 Task: Find connections with filter location Ningyang with filter topic #linkedinlearningwith filter profile language German with filter current company DSP Mutual Fund with filter school Lalit Narayan Mithila University, Darbhanga with filter industry Design Services with filter service category Real Estate Appraisal with filter keywords title Founder
Action: Mouse moved to (181, 274)
Screenshot: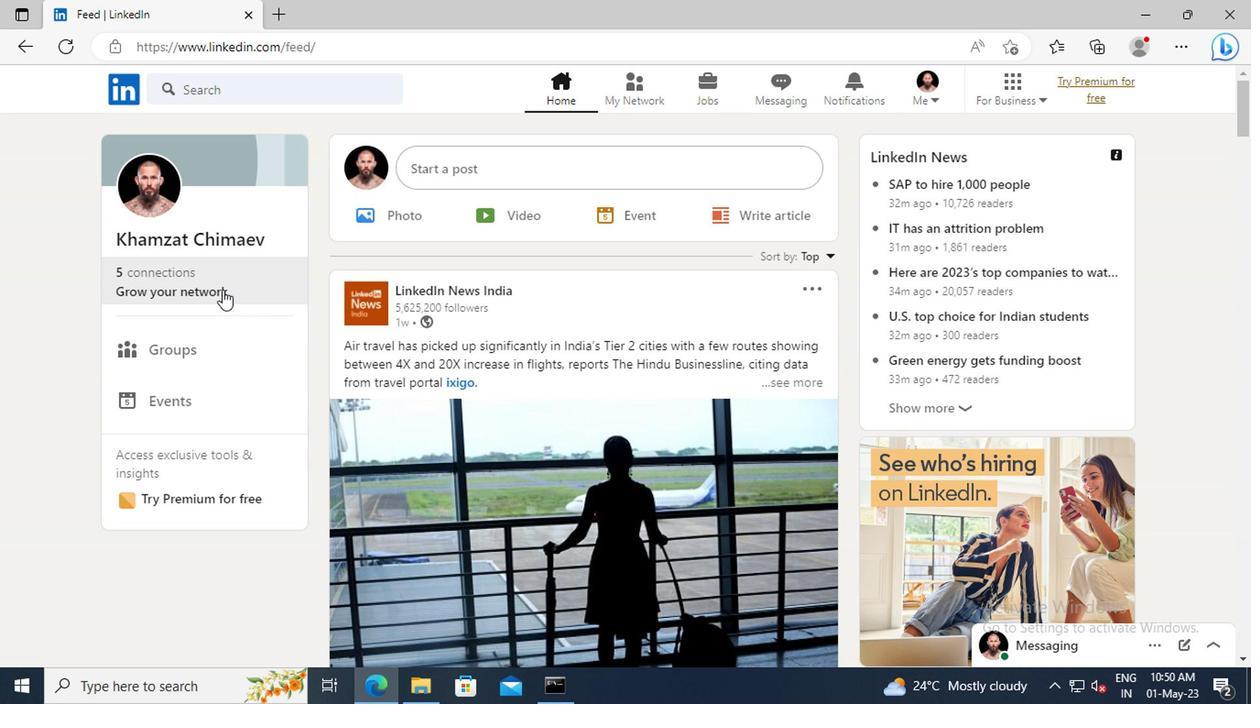 
Action: Mouse pressed left at (181, 274)
Screenshot: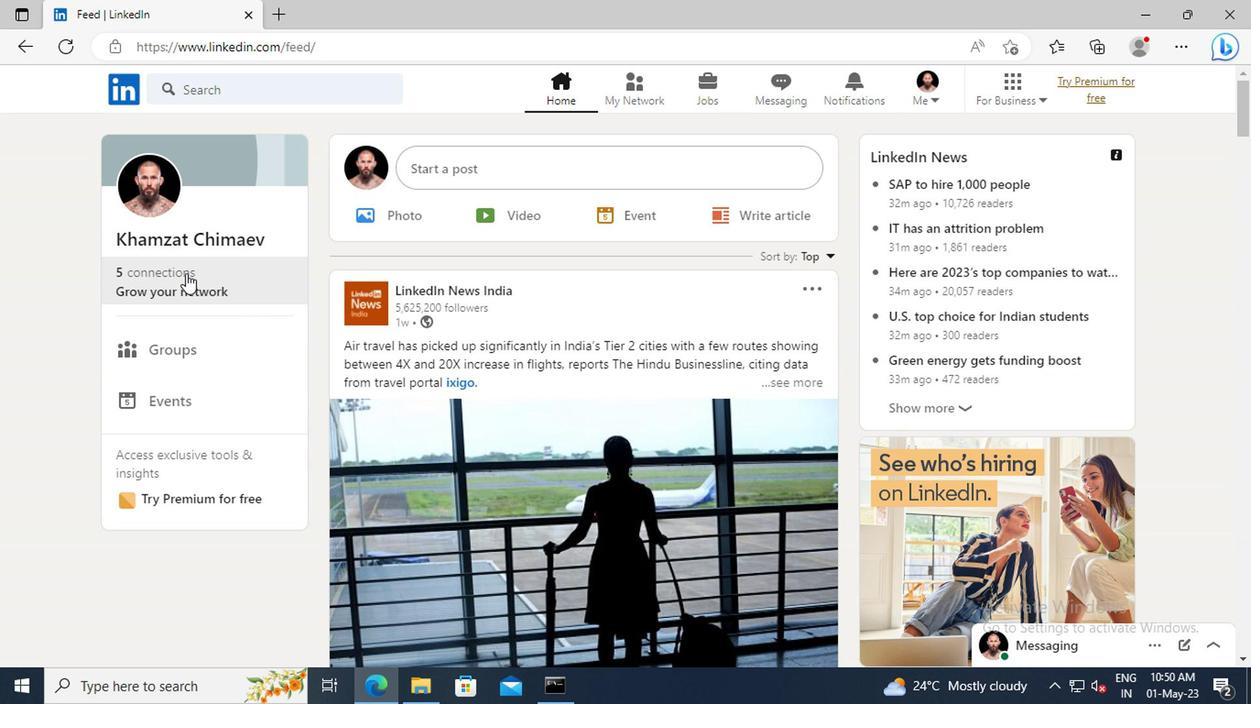 
Action: Mouse moved to (194, 195)
Screenshot: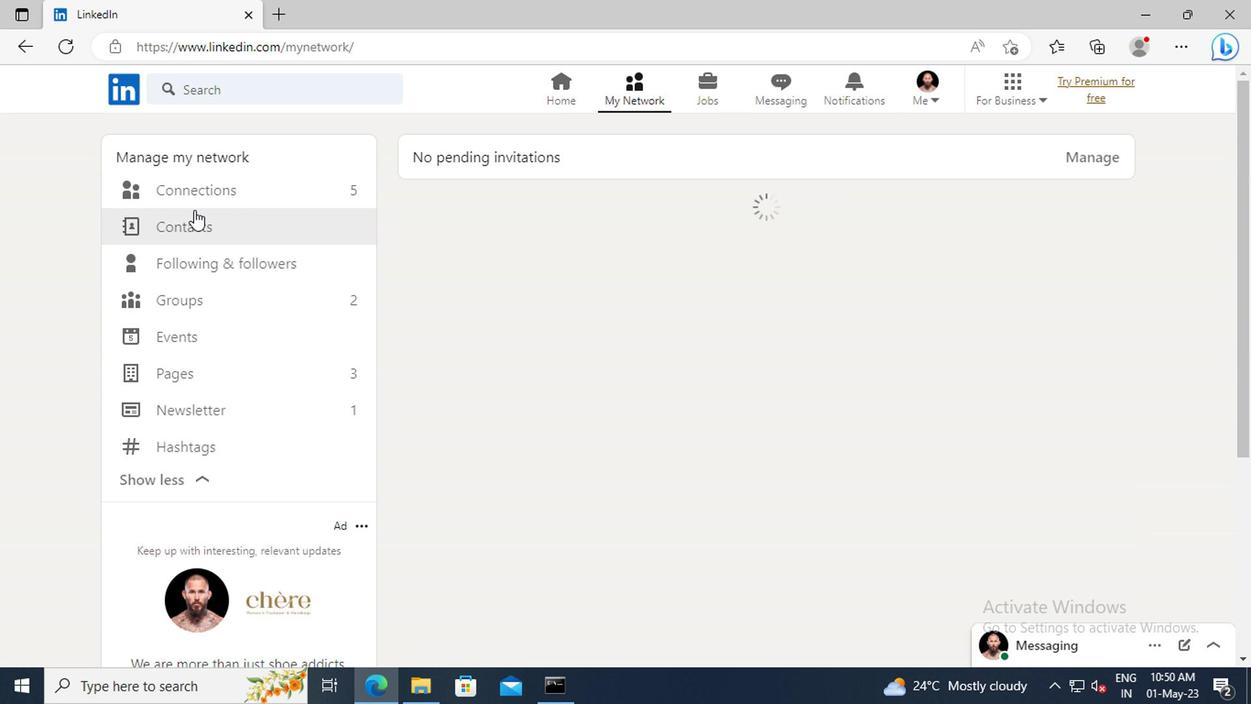 
Action: Mouse pressed left at (194, 195)
Screenshot: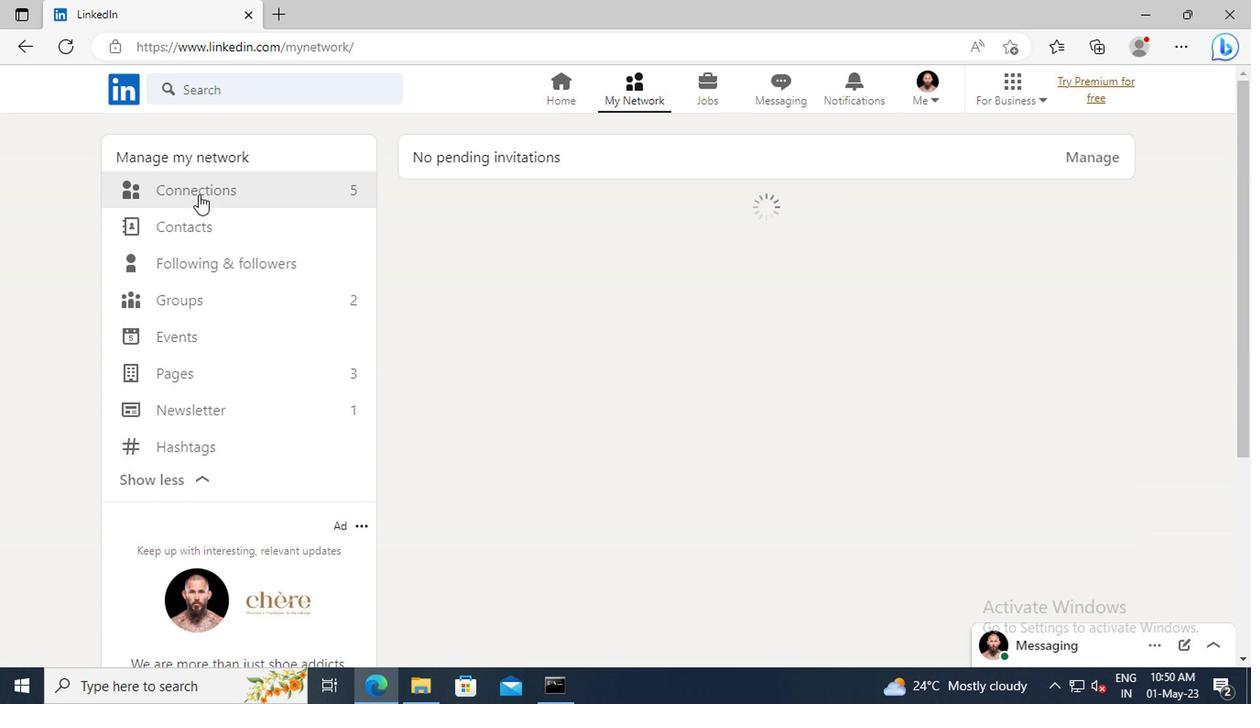 
Action: Mouse moved to (735, 198)
Screenshot: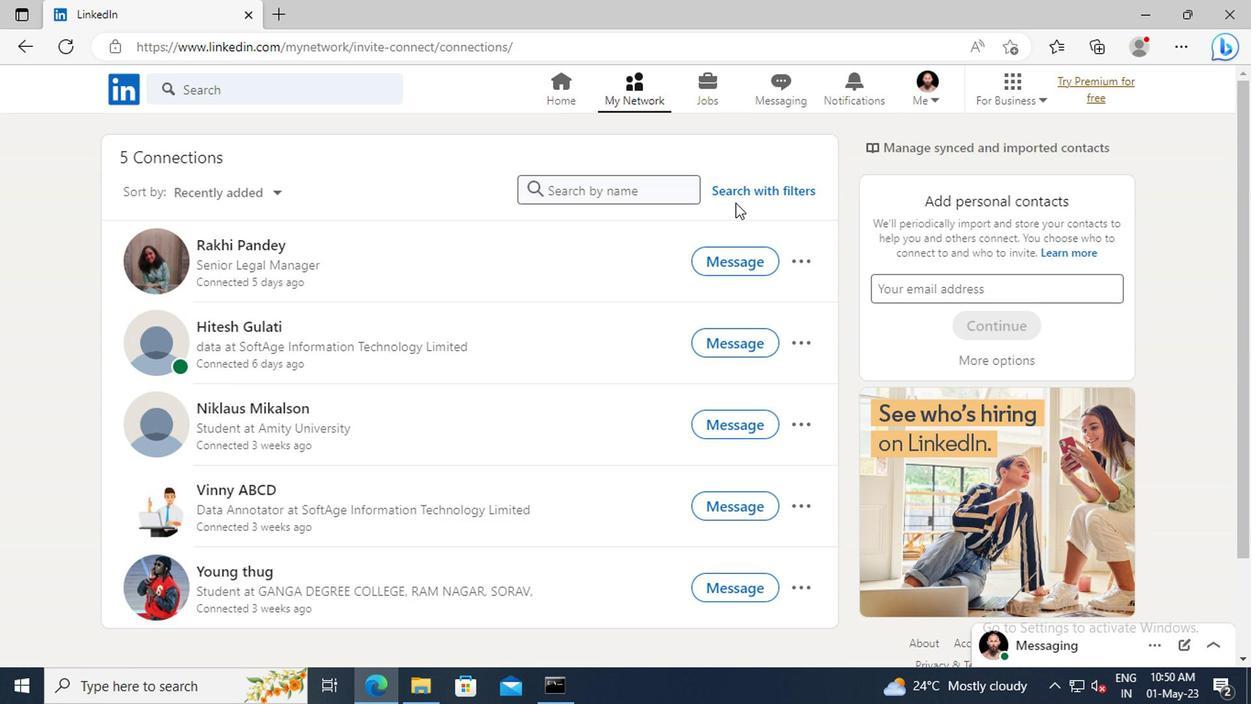 
Action: Mouse pressed left at (735, 198)
Screenshot: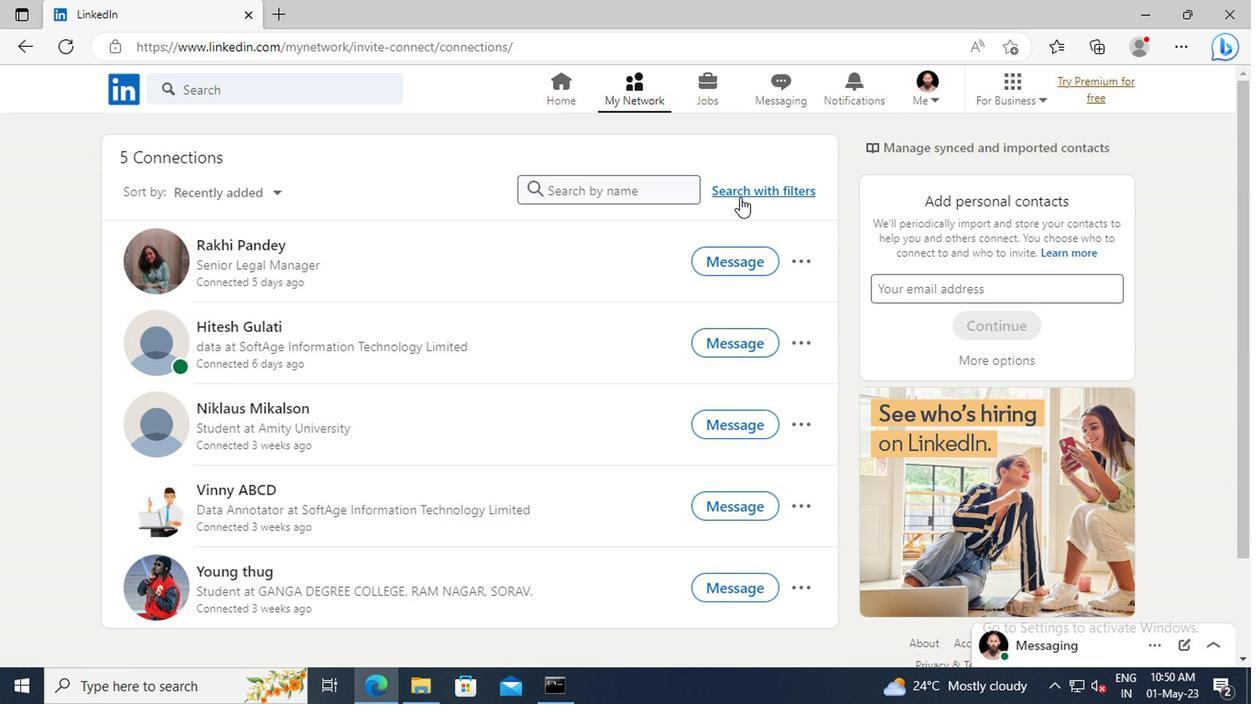 
Action: Mouse moved to (690, 144)
Screenshot: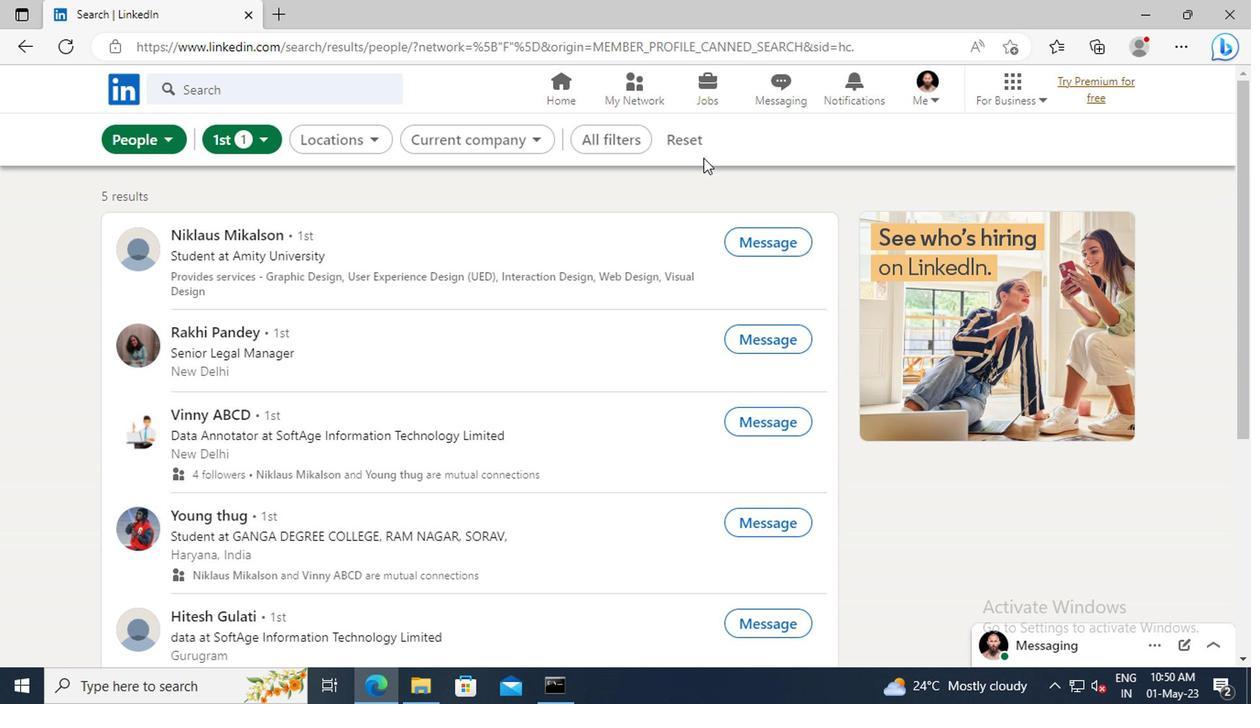 
Action: Mouse pressed left at (690, 144)
Screenshot: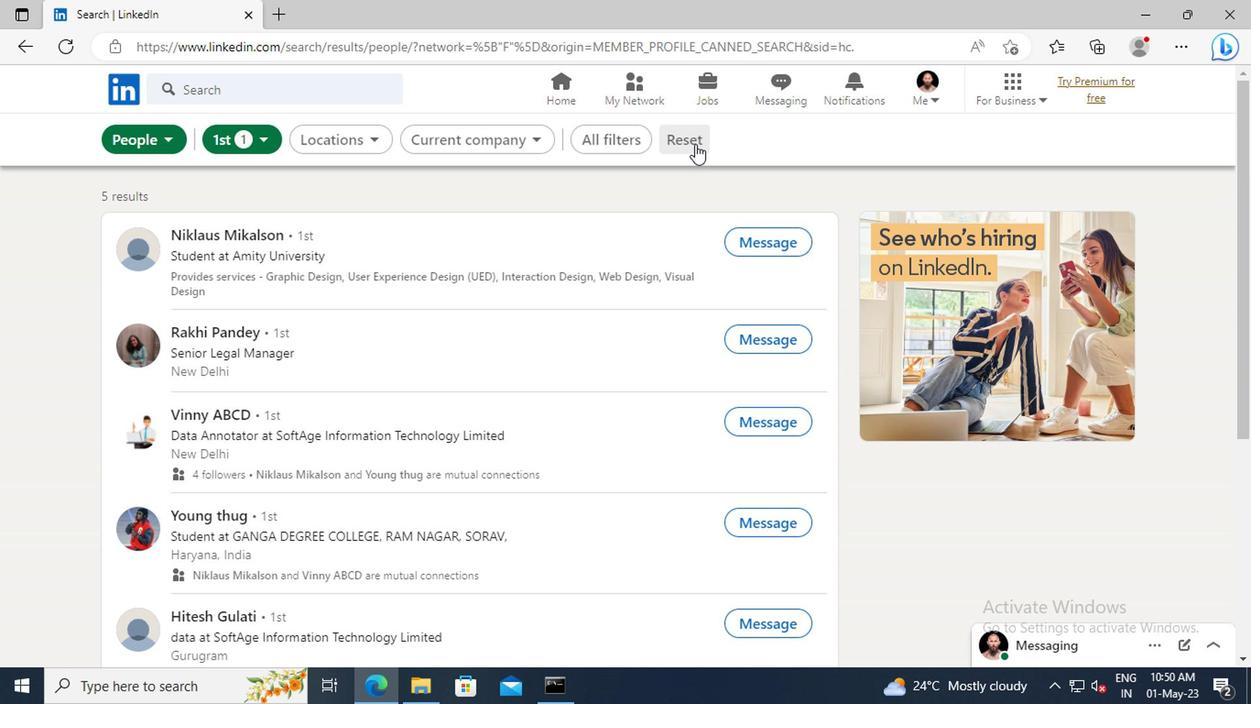 
Action: Mouse moved to (648, 144)
Screenshot: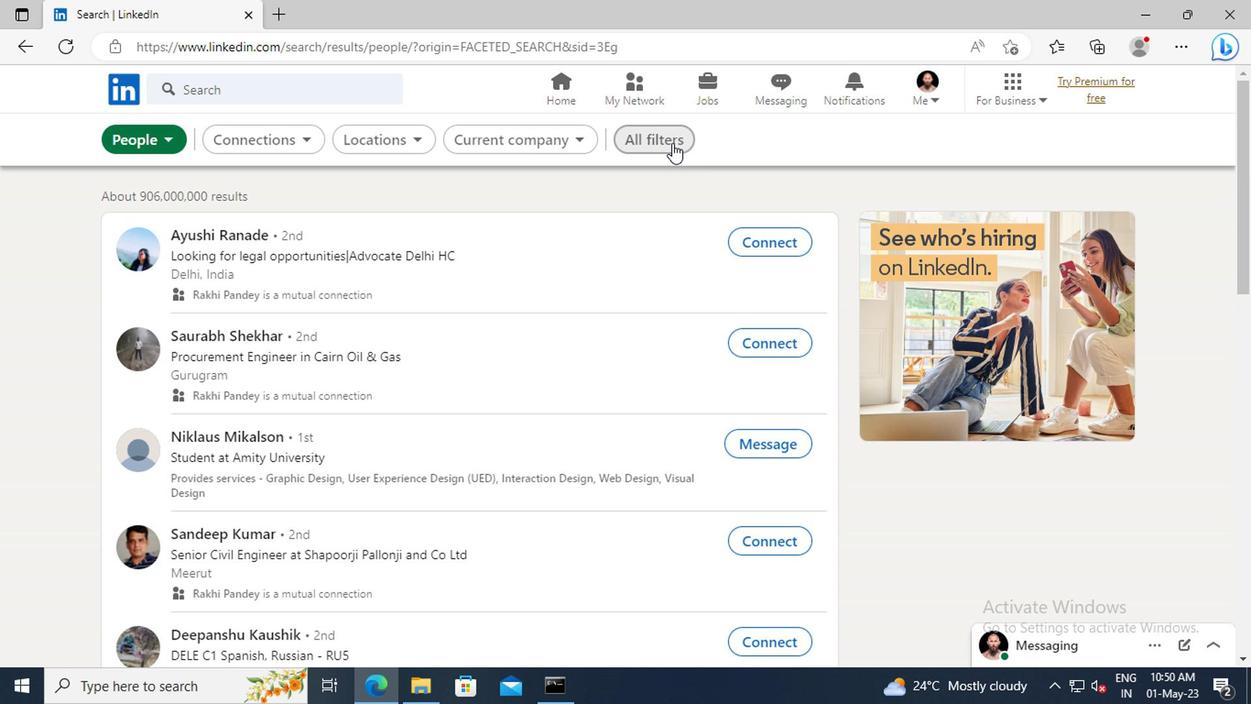 
Action: Mouse pressed left at (648, 144)
Screenshot: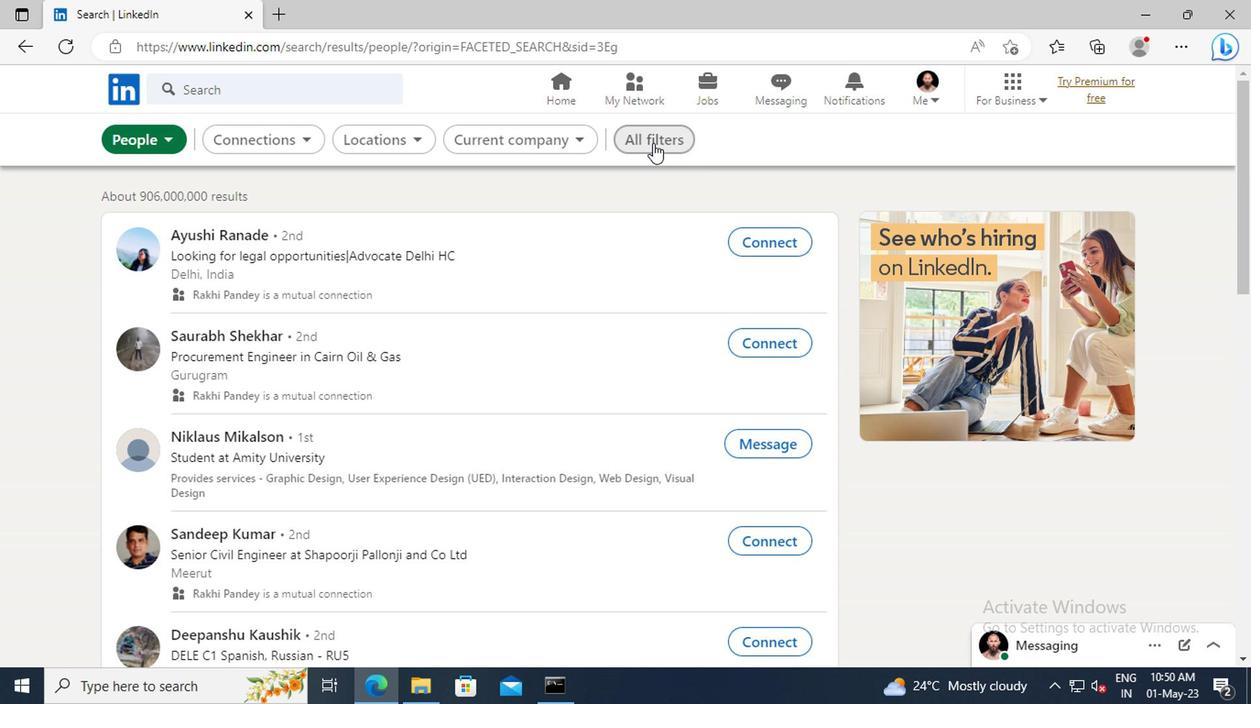 
Action: Mouse moved to (996, 295)
Screenshot: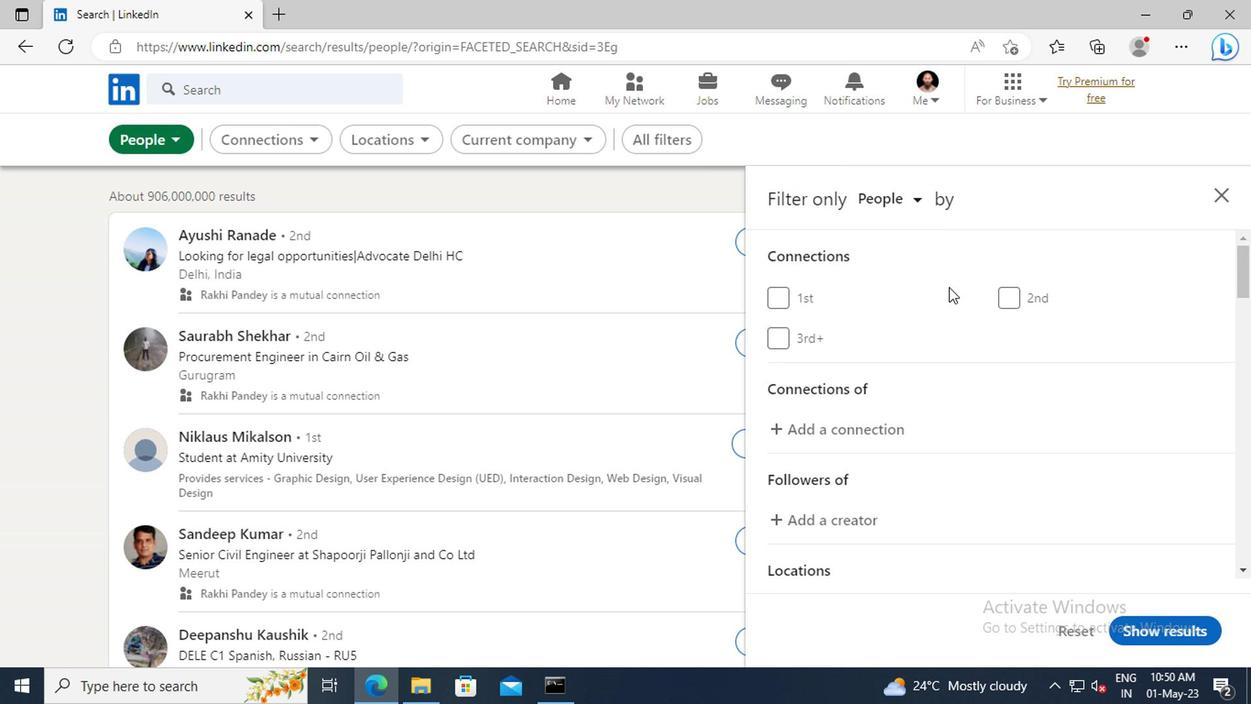
Action: Mouse scrolled (996, 295) with delta (0, 0)
Screenshot: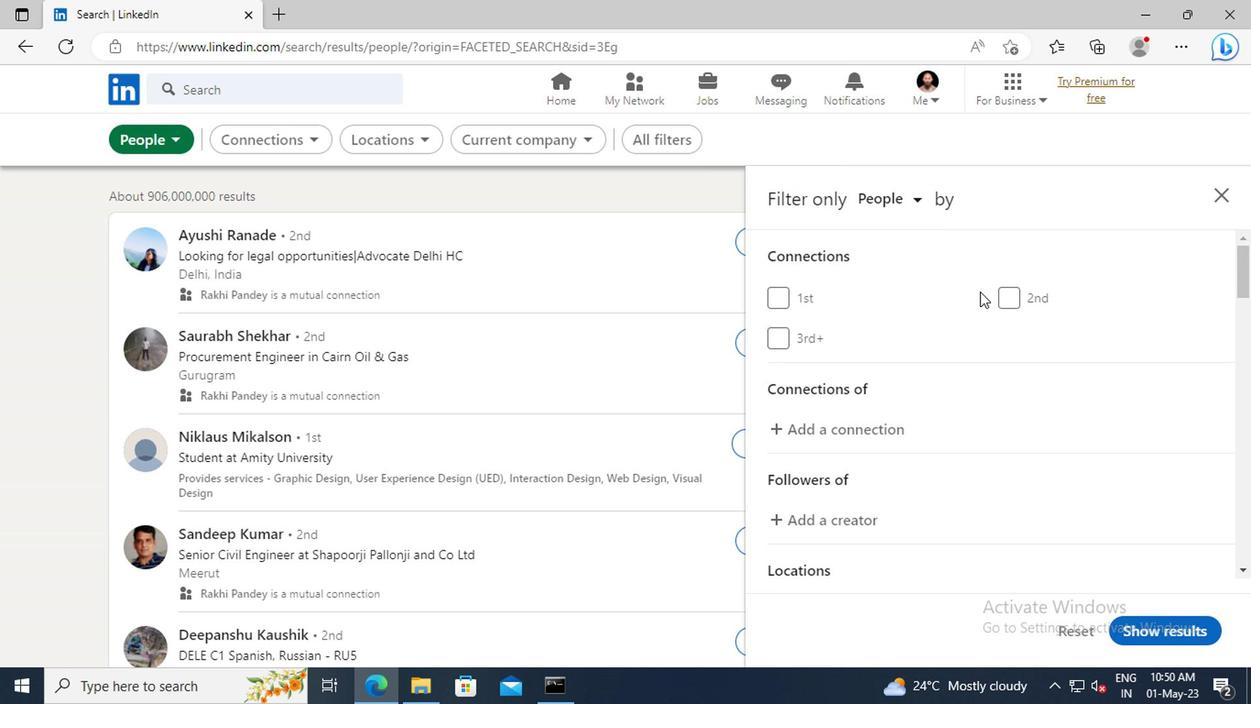 
Action: Mouse scrolled (996, 295) with delta (0, 0)
Screenshot: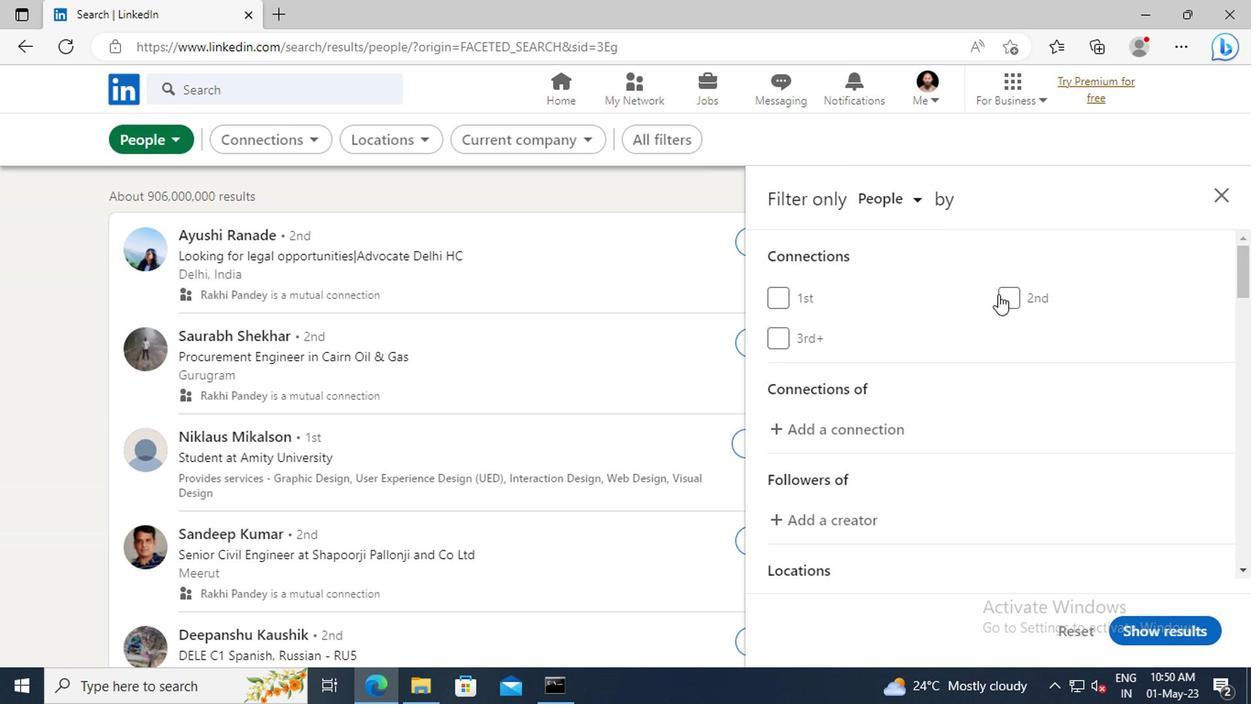 
Action: Mouse scrolled (996, 295) with delta (0, 0)
Screenshot: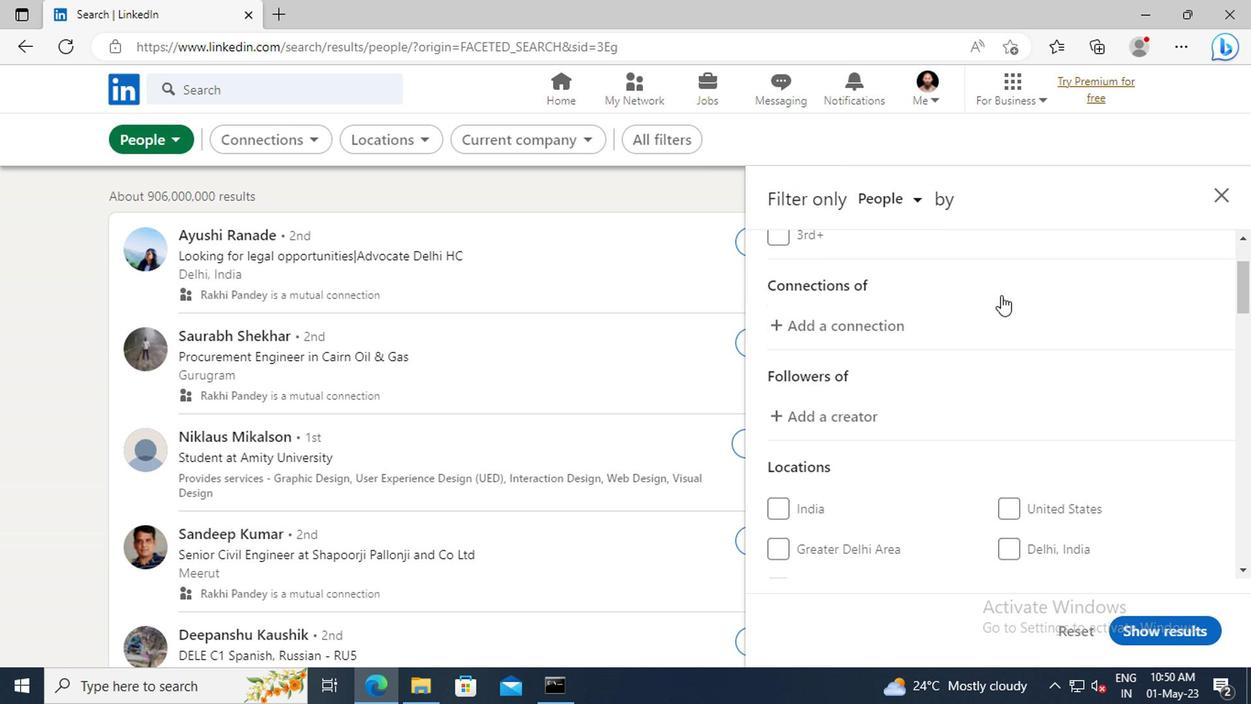 
Action: Mouse scrolled (996, 295) with delta (0, 0)
Screenshot: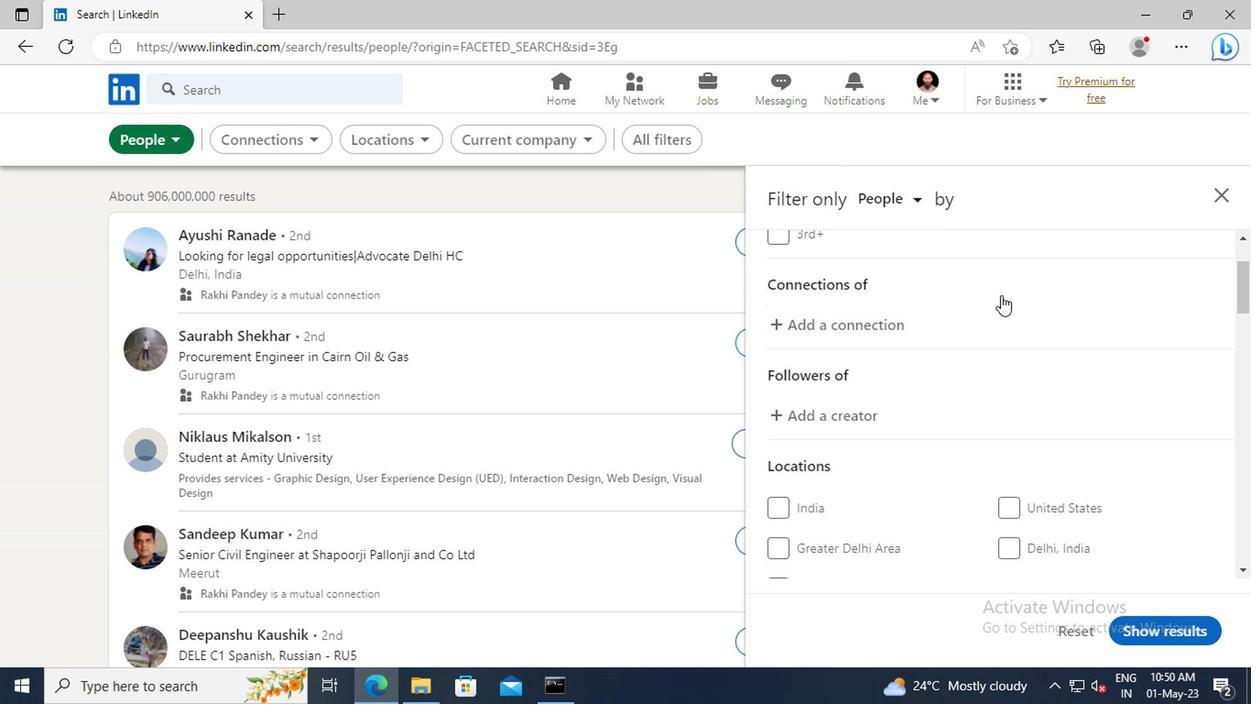 
Action: Mouse scrolled (996, 295) with delta (0, 0)
Screenshot: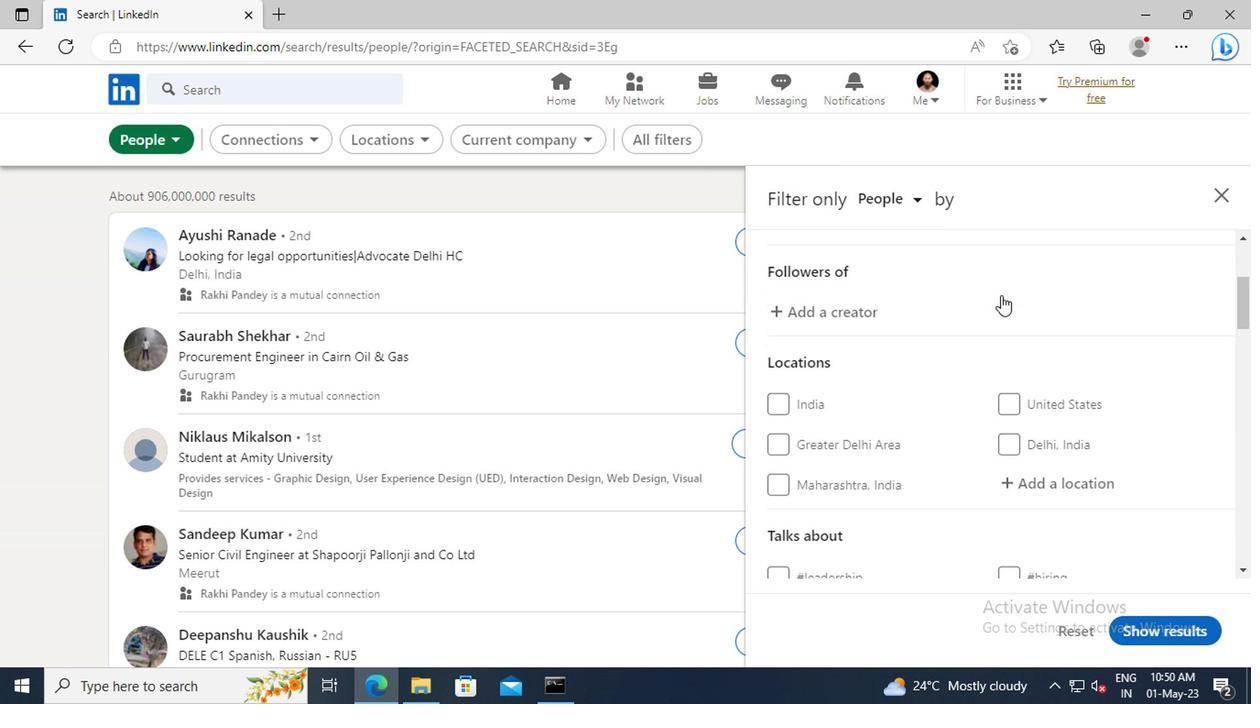 
Action: Mouse scrolled (996, 295) with delta (0, 0)
Screenshot: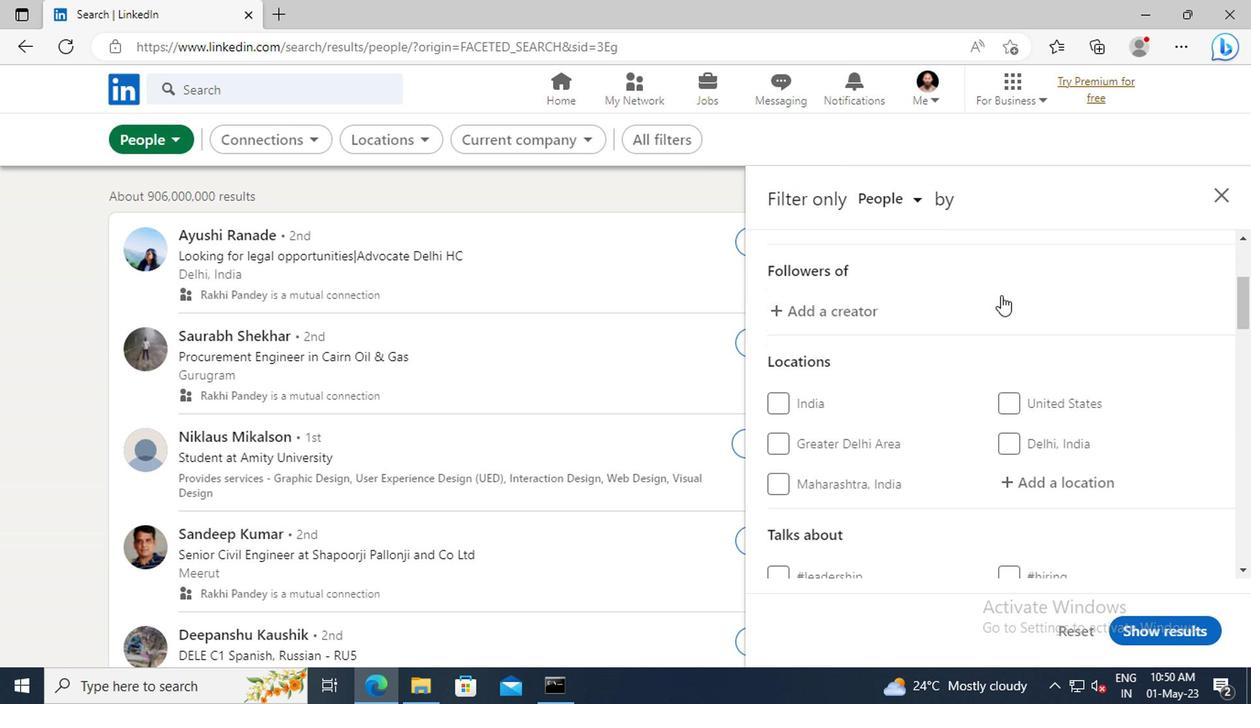 
Action: Mouse moved to (1009, 374)
Screenshot: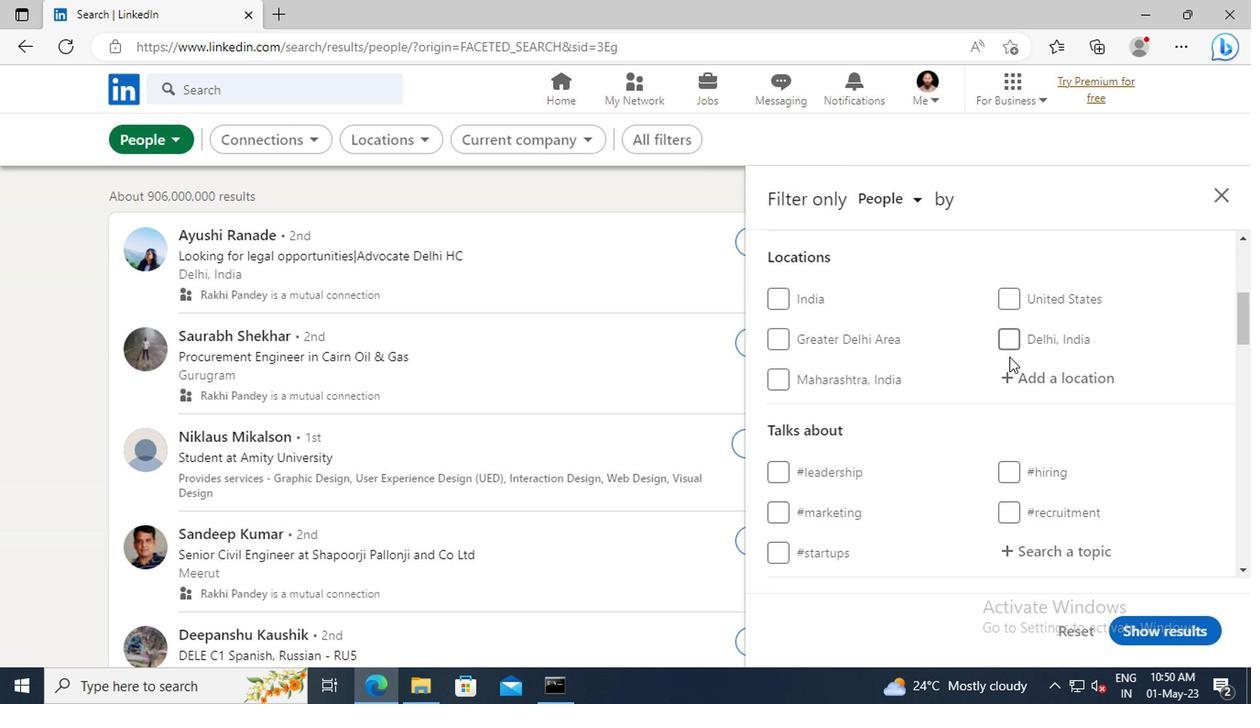 
Action: Mouse pressed left at (1009, 374)
Screenshot: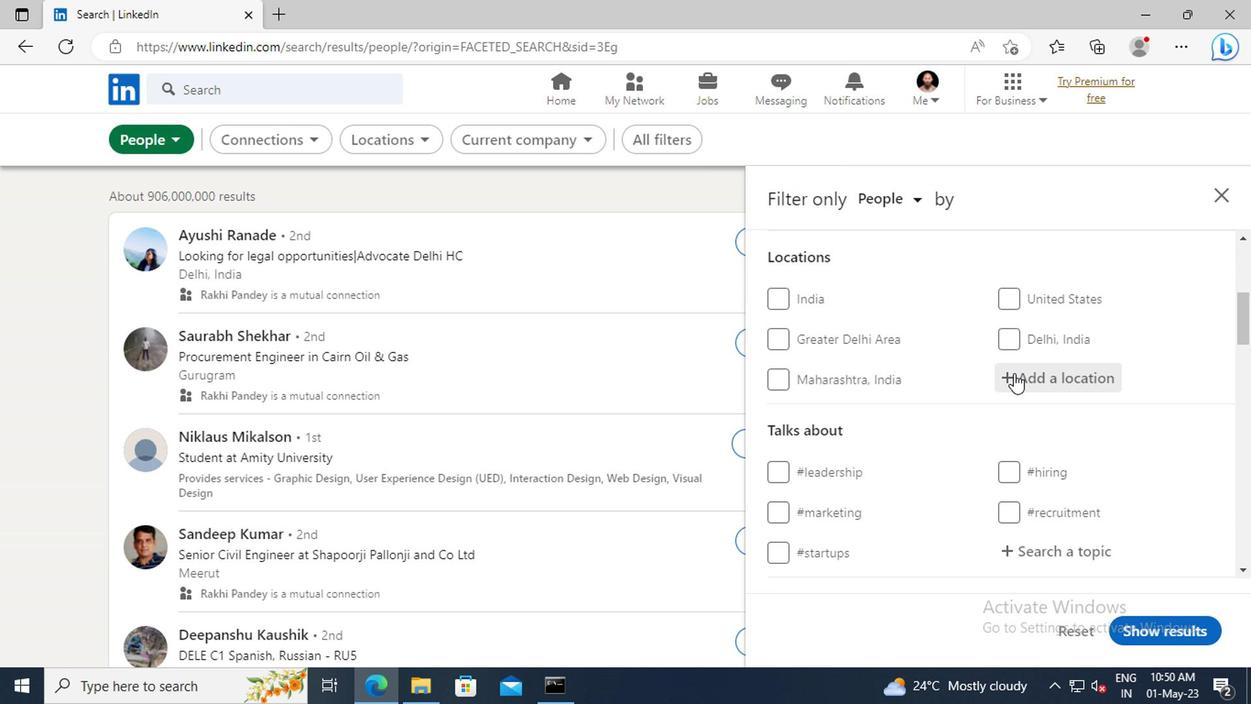 
Action: Key pressed <Key.shift>NINGYANG<Key.enter>
Screenshot: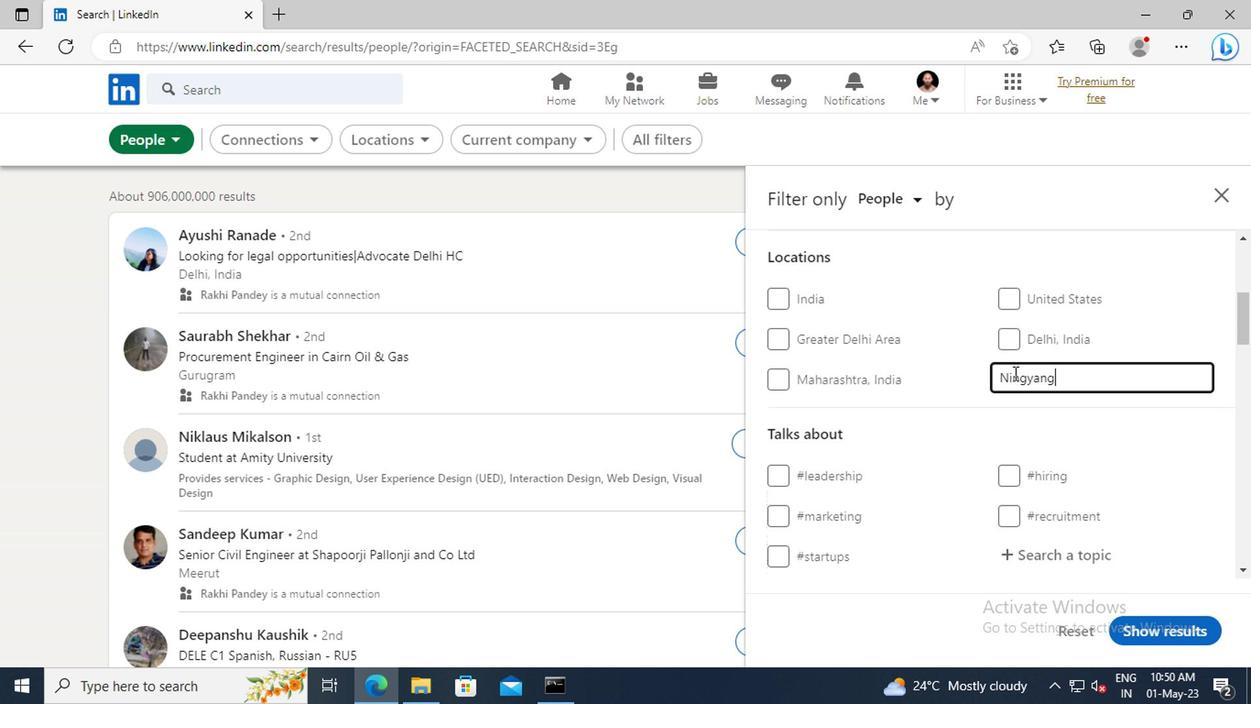 
Action: Mouse scrolled (1009, 373) with delta (0, 0)
Screenshot: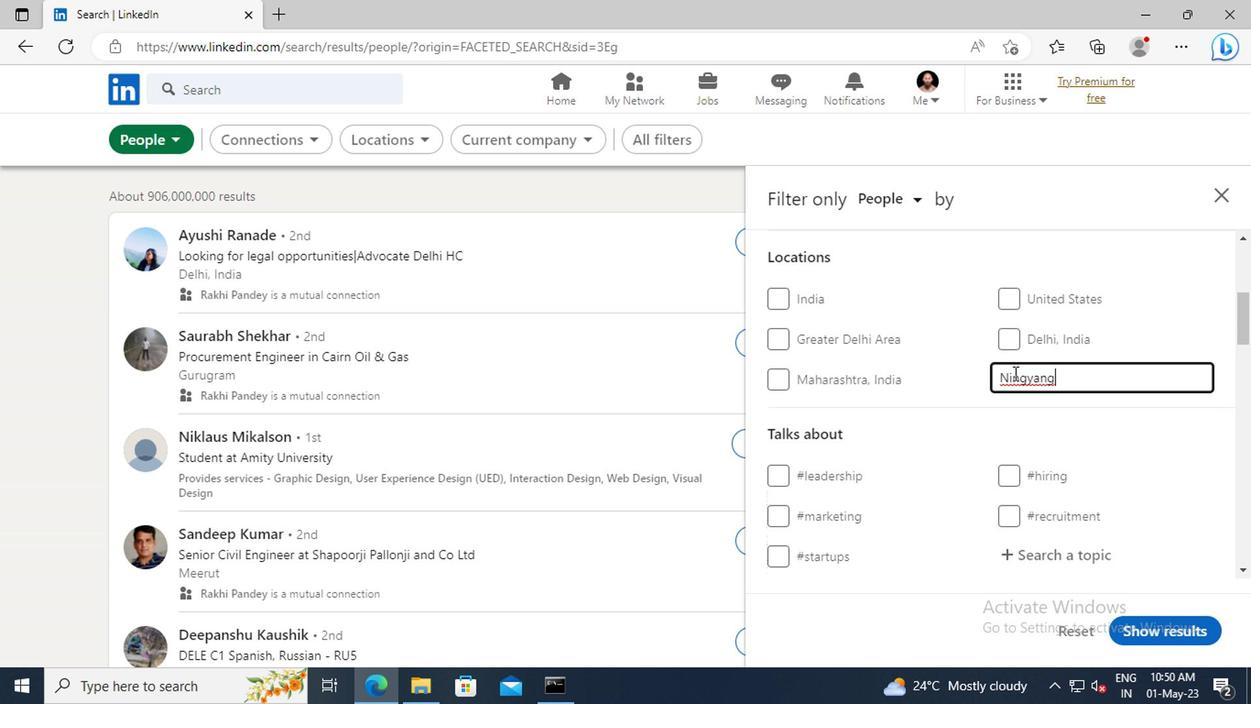 
Action: Mouse scrolled (1009, 373) with delta (0, 0)
Screenshot: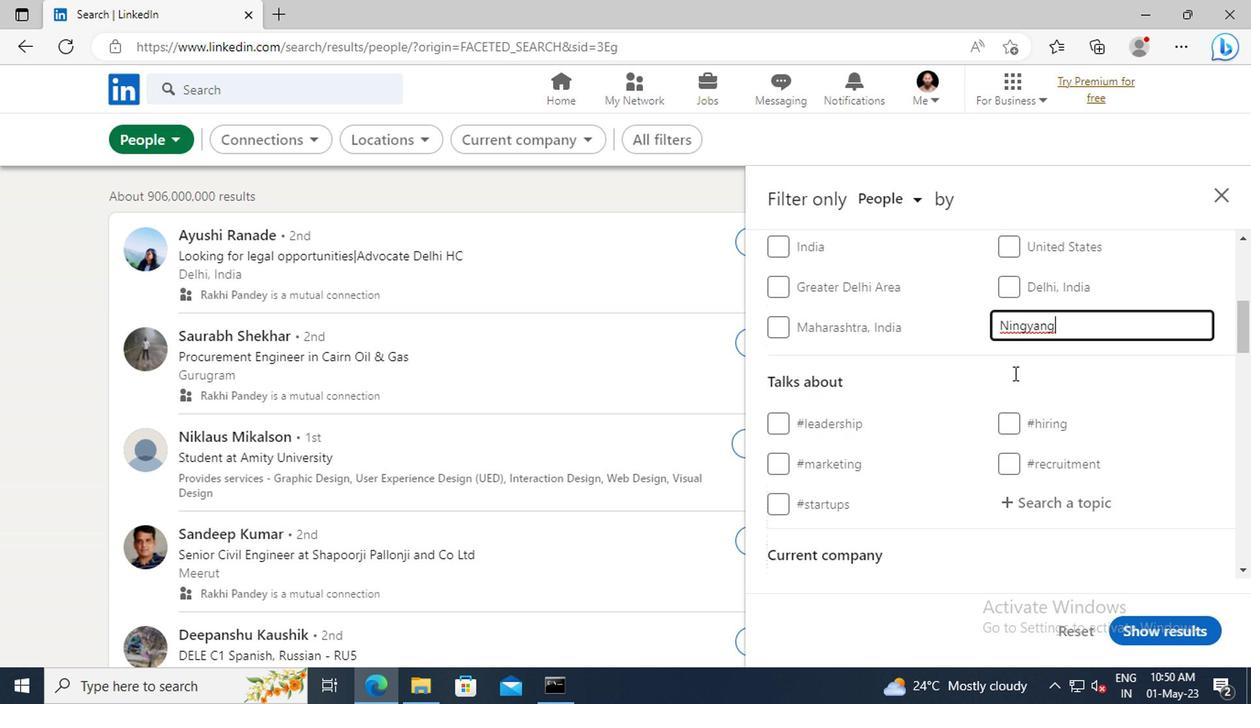 
Action: Mouse moved to (1022, 457)
Screenshot: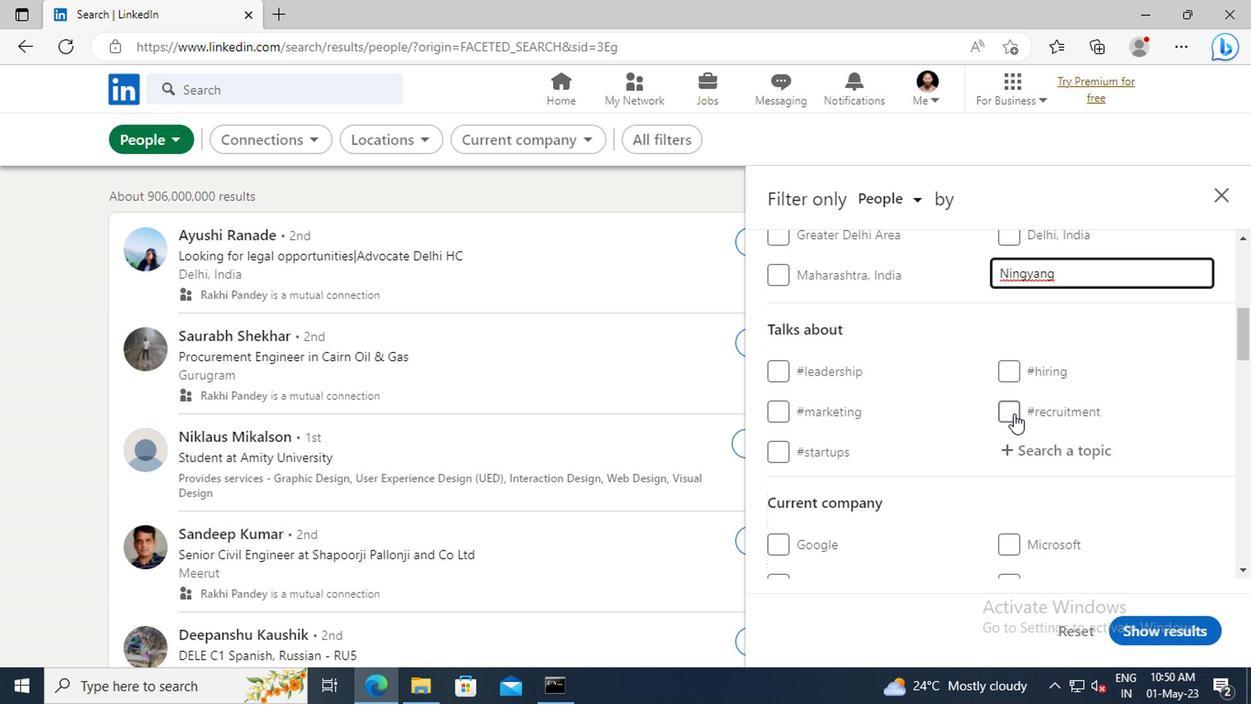 
Action: Mouse pressed left at (1022, 457)
Screenshot: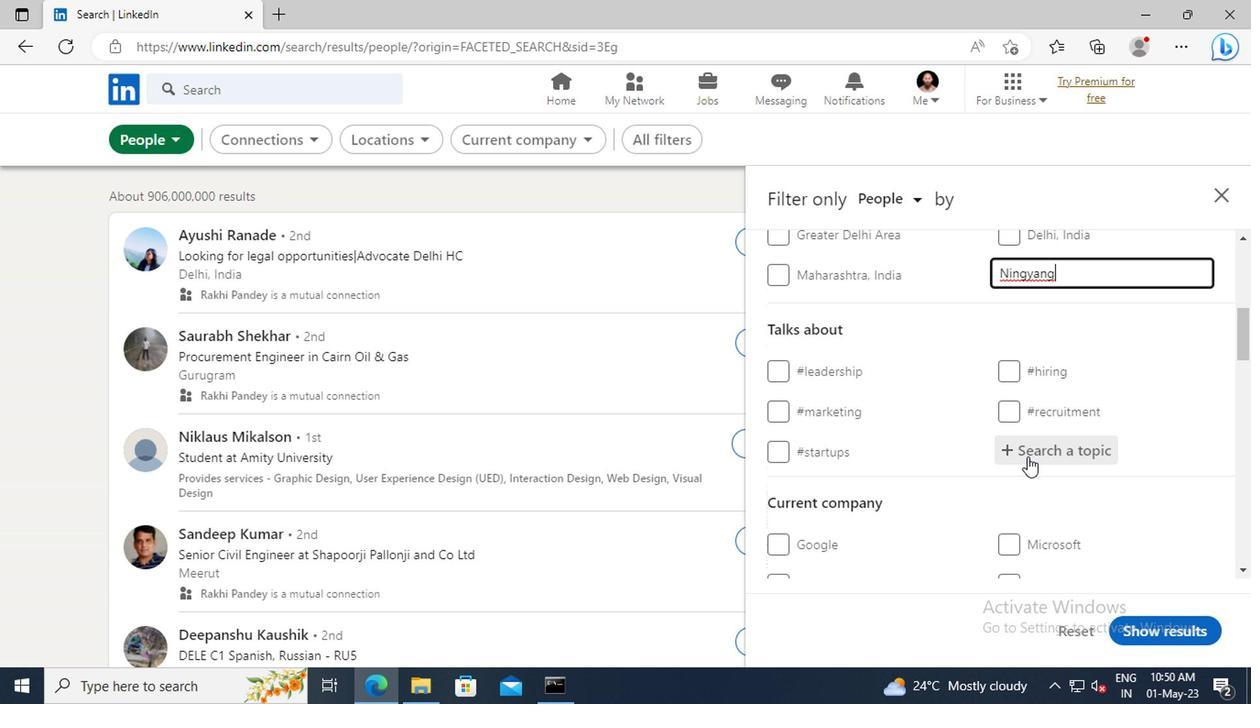 
Action: Mouse moved to (1022, 458)
Screenshot: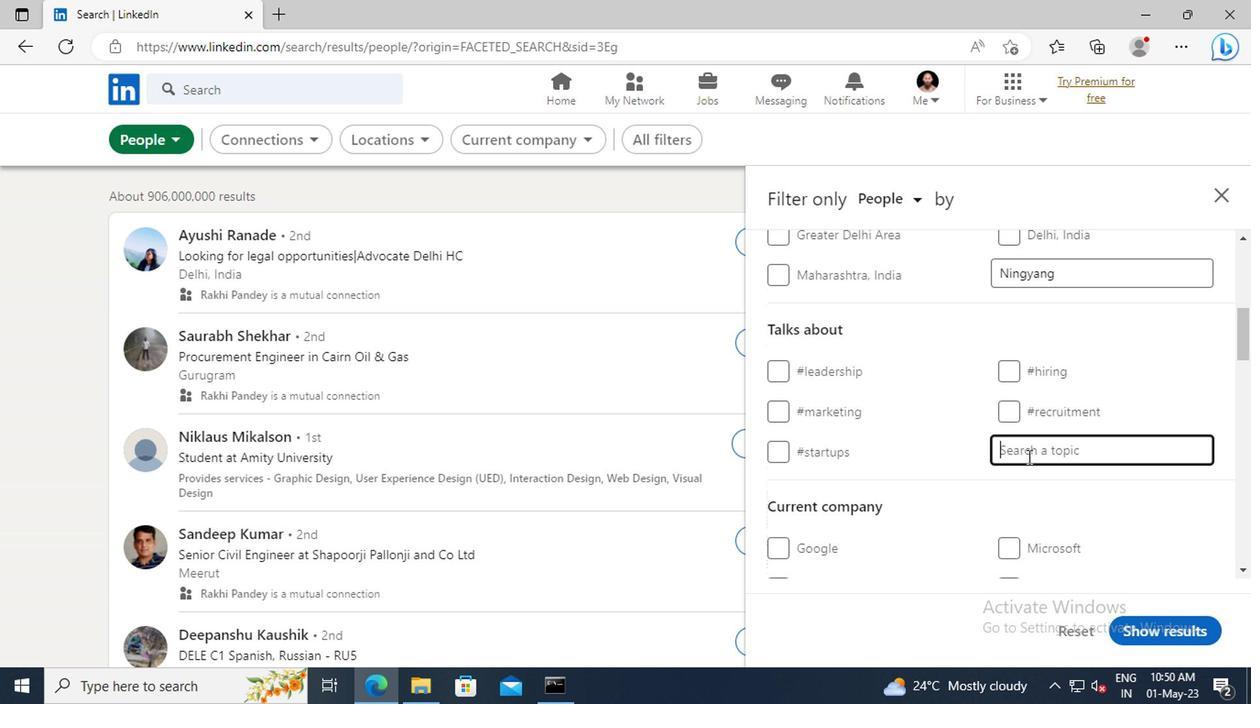 
Action: Key pressed LINKEDINLEAR
Screenshot: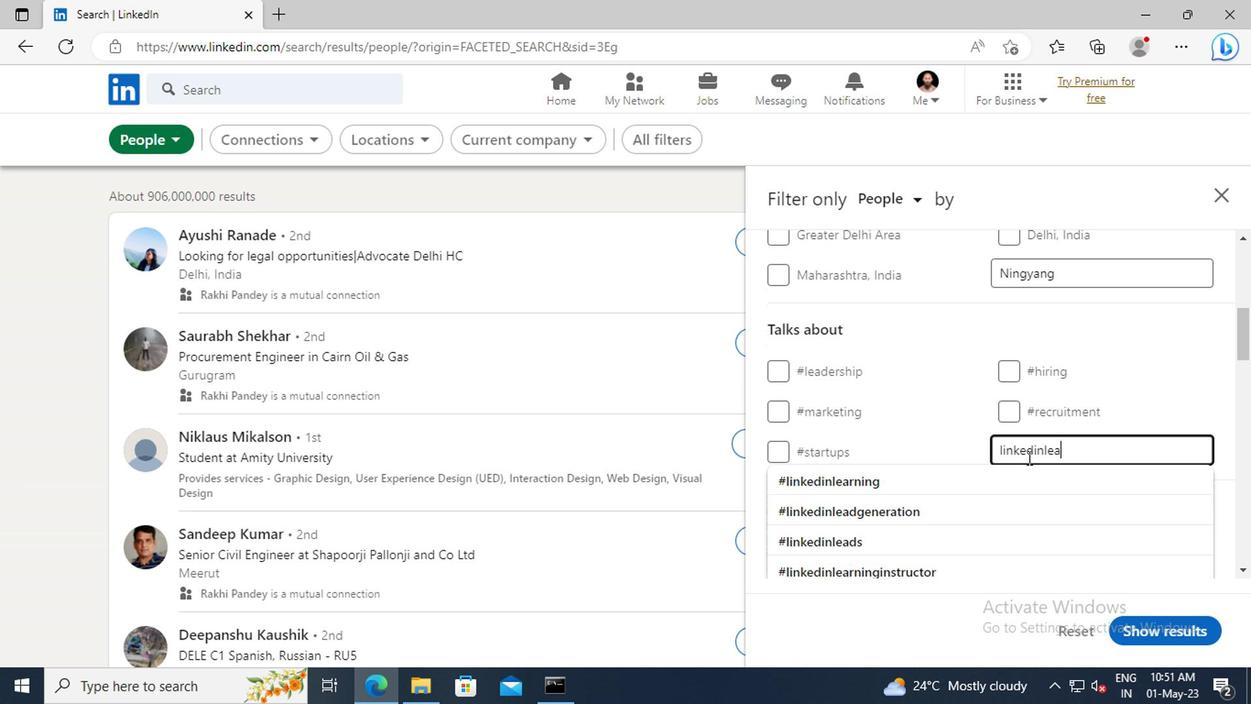 
Action: Mouse moved to (1017, 480)
Screenshot: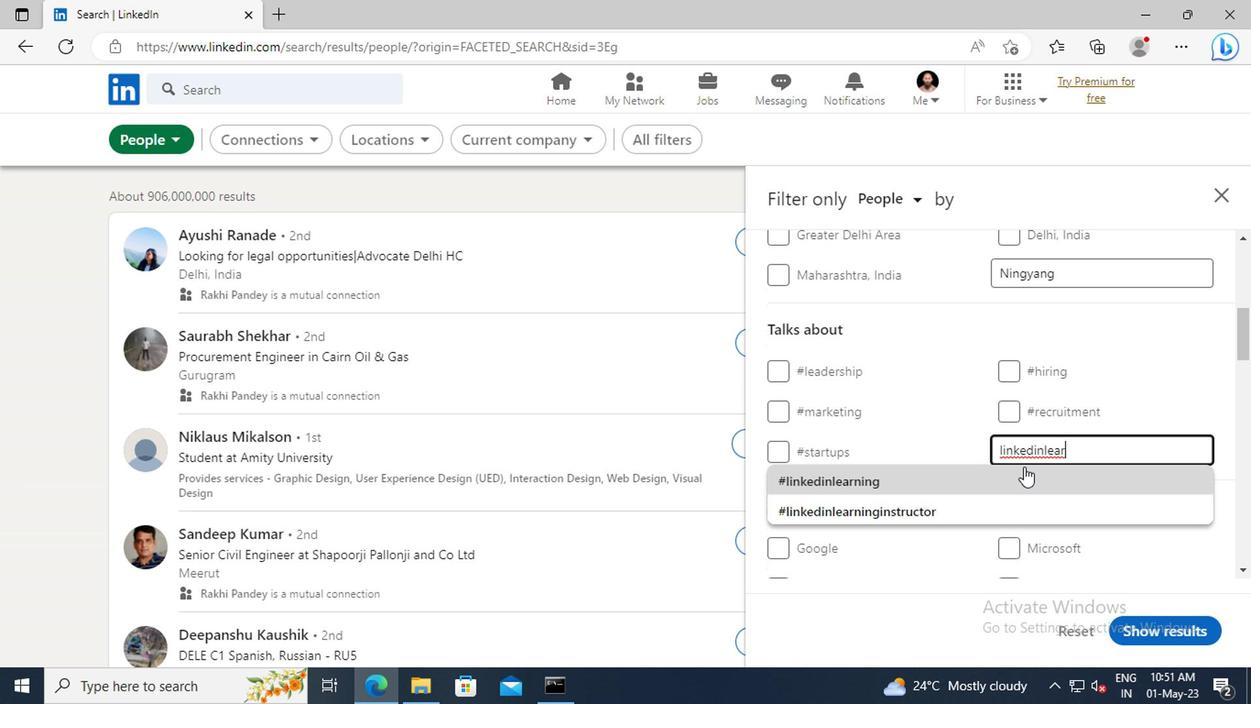 
Action: Mouse pressed left at (1017, 480)
Screenshot: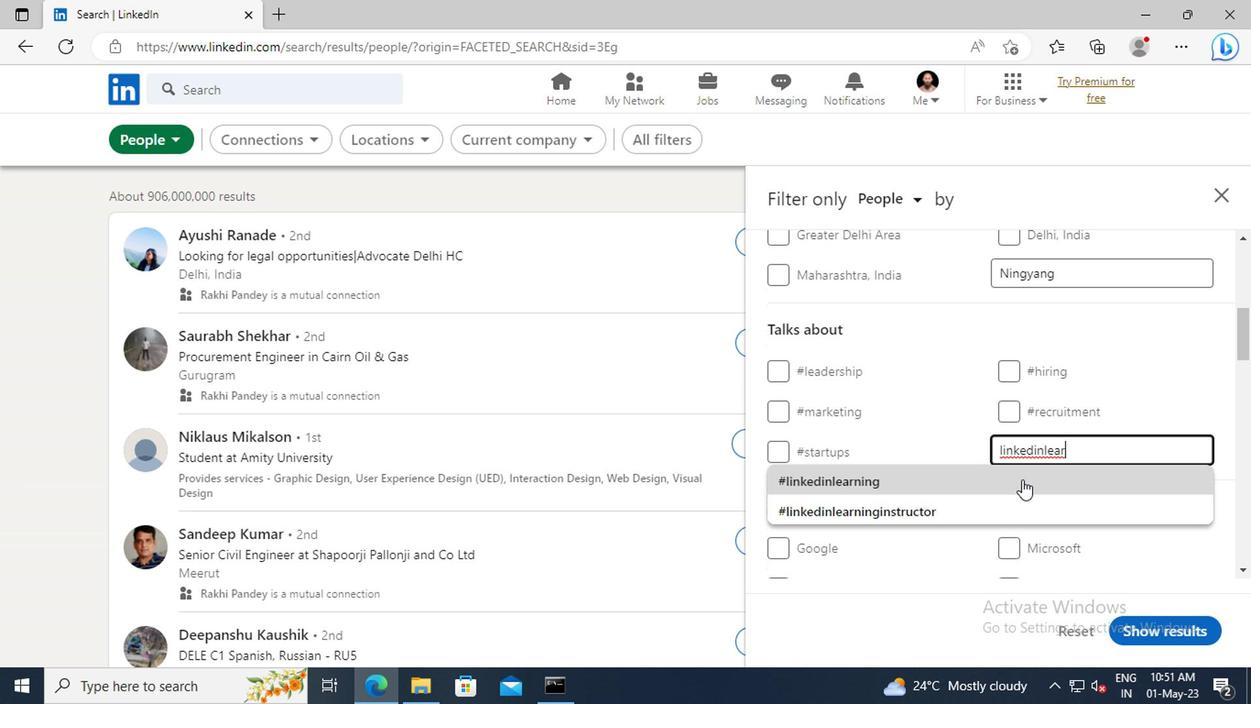 
Action: Mouse scrolled (1017, 479) with delta (0, 0)
Screenshot: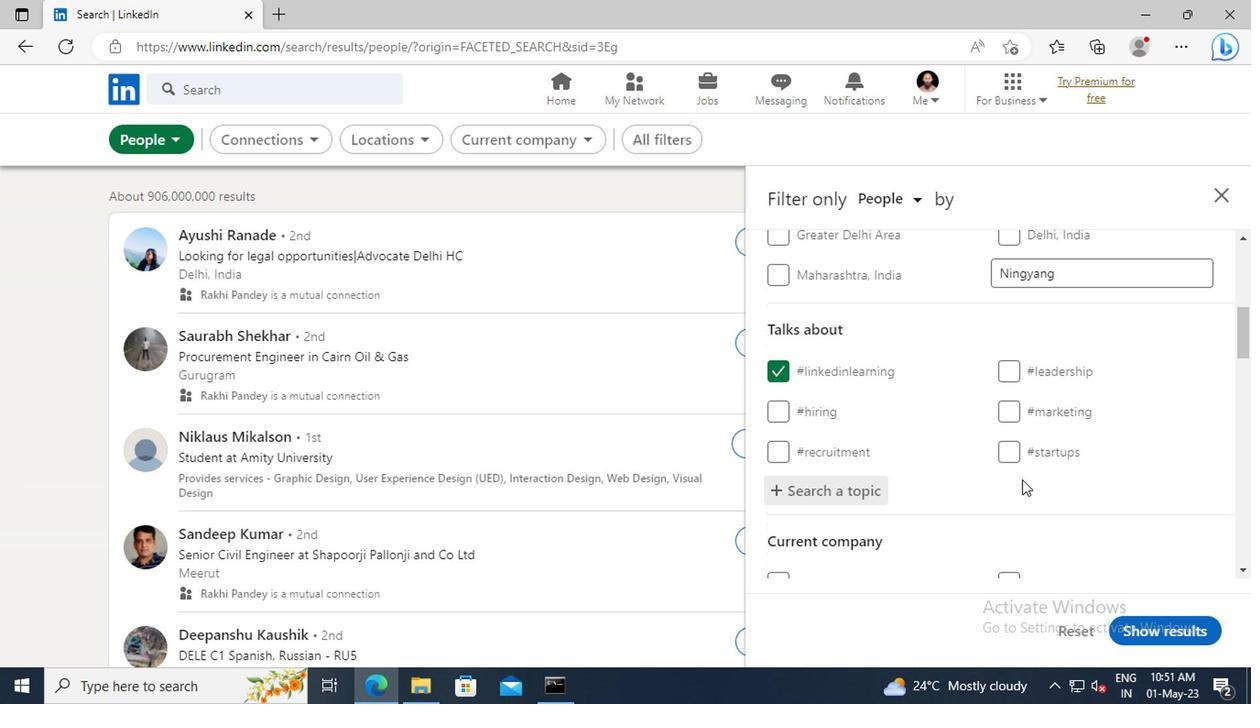 
Action: Mouse scrolled (1017, 479) with delta (0, 0)
Screenshot: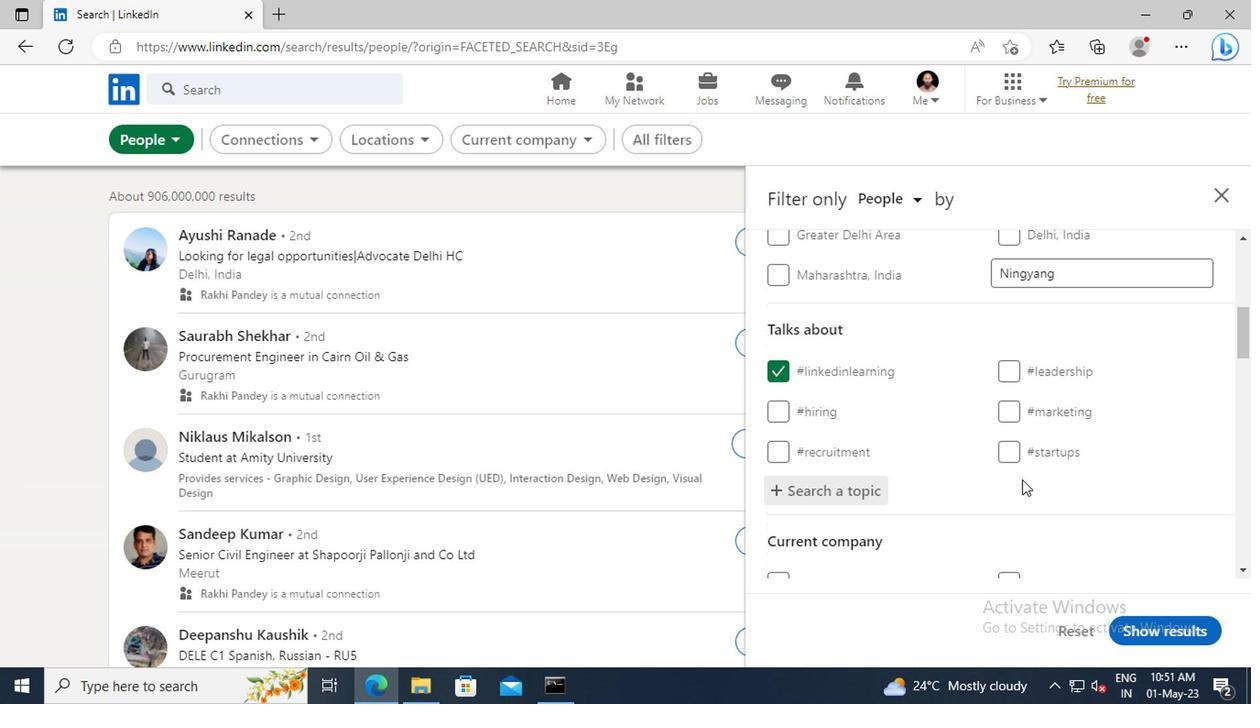 
Action: Mouse scrolled (1017, 479) with delta (0, 0)
Screenshot: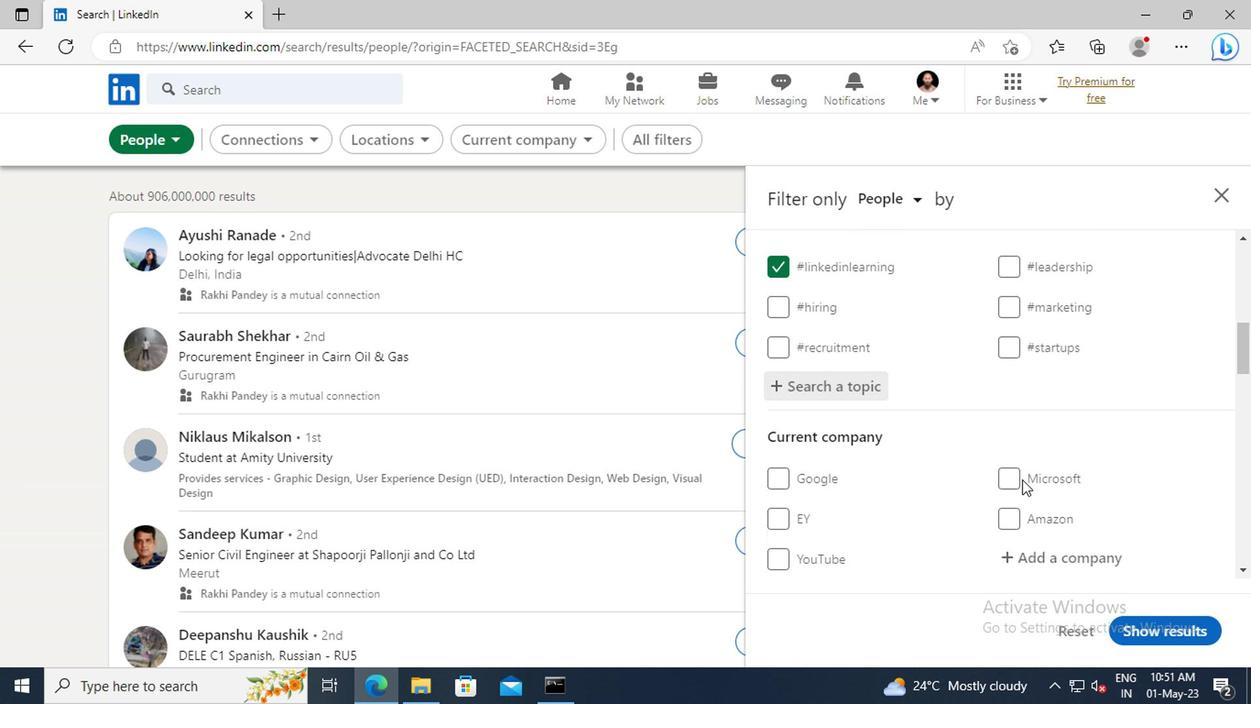 
Action: Mouse scrolled (1017, 479) with delta (0, 0)
Screenshot: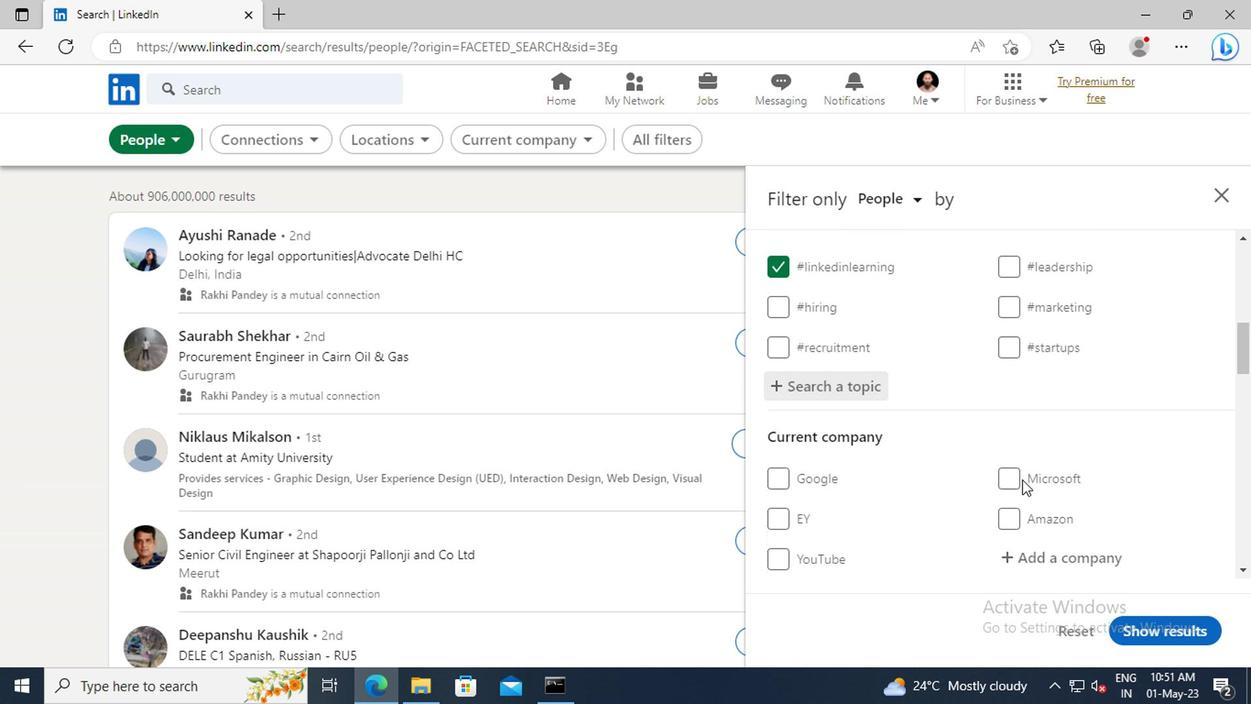 
Action: Mouse scrolled (1017, 479) with delta (0, 0)
Screenshot: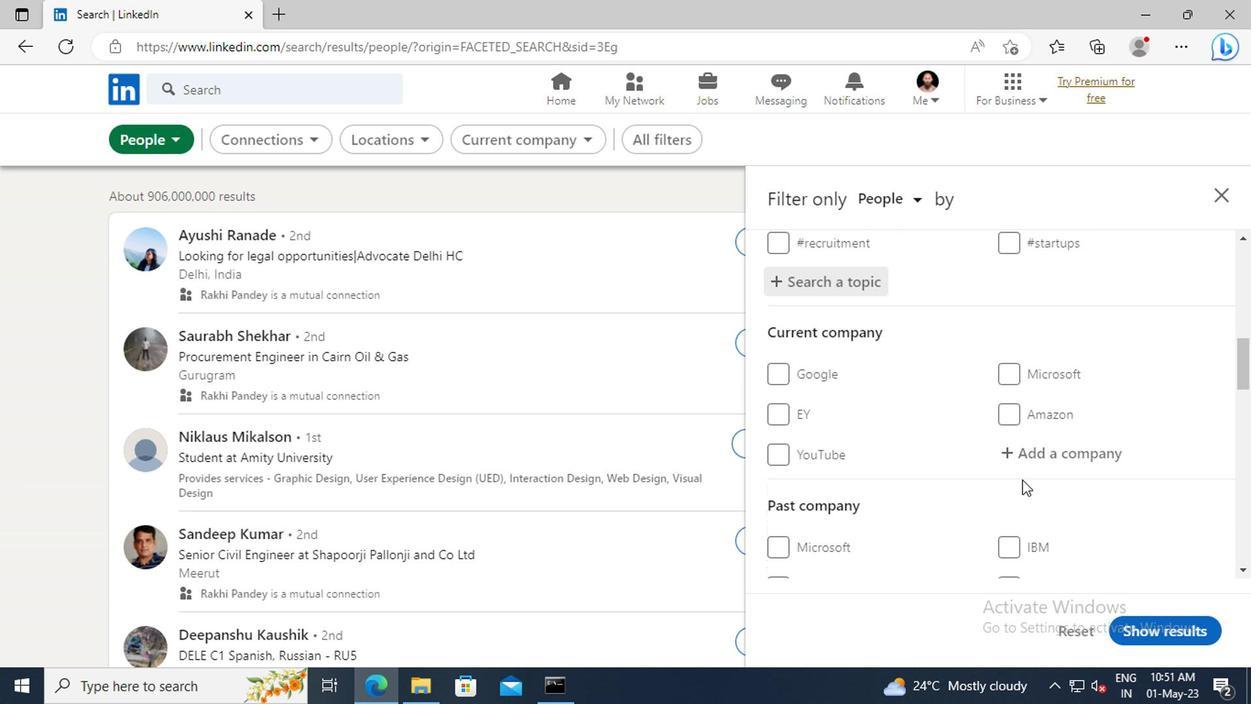 
Action: Mouse scrolled (1017, 479) with delta (0, 0)
Screenshot: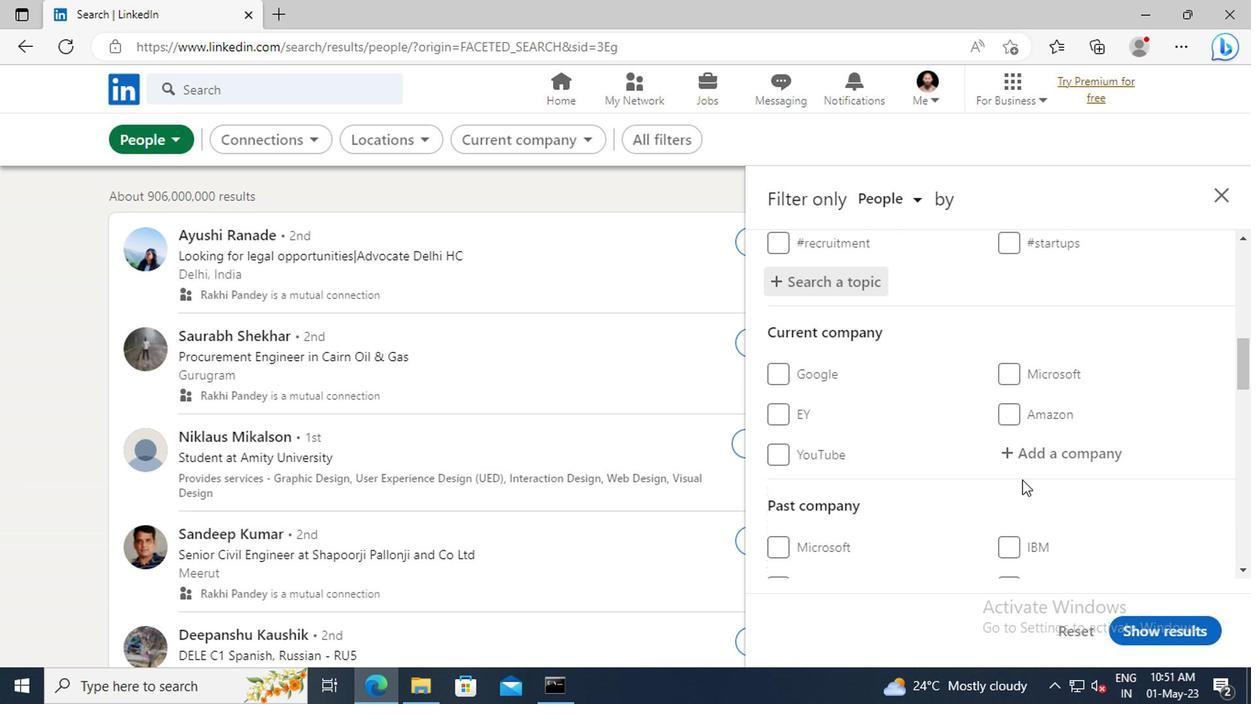 
Action: Mouse scrolled (1017, 479) with delta (0, 0)
Screenshot: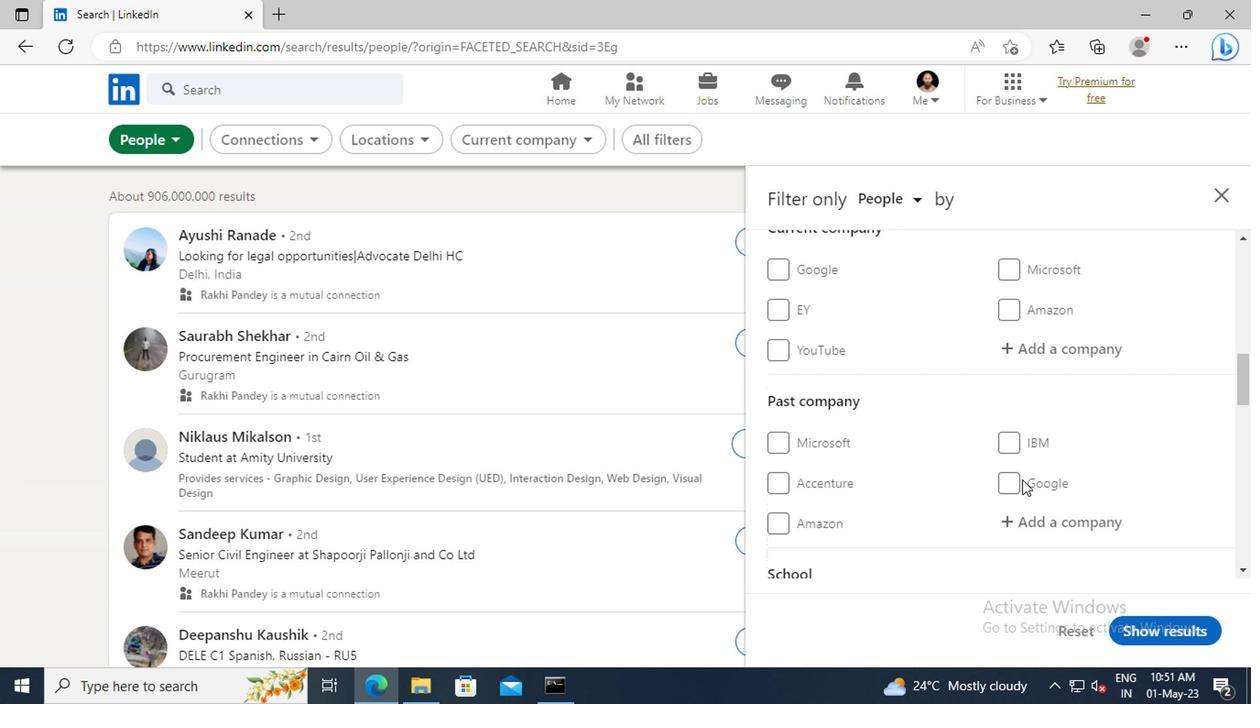 
Action: Mouse scrolled (1017, 479) with delta (0, 0)
Screenshot: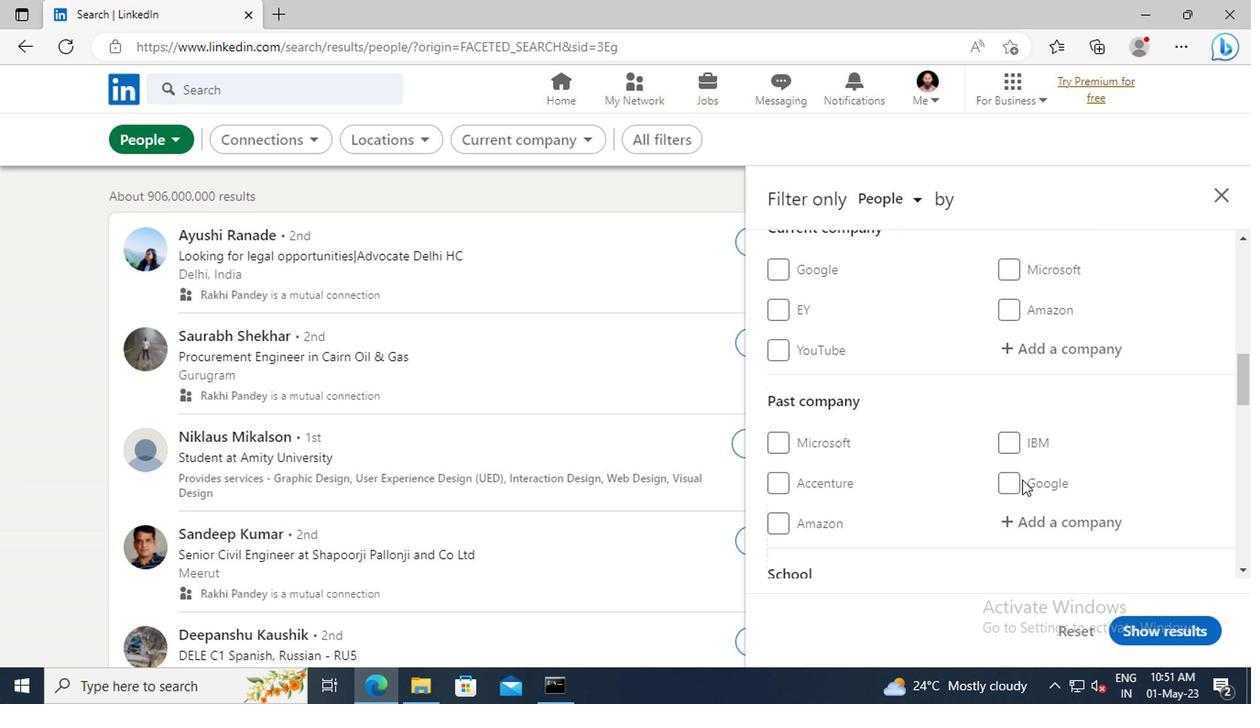 
Action: Mouse scrolled (1017, 479) with delta (0, 0)
Screenshot: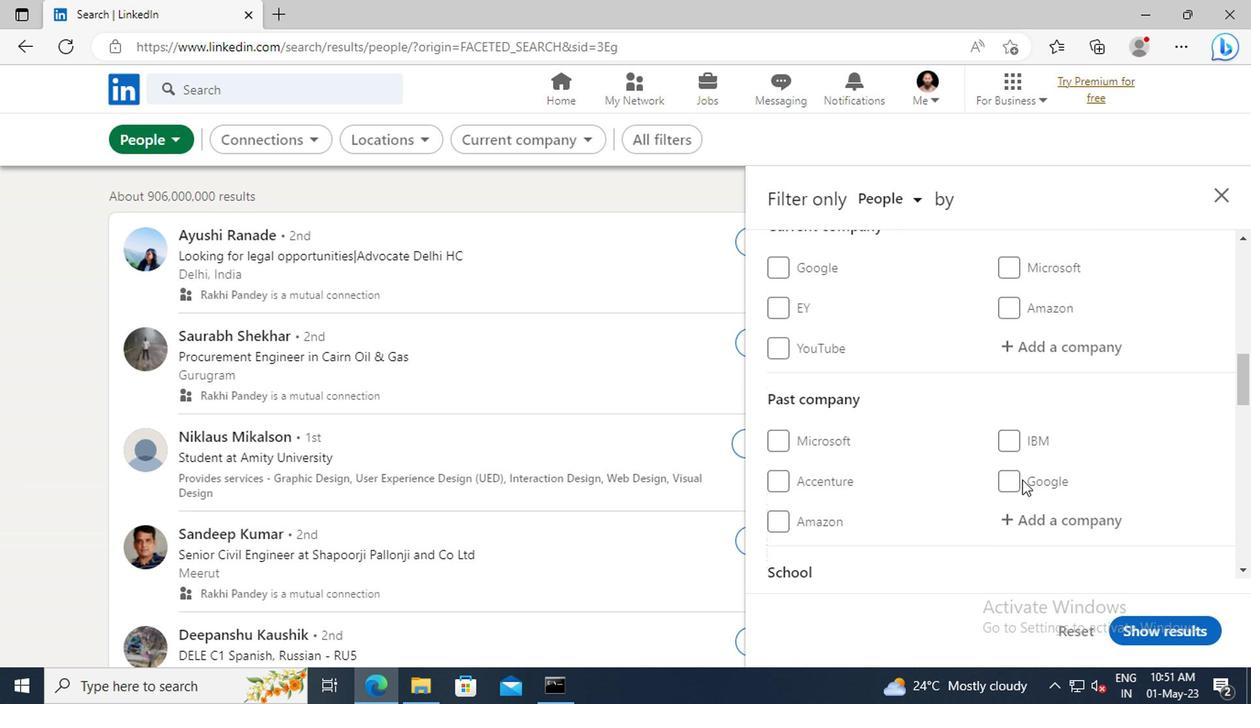 
Action: Mouse scrolled (1017, 479) with delta (0, 0)
Screenshot: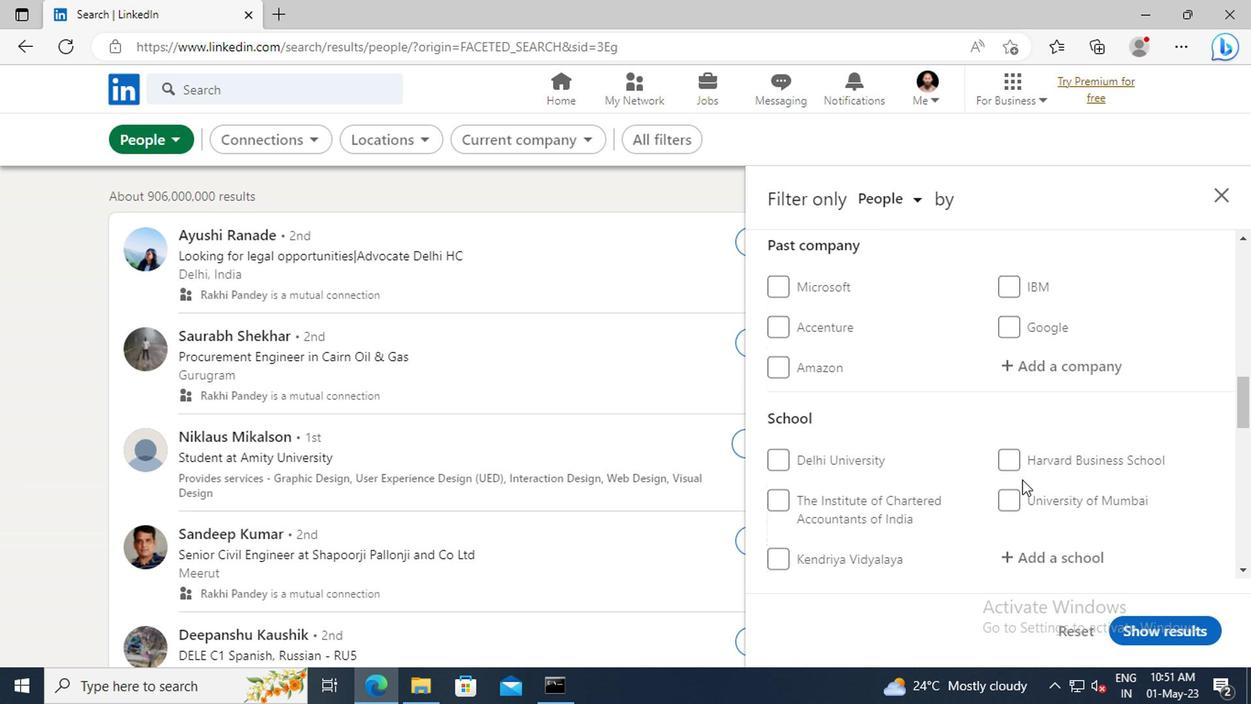 
Action: Mouse scrolled (1017, 479) with delta (0, 0)
Screenshot: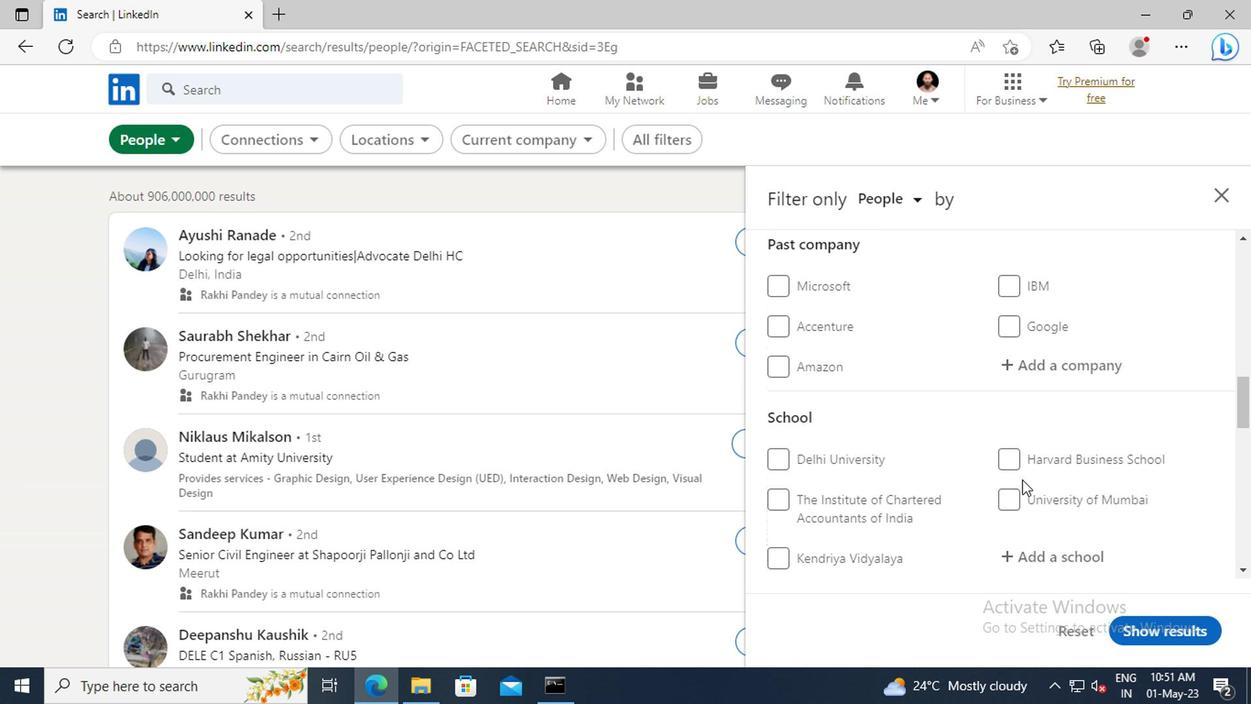 
Action: Mouse scrolled (1017, 479) with delta (0, 0)
Screenshot: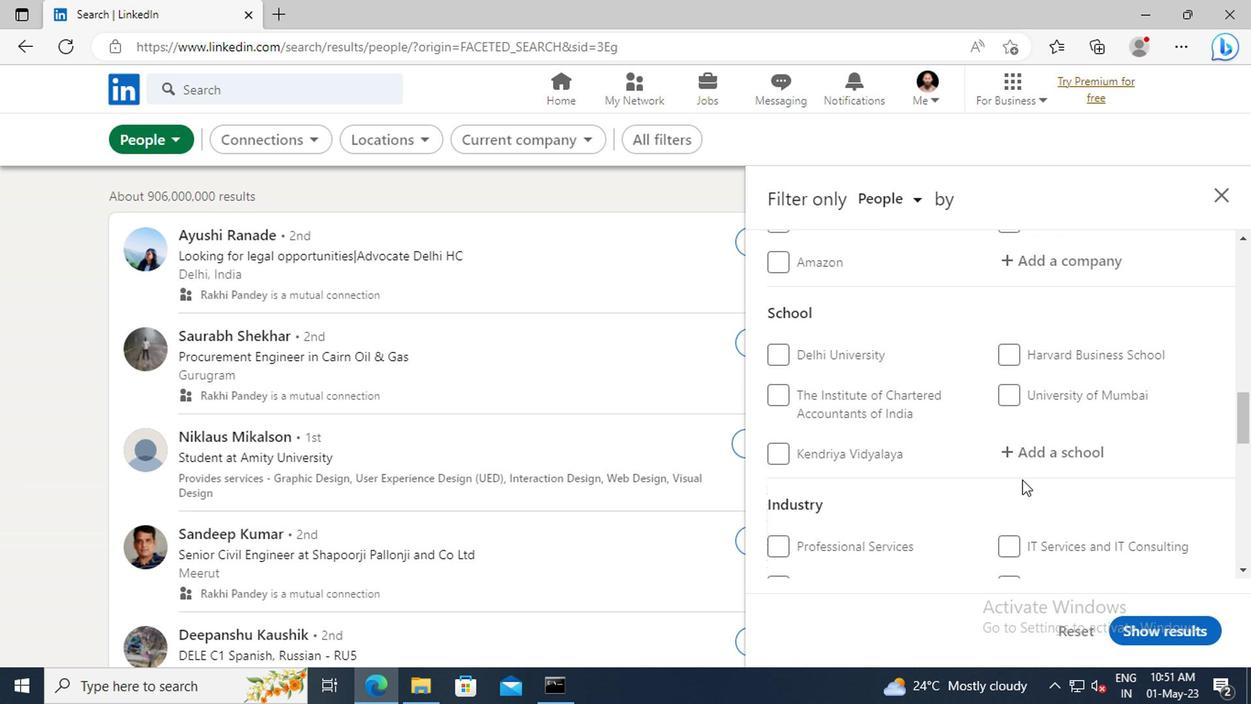 
Action: Mouse scrolled (1017, 479) with delta (0, 0)
Screenshot: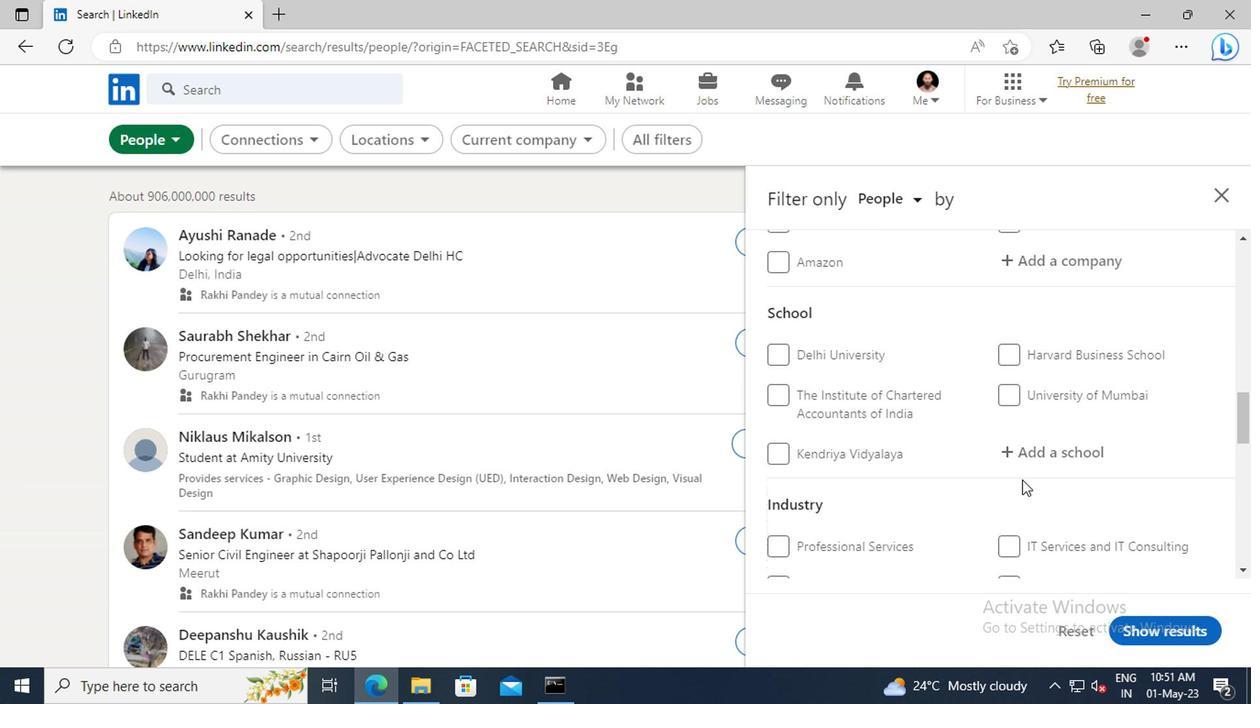 
Action: Mouse scrolled (1017, 479) with delta (0, 0)
Screenshot: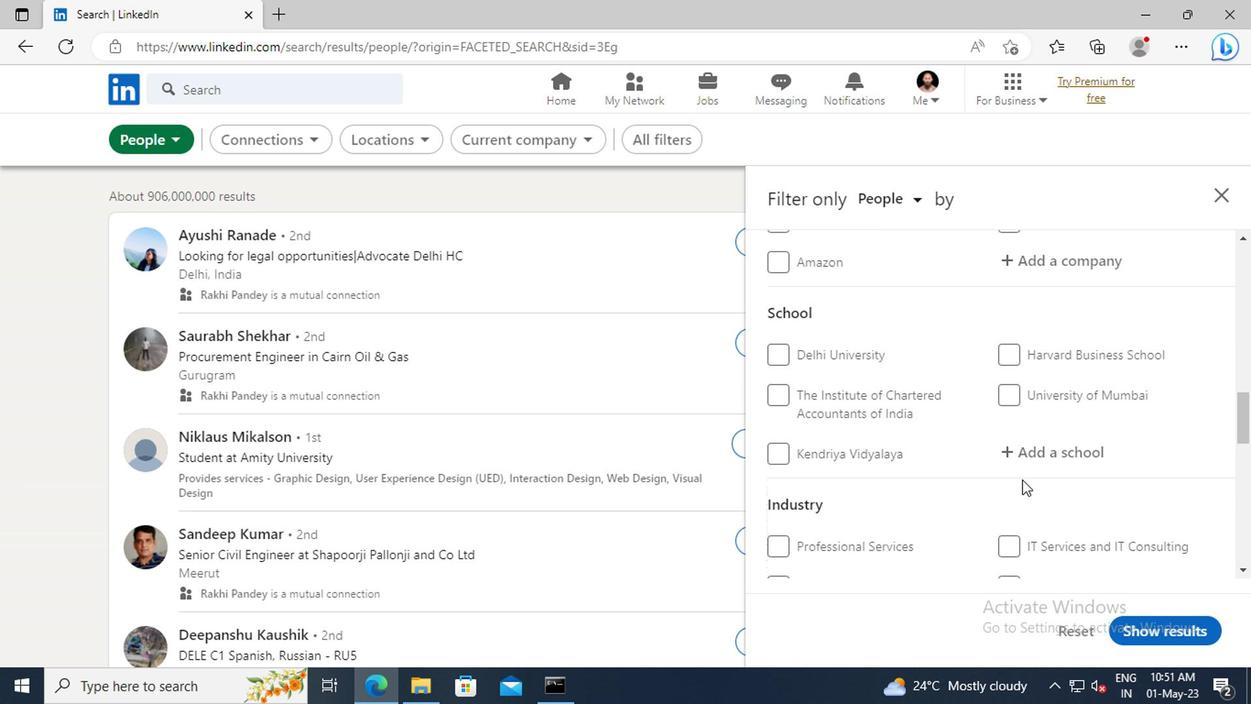 
Action: Mouse scrolled (1017, 479) with delta (0, 0)
Screenshot: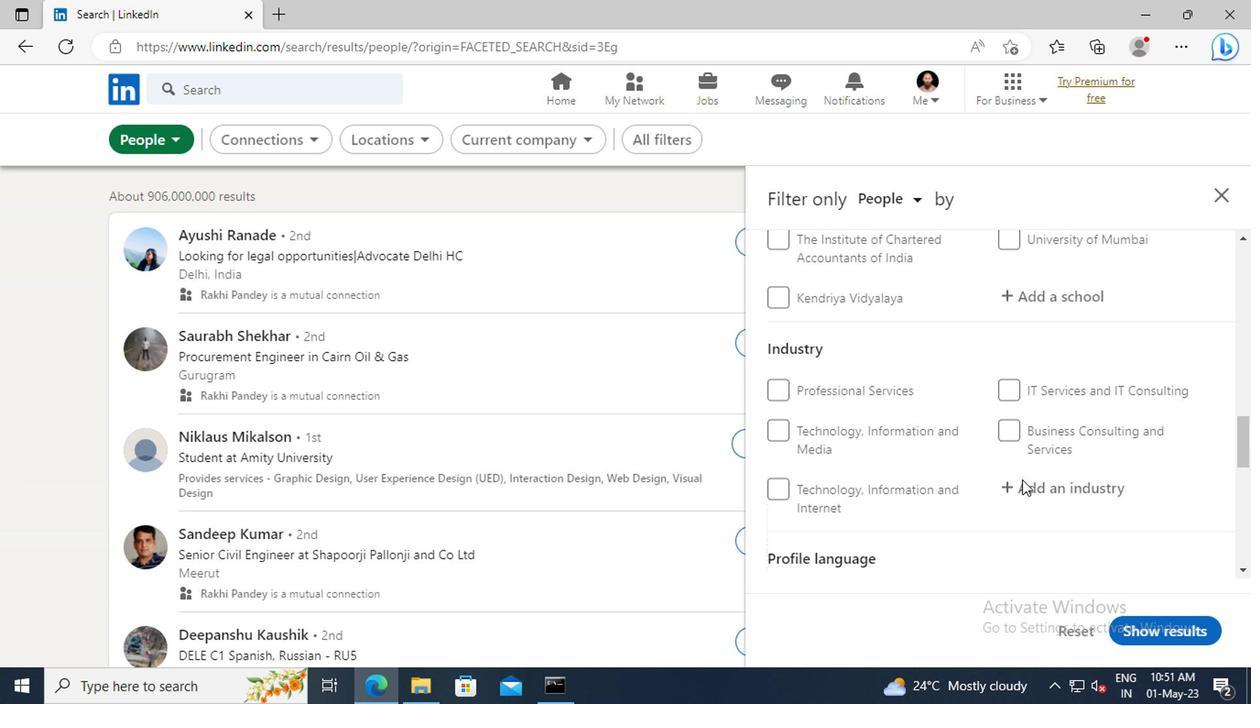 
Action: Mouse scrolled (1017, 479) with delta (0, 0)
Screenshot: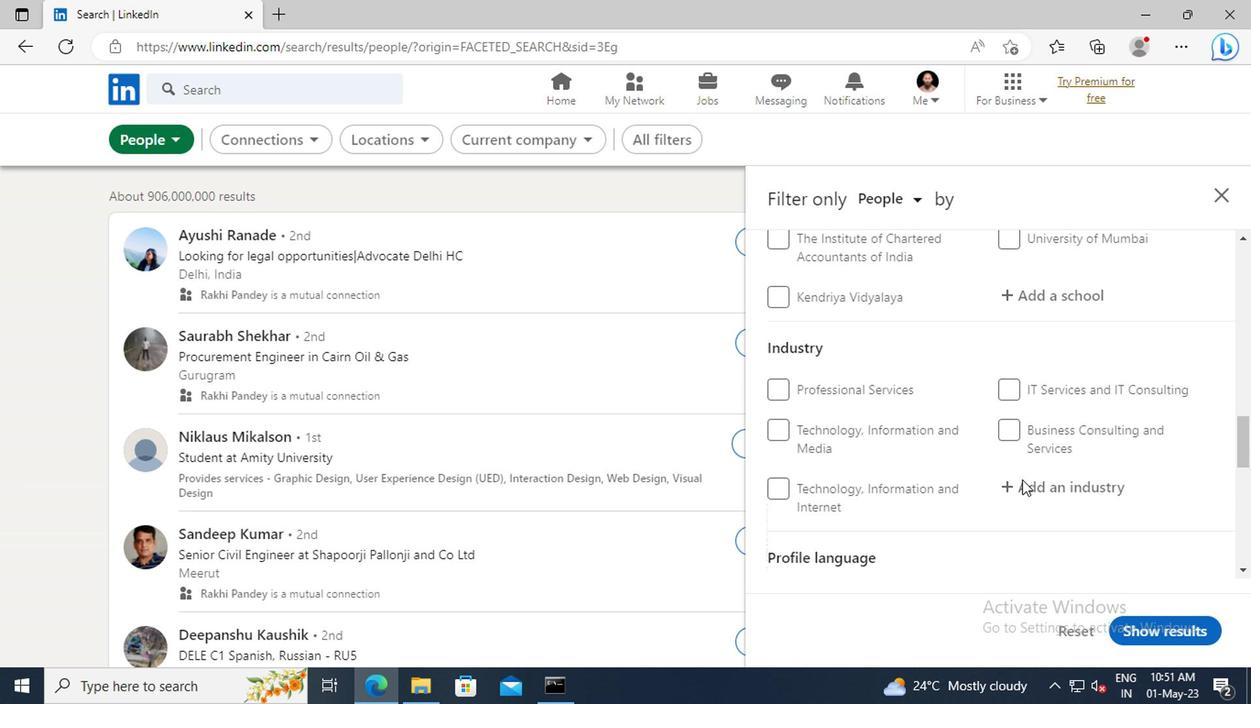 
Action: Mouse scrolled (1017, 479) with delta (0, 0)
Screenshot: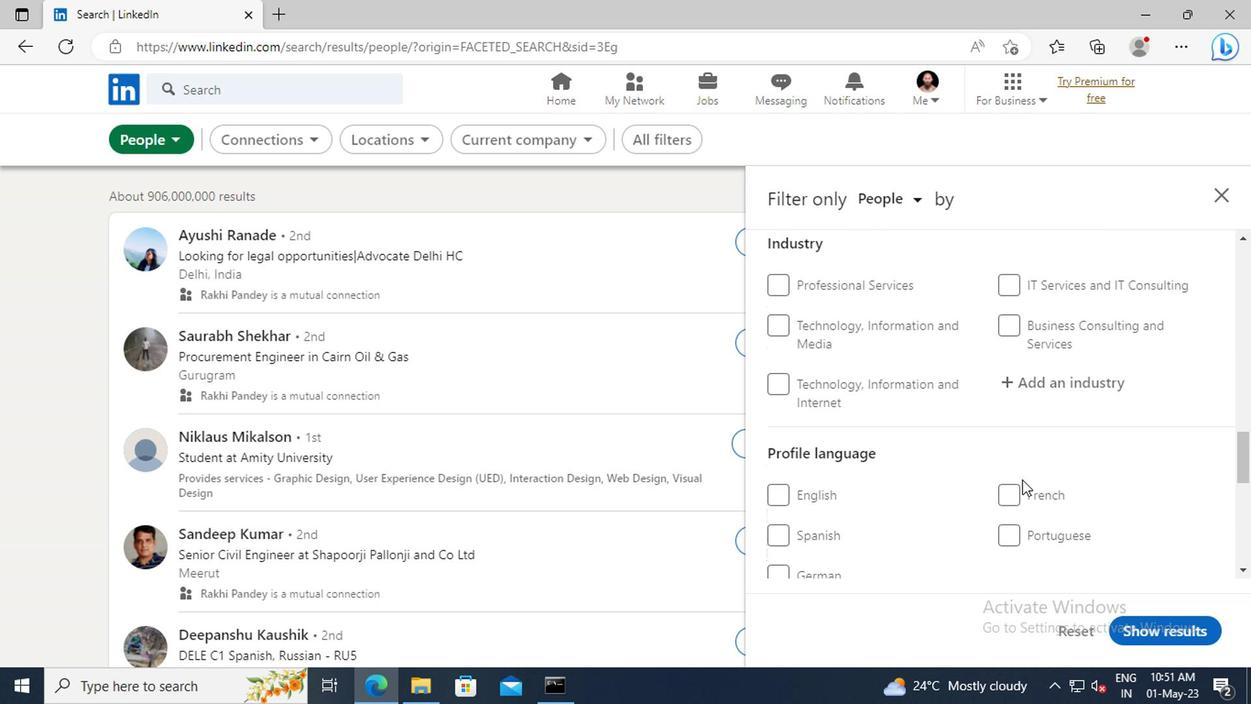 
Action: Mouse moved to (775, 529)
Screenshot: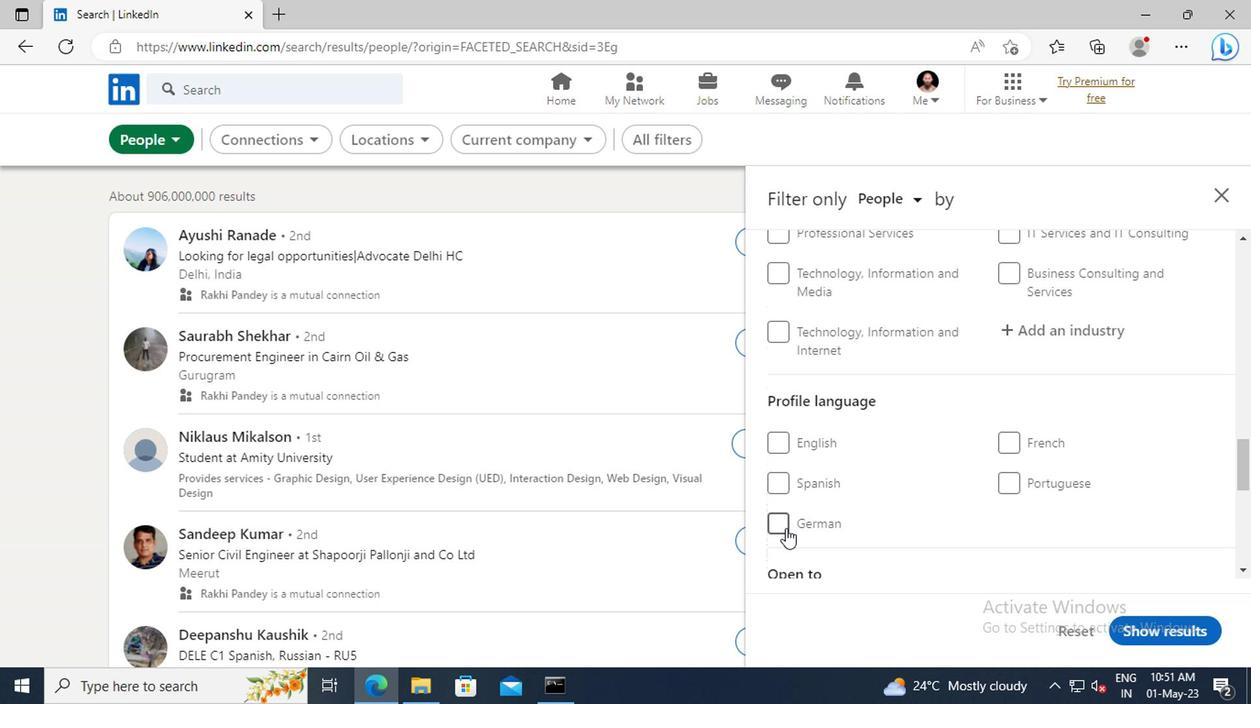 
Action: Mouse pressed left at (775, 529)
Screenshot: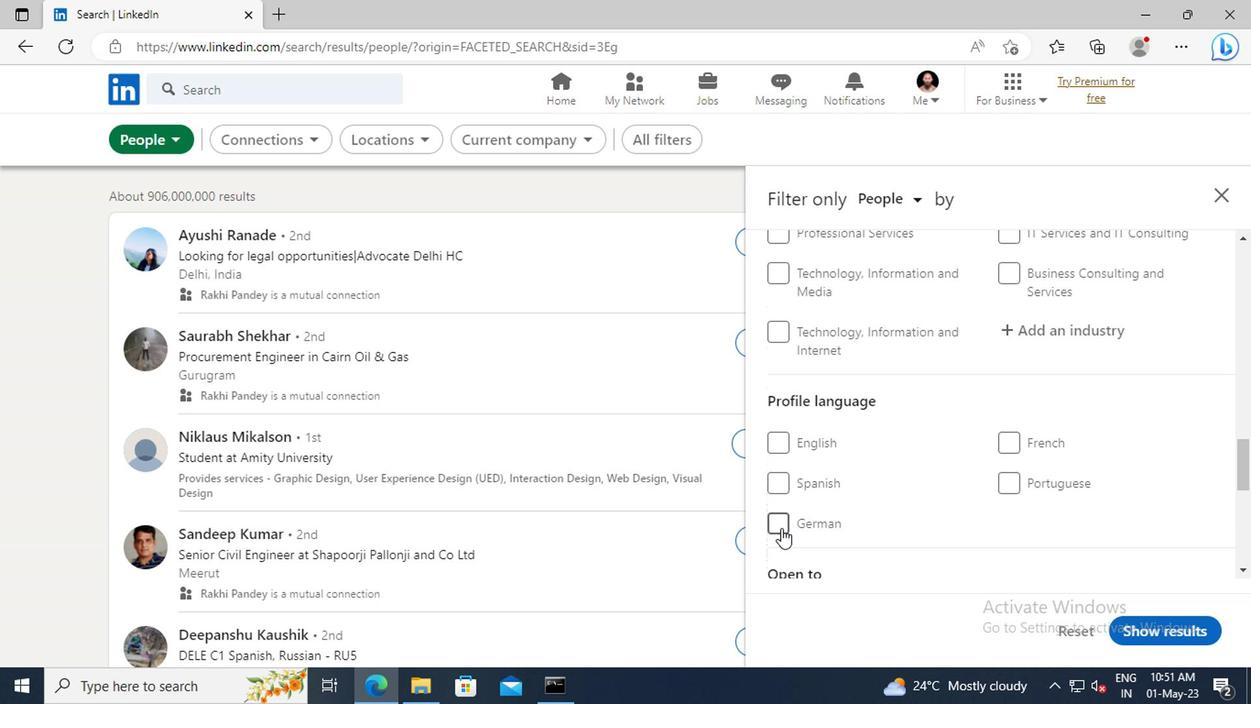 
Action: Mouse moved to (979, 493)
Screenshot: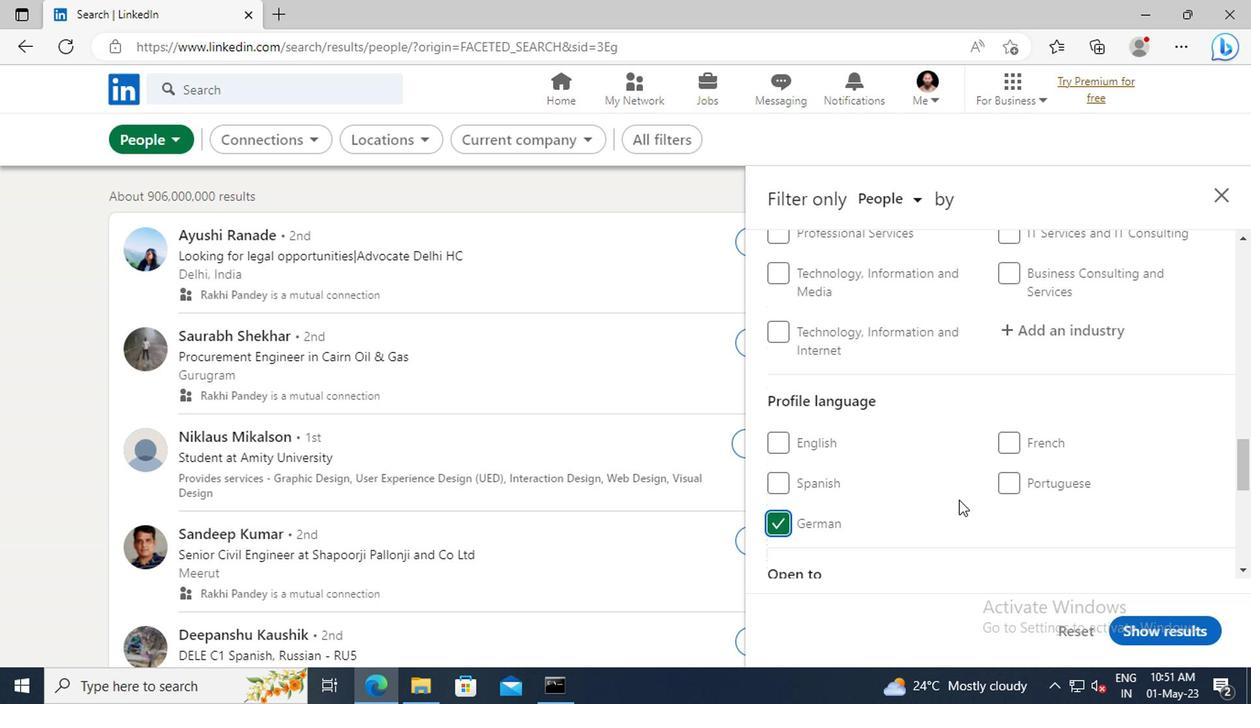 
Action: Mouse scrolled (979, 494) with delta (0, 0)
Screenshot: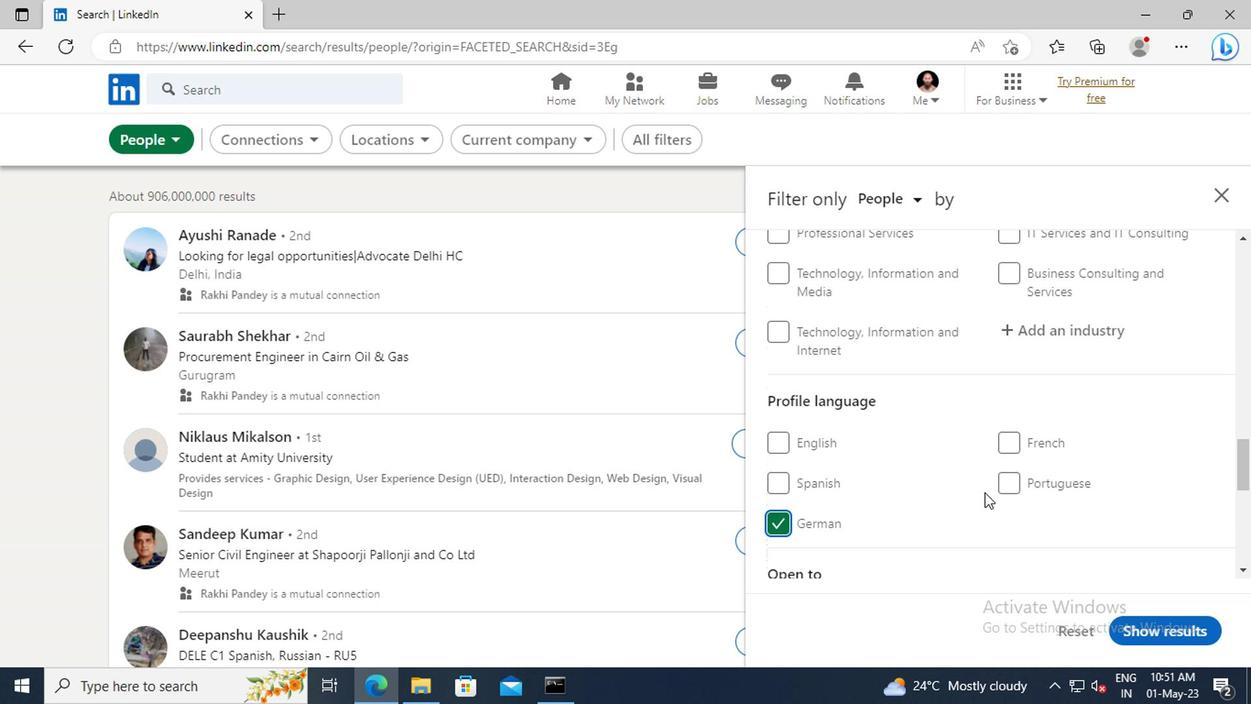 
Action: Mouse scrolled (979, 494) with delta (0, 0)
Screenshot: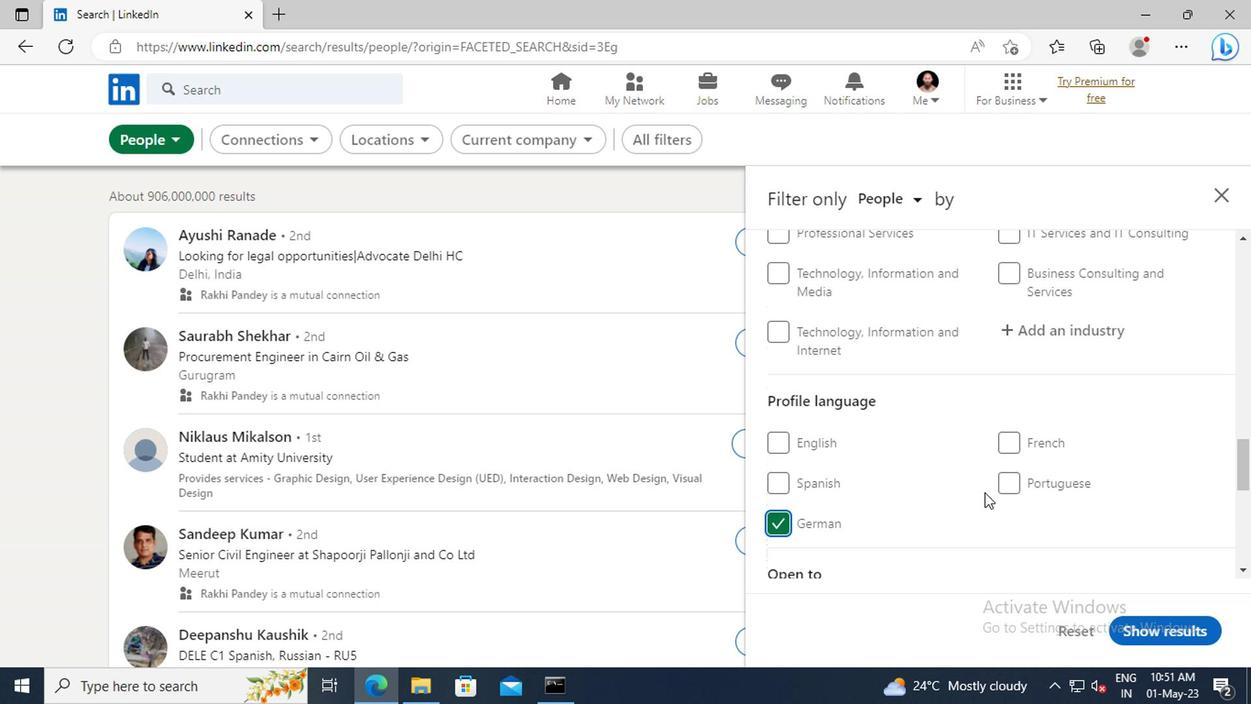 
Action: Mouse scrolled (979, 494) with delta (0, 0)
Screenshot: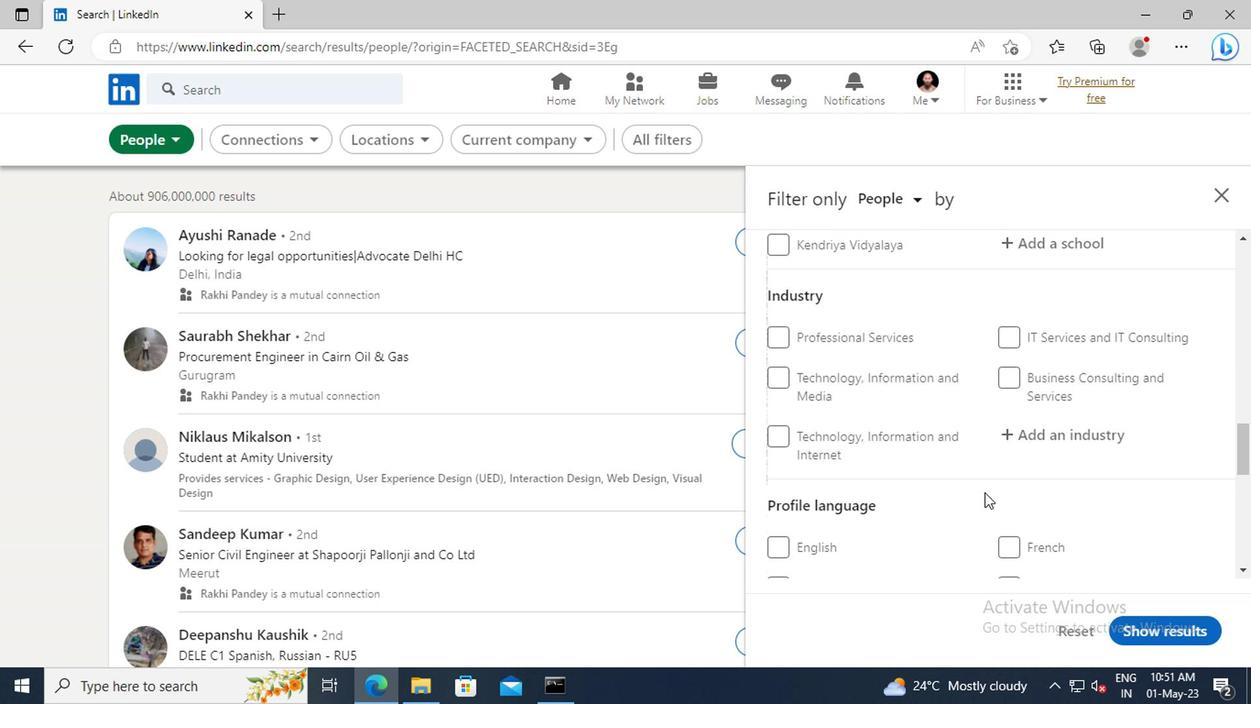 
Action: Mouse scrolled (979, 494) with delta (0, 0)
Screenshot: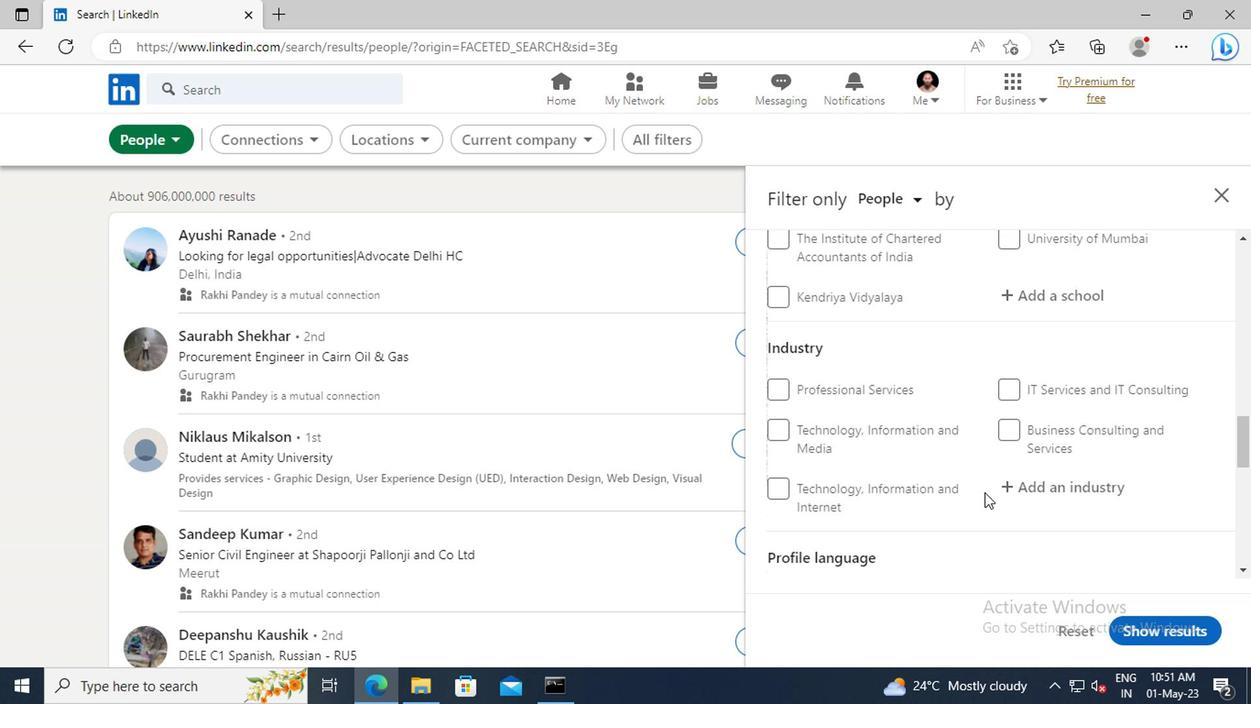 
Action: Mouse scrolled (979, 494) with delta (0, 0)
Screenshot: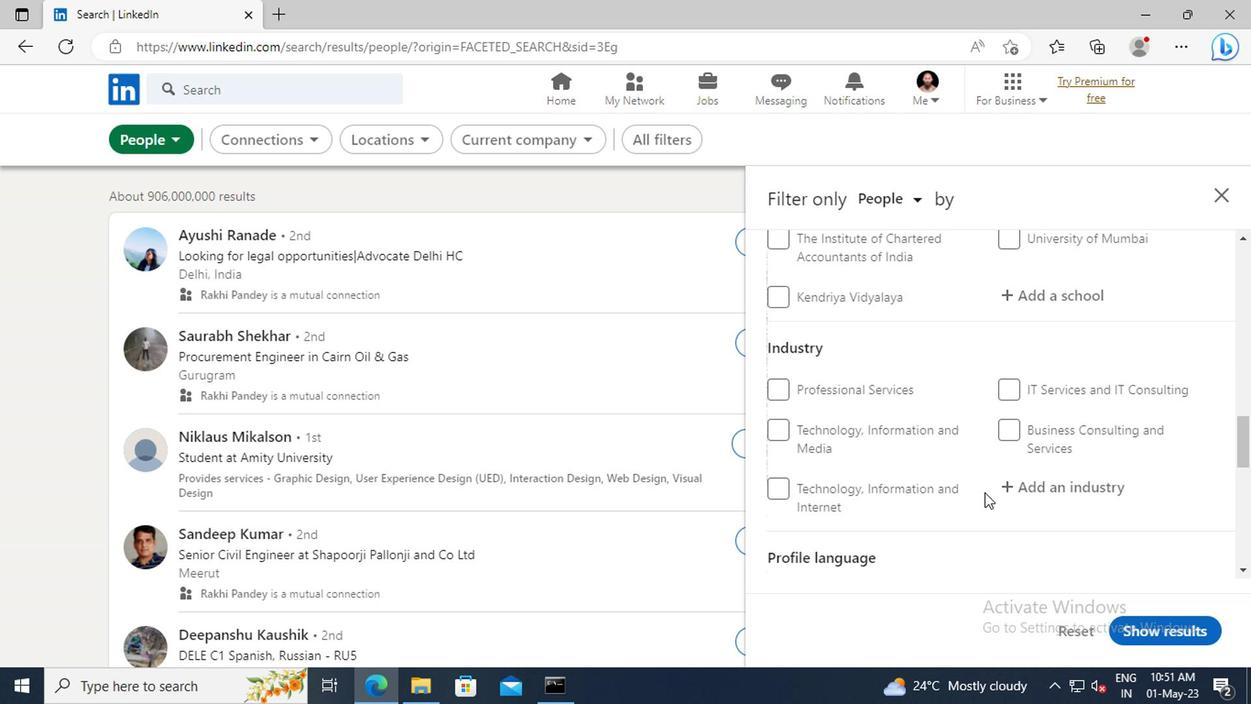 
Action: Mouse scrolled (979, 494) with delta (0, 0)
Screenshot: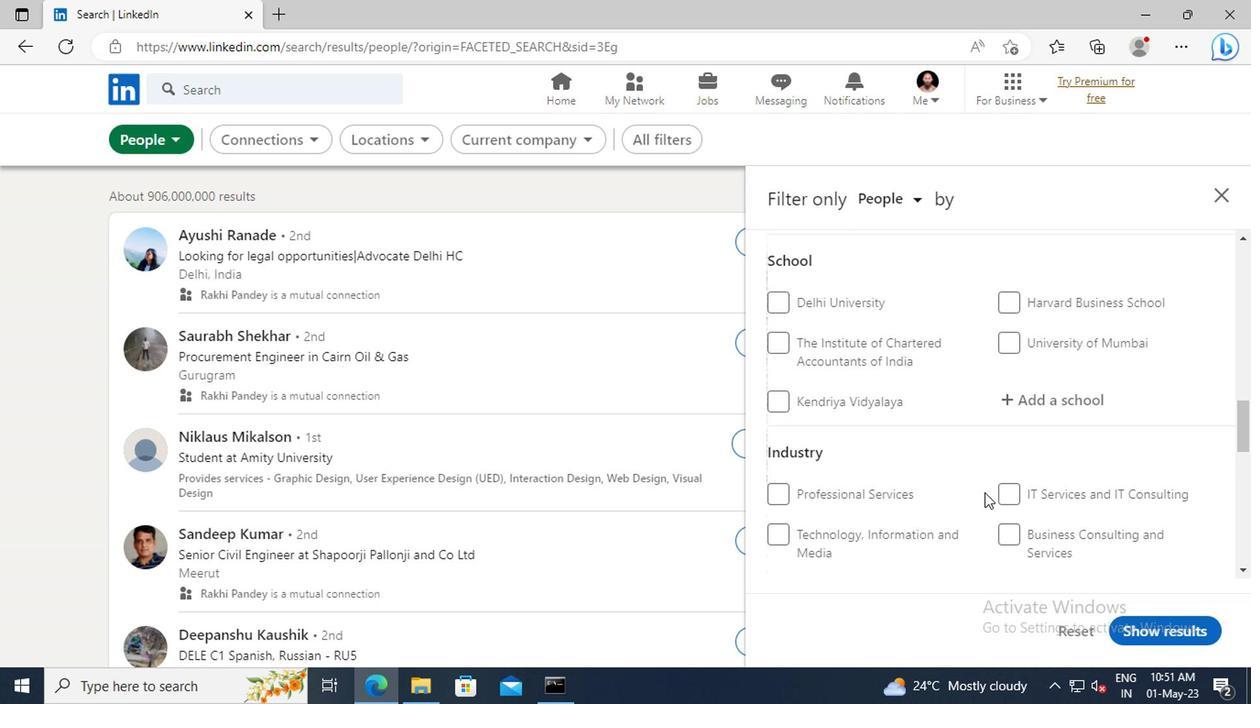 
Action: Mouse scrolled (979, 494) with delta (0, 0)
Screenshot: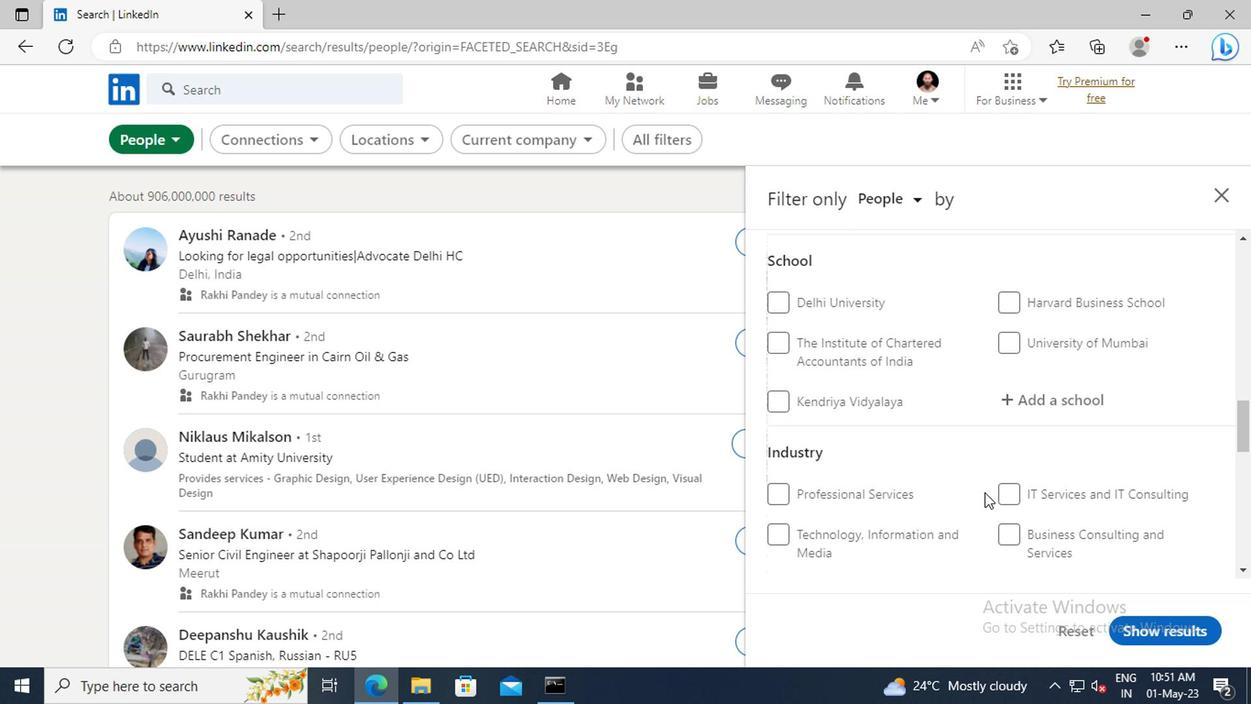 
Action: Mouse scrolled (979, 494) with delta (0, 0)
Screenshot: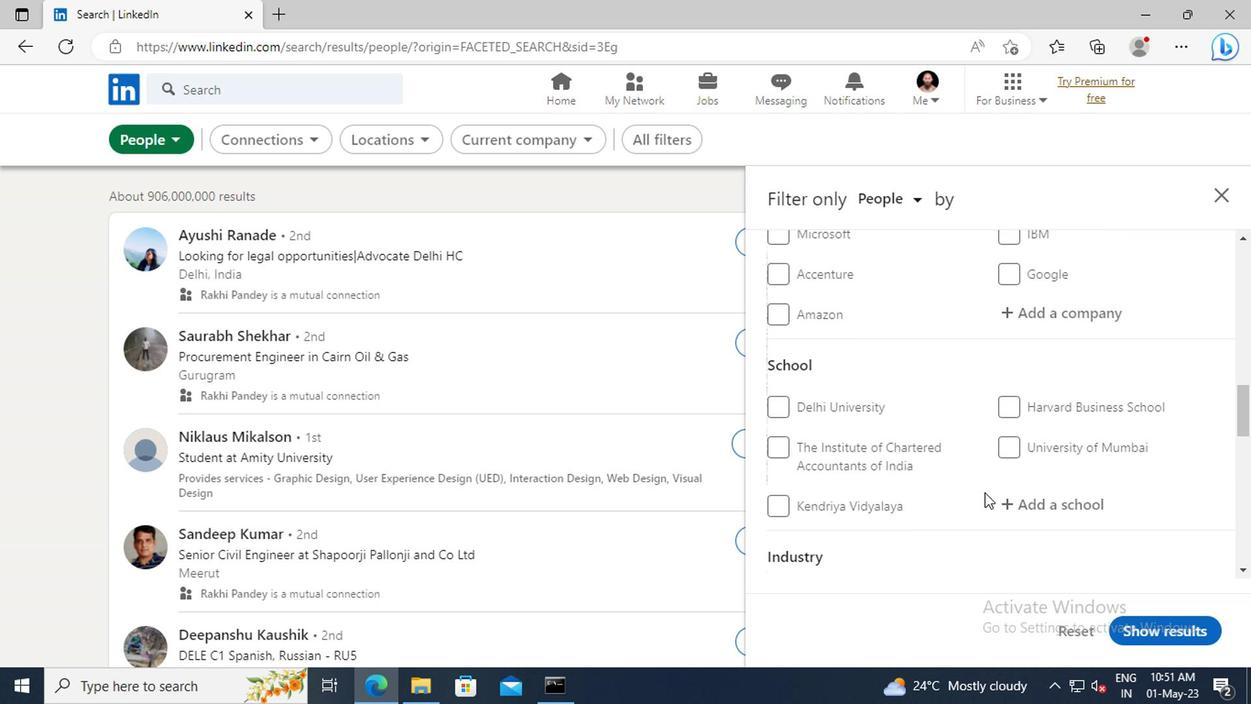 
Action: Mouse scrolled (979, 494) with delta (0, 0)
Screenshot: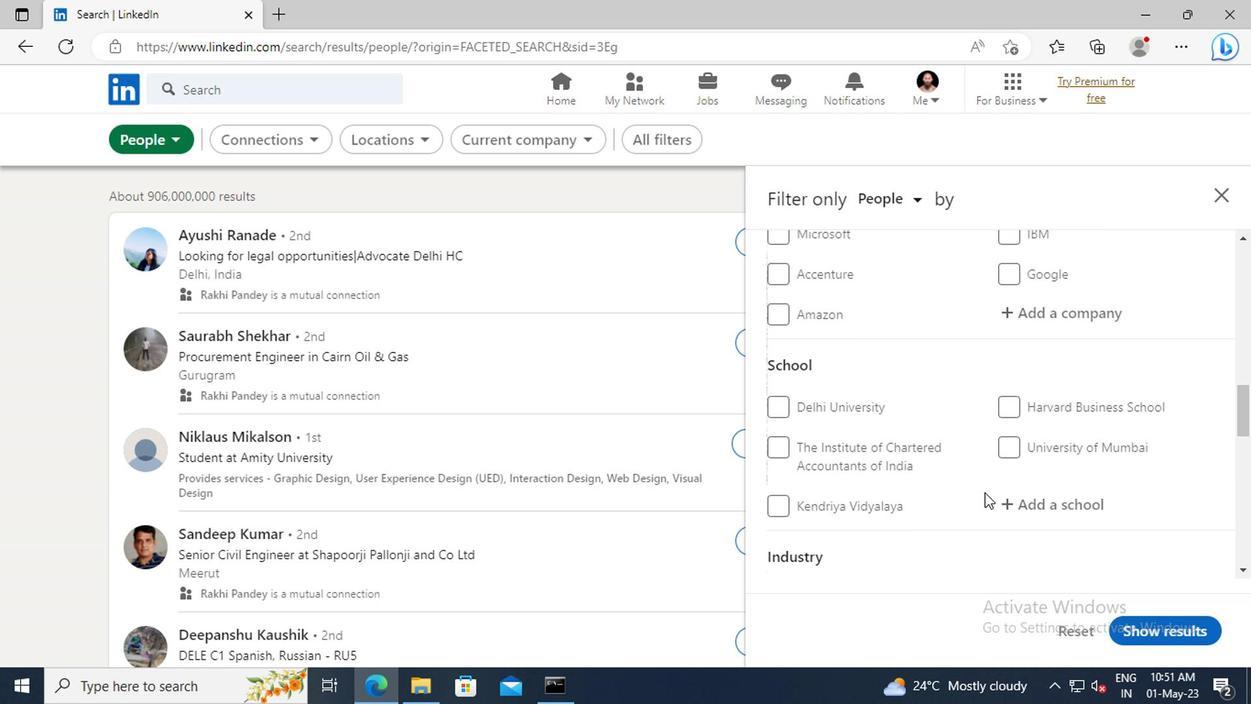 
Action: Mouse scrolled (979, 494) with delta (0, 0)
Screenshot: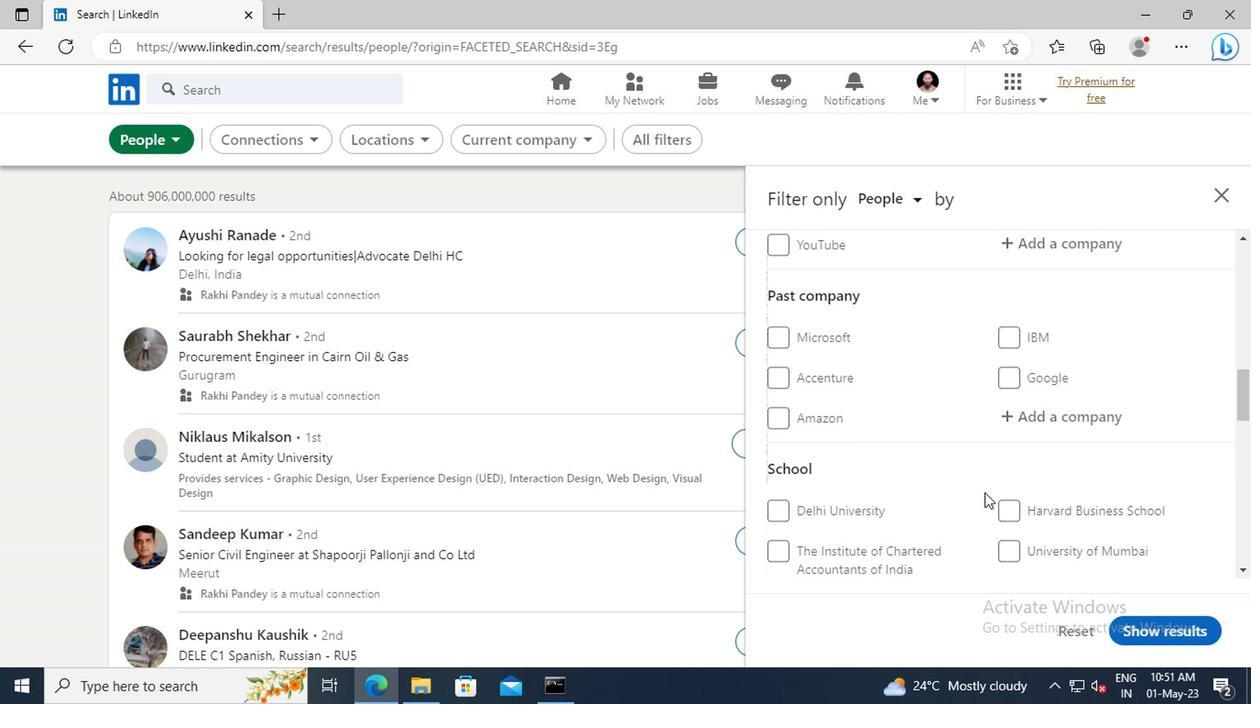 
Action: Mouse scrolled (979, 494) with delta (0, 0)
Screenshot: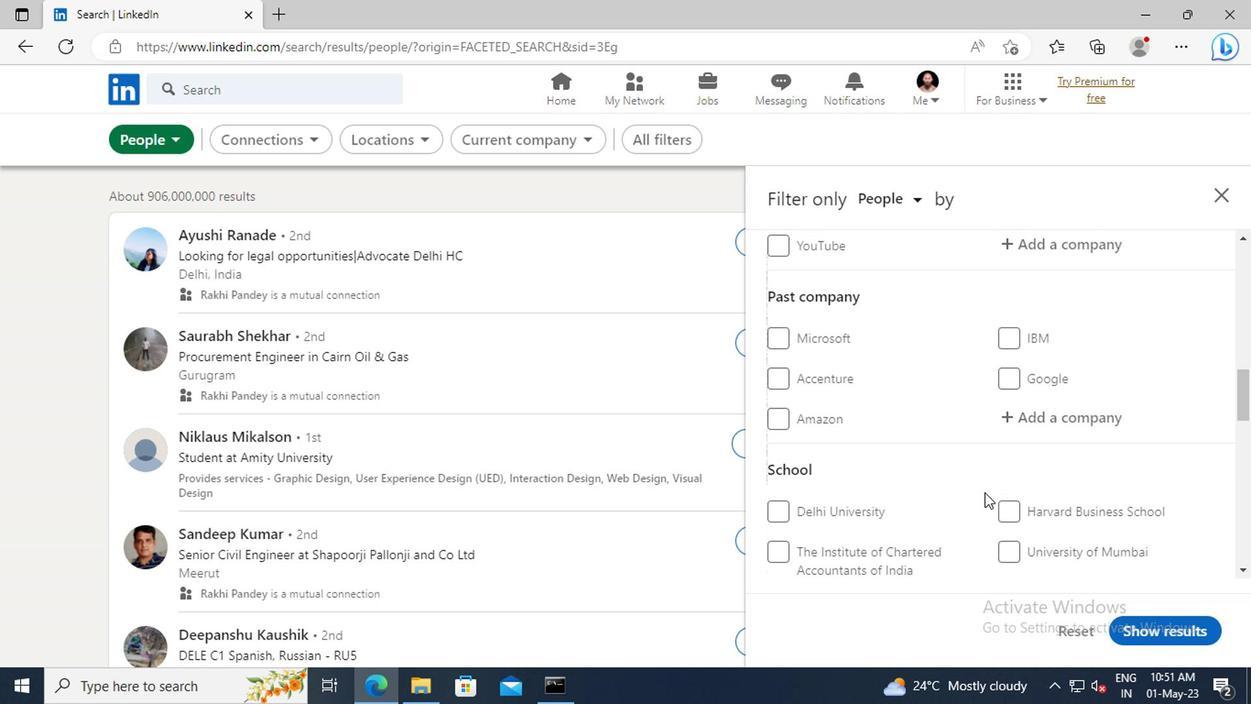 
Action: Mouse scrolled (979, 494) with delta (0, 0)
Screenshot: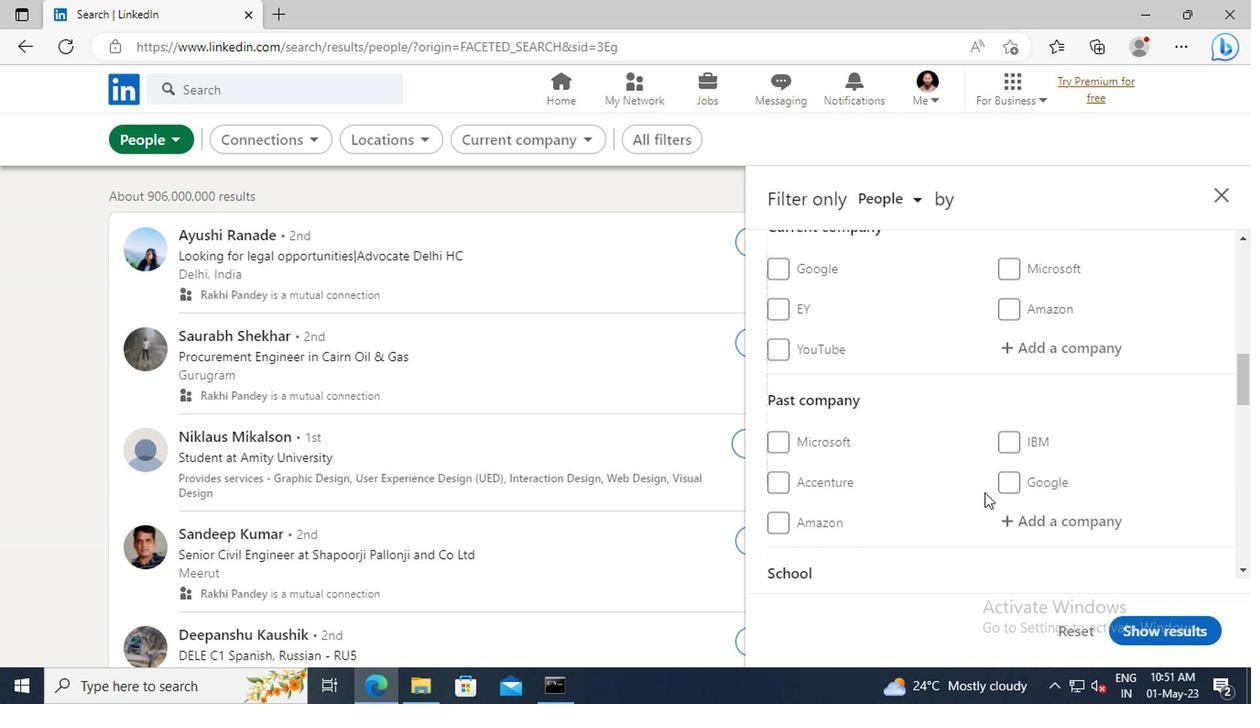 
Action: Mouse scrolled (979, 494) with delta (0, 0)
Screenshot: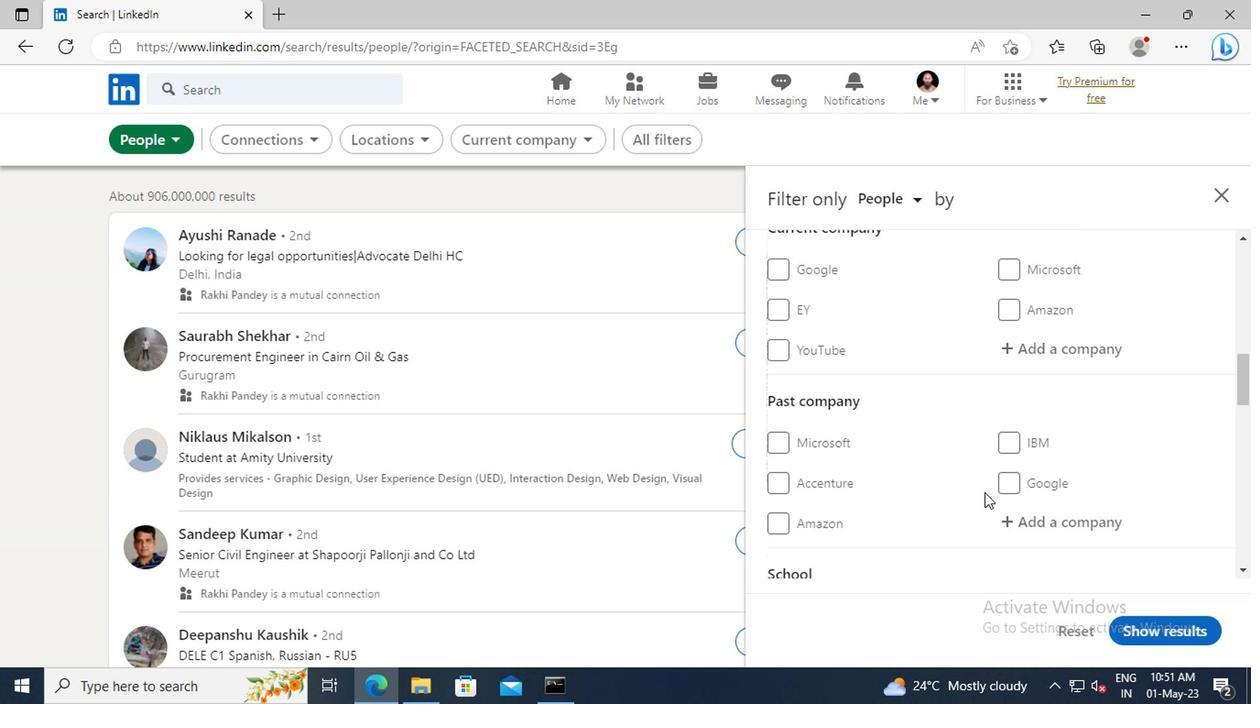 
Action: Mouse moved to (1003, 459)
Screenshot: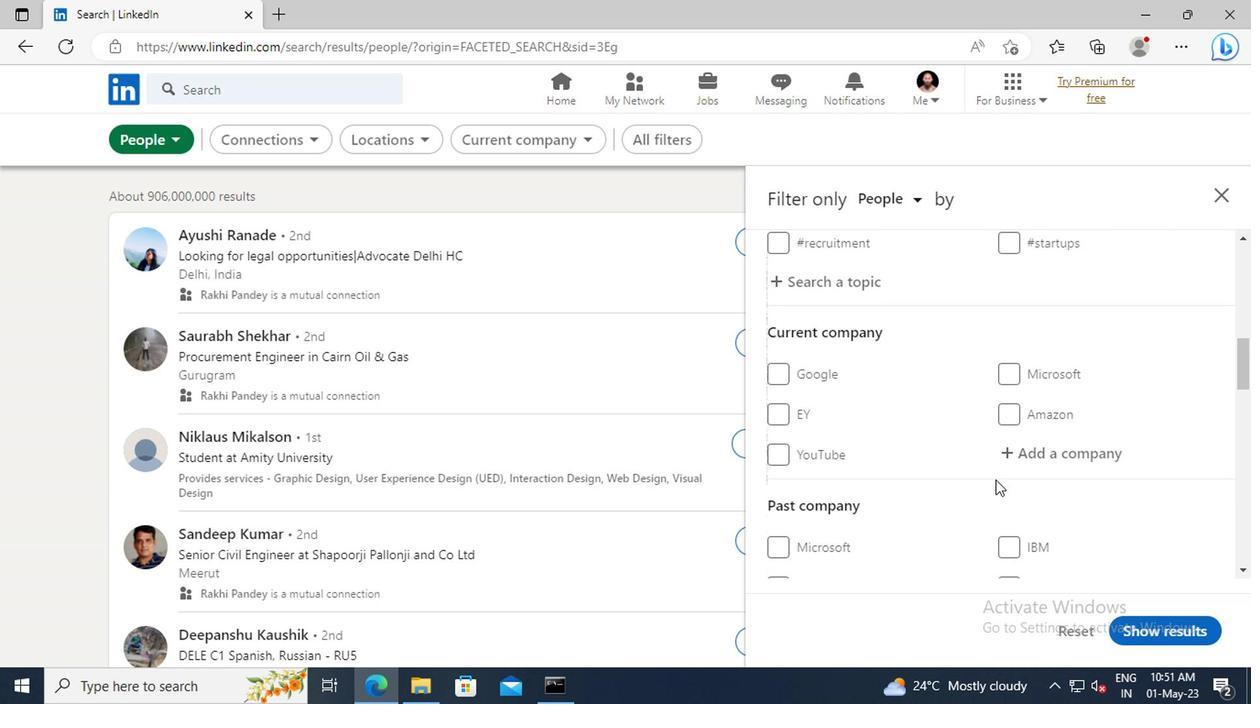 
Action: Mouse pressed left at (1003, 459)
Screenshot: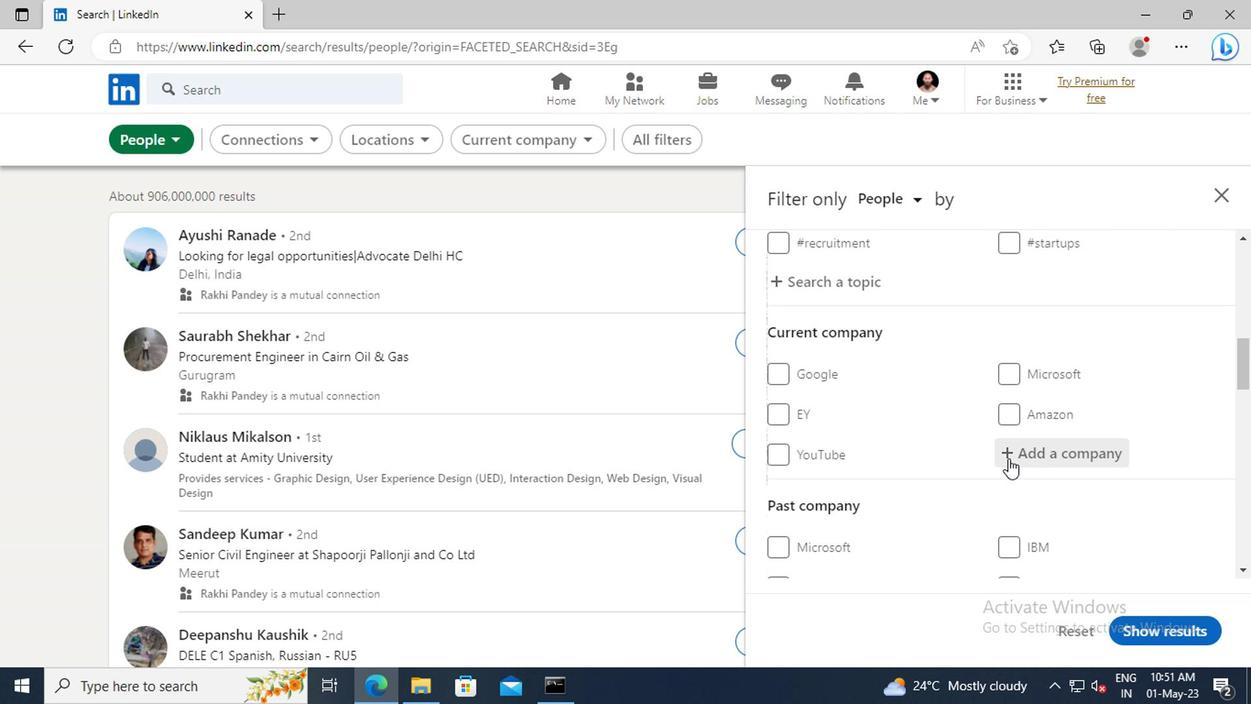 
Action: Key pressed <Key.shift>DSP<Key.space><Key.shift>MUTUA
Screenshot: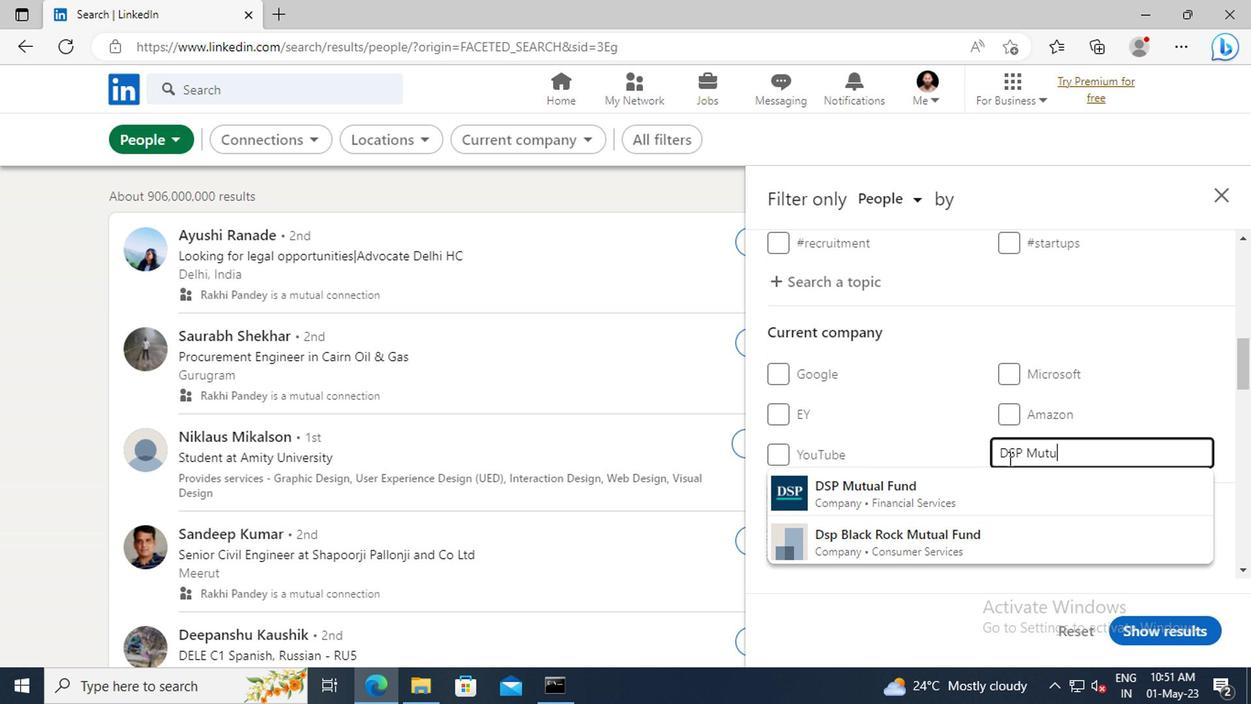 
Action: Mouse moved to (1000, 482)
Screenshot: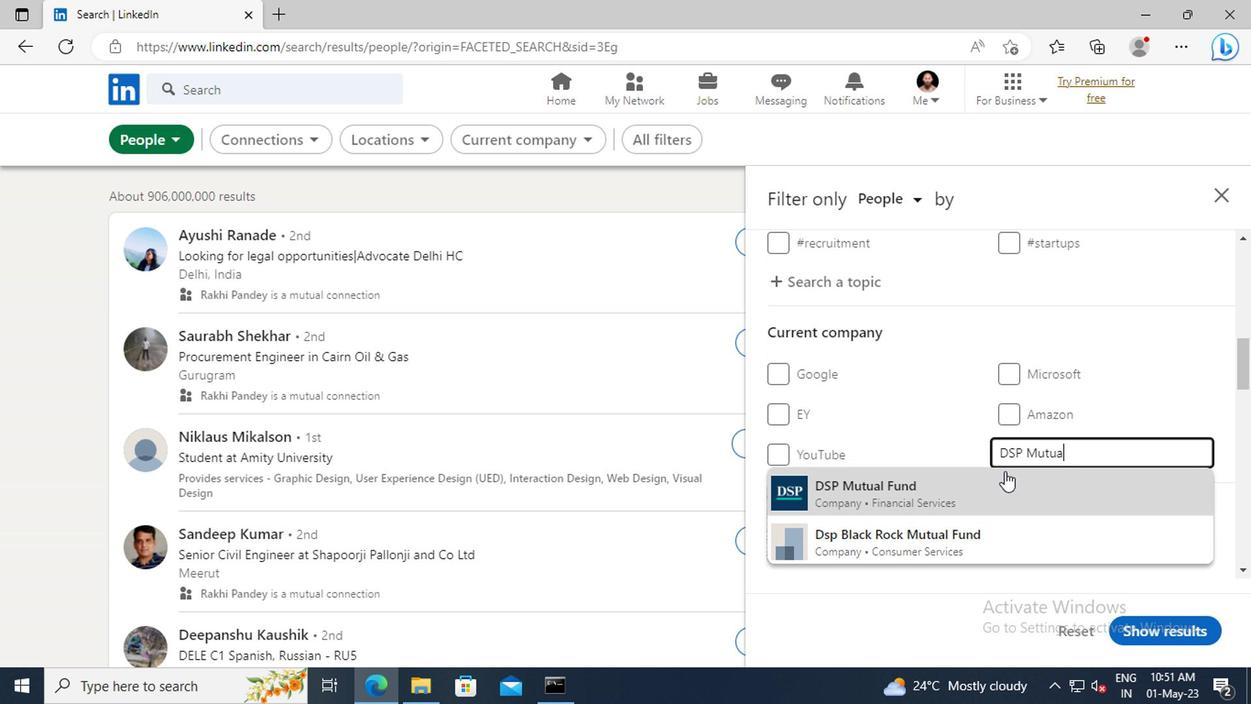 
Action: Mouse pressed left at (1000, 482)
Screenshot: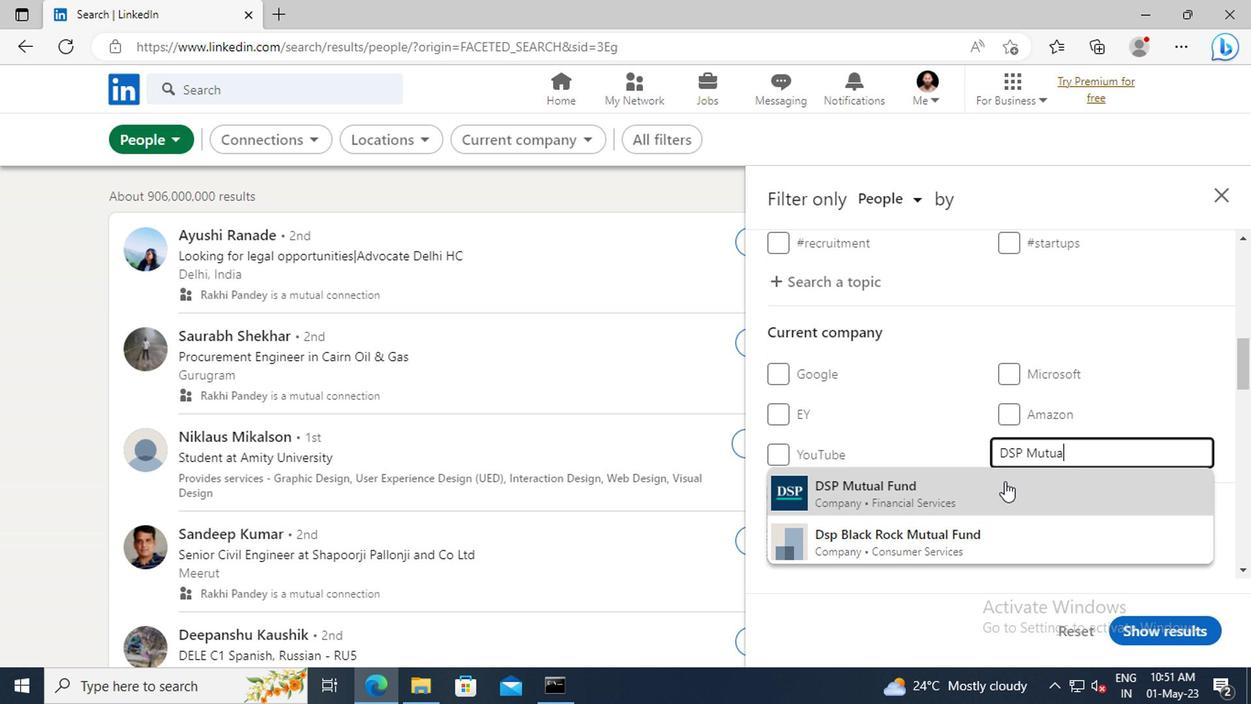 
Action: Mouse scrolled (1000, 481) with delta (0, 0)
Screenshot: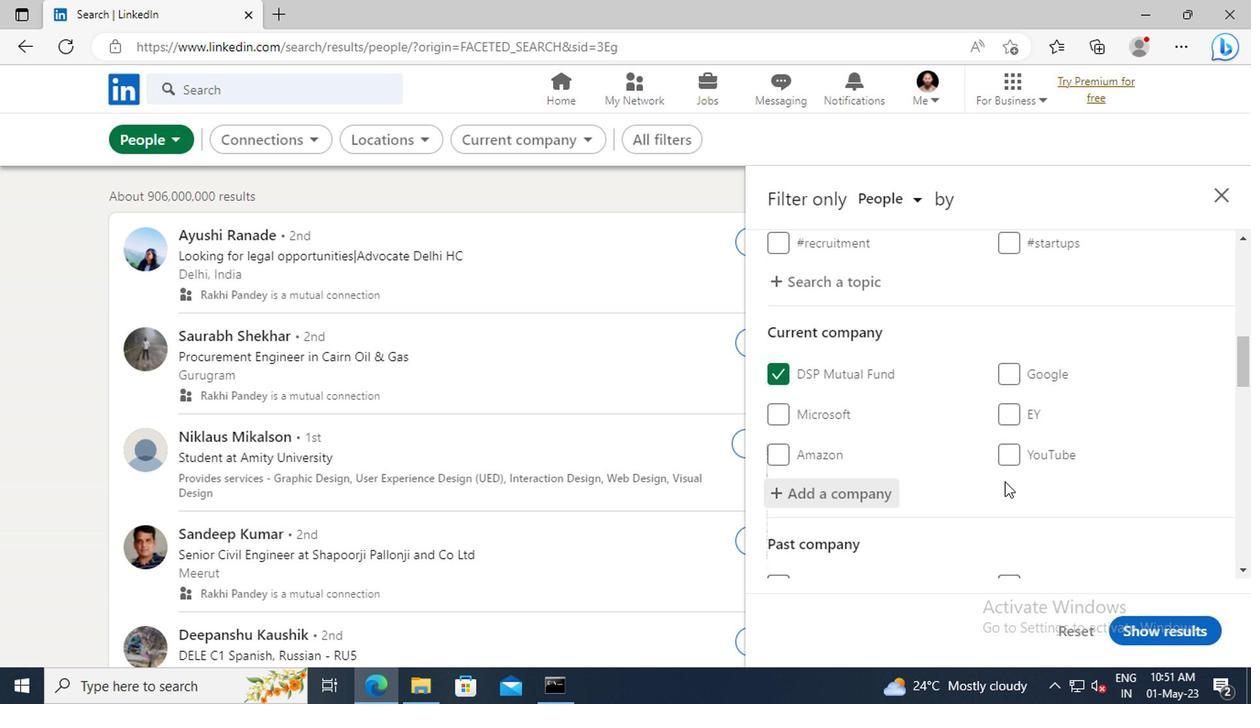
Action: Mouse scrolled (1000, 481) with delta (0, 0)
Screenshot: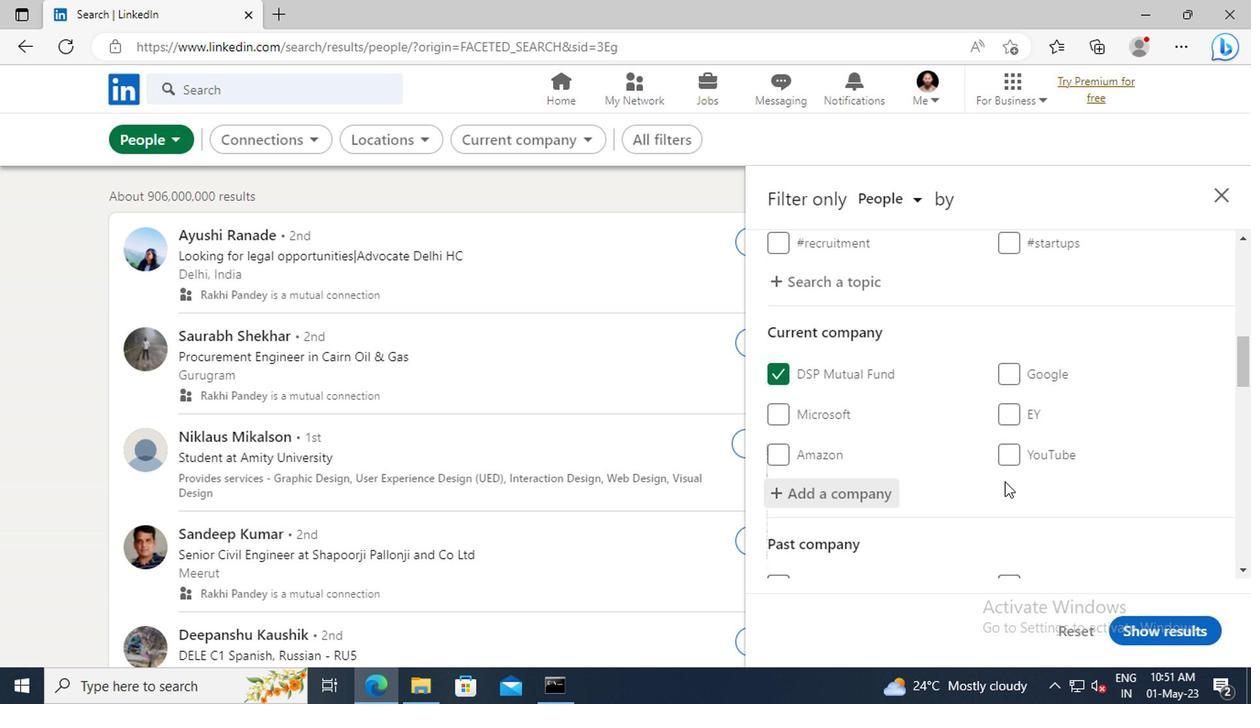 
Action: Mouse scrolled (1000, 481) with delta (0, 0)
Screenshot: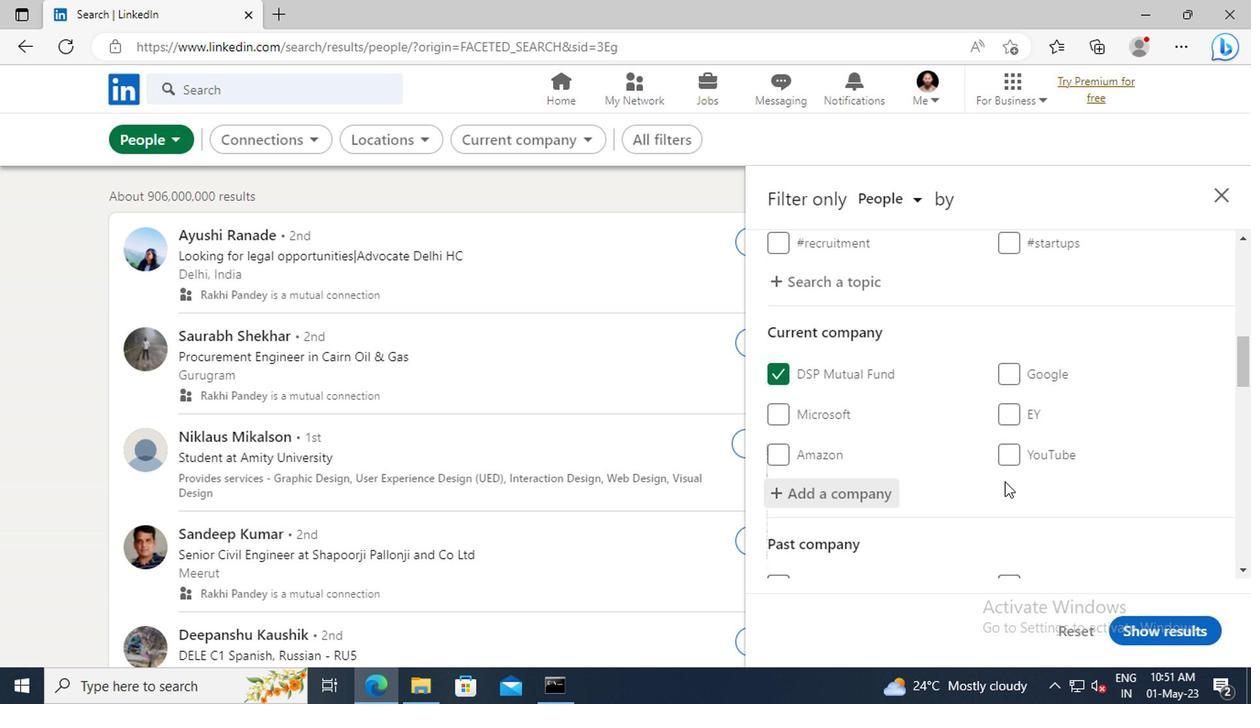 
Action: Mouse scrolled (1000, 481) with delta (0, 0)
Screenshot: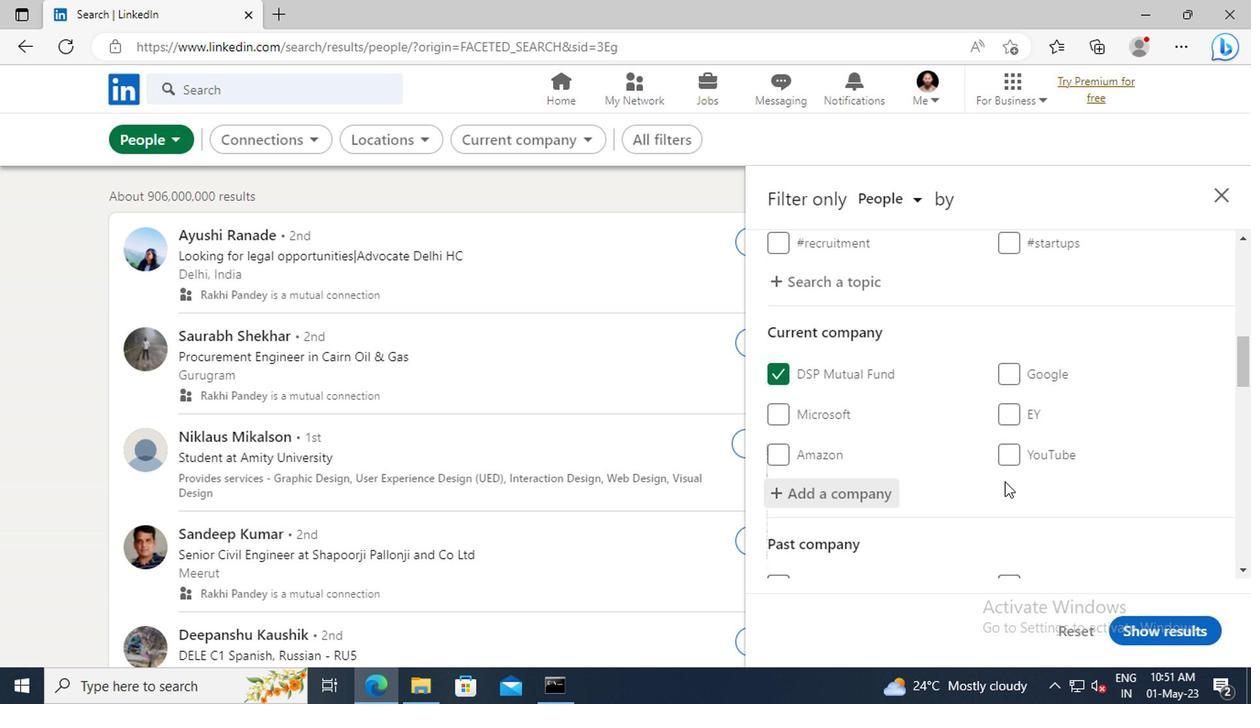 
Action: Mouse scrolled (1000, 481) with delta (0, 0)
Screenshot: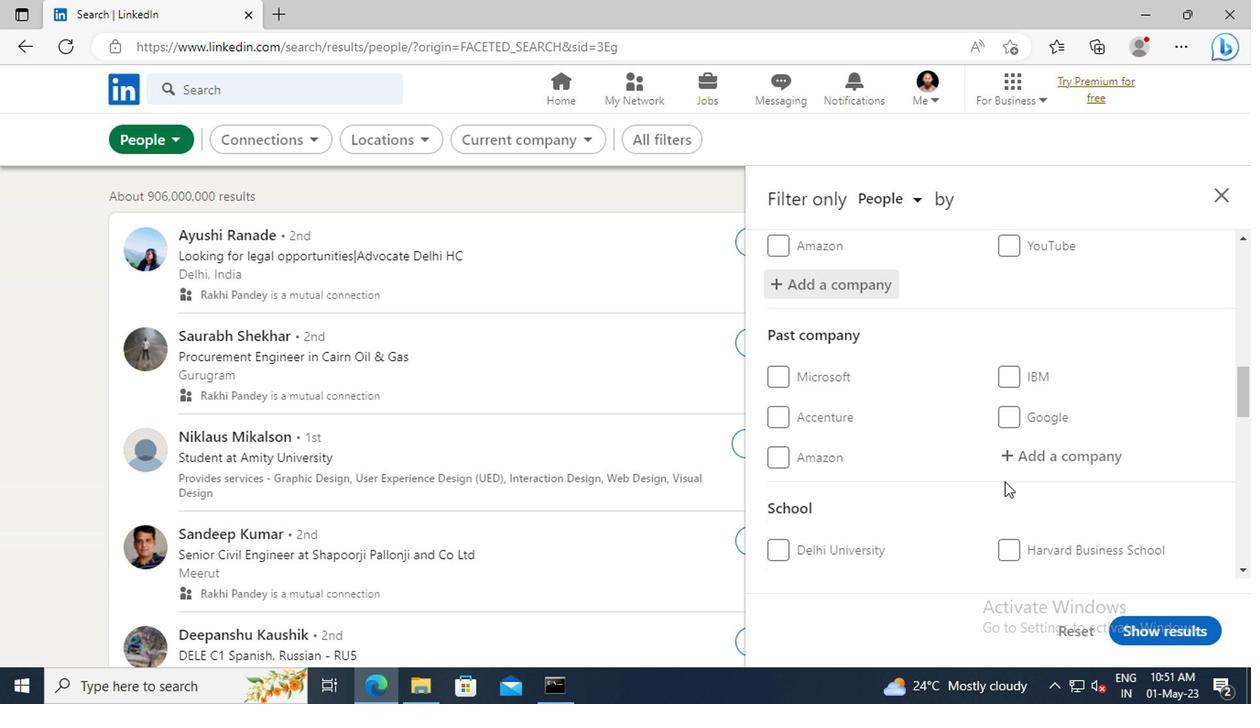 
Action: Mouse scrolled (1000, 481) with delta (0, 0)
Screenshot: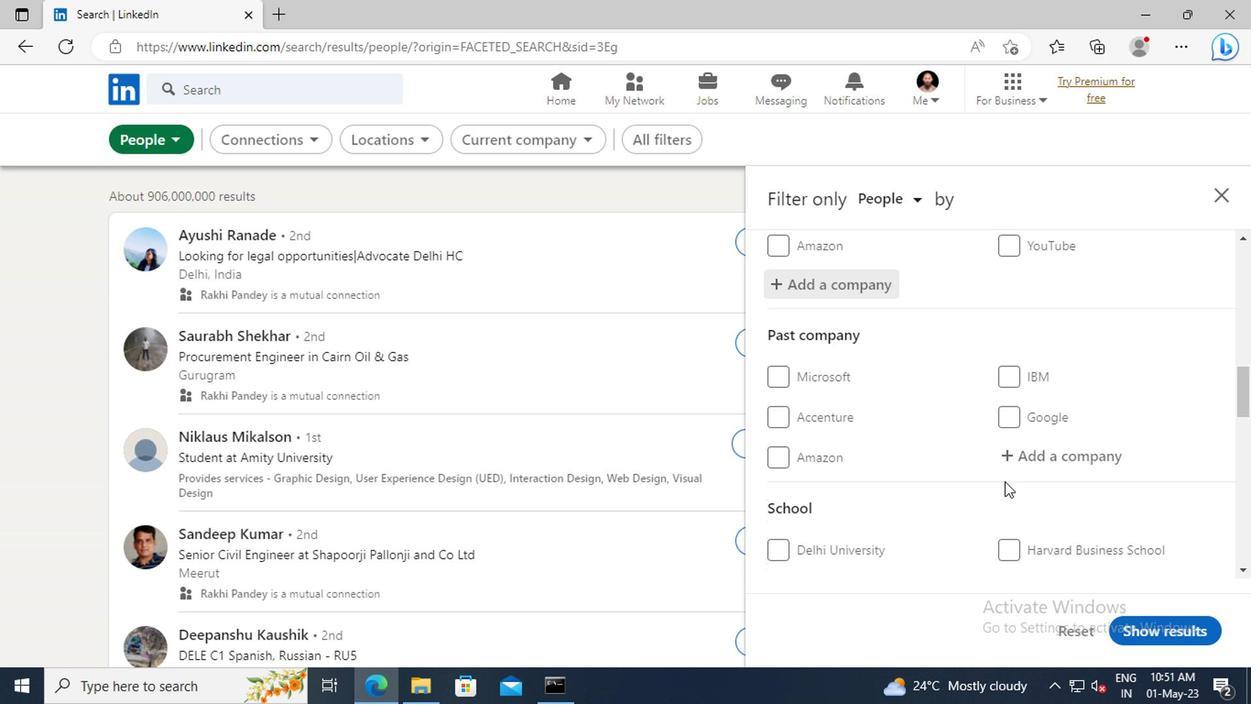 
Action: Mouse scrolled (1000, 481) with delta (0, 0)
Screenshot: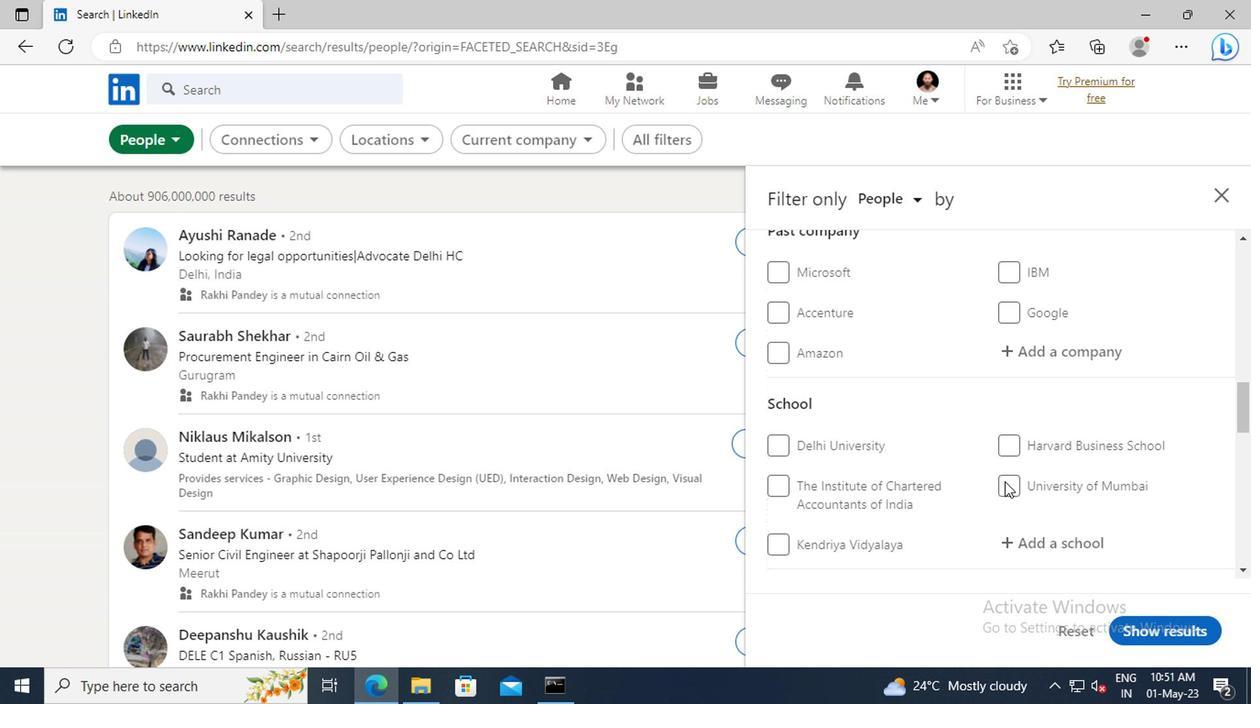 
Action: Mouse moved to (1011, 488)
Screenshot: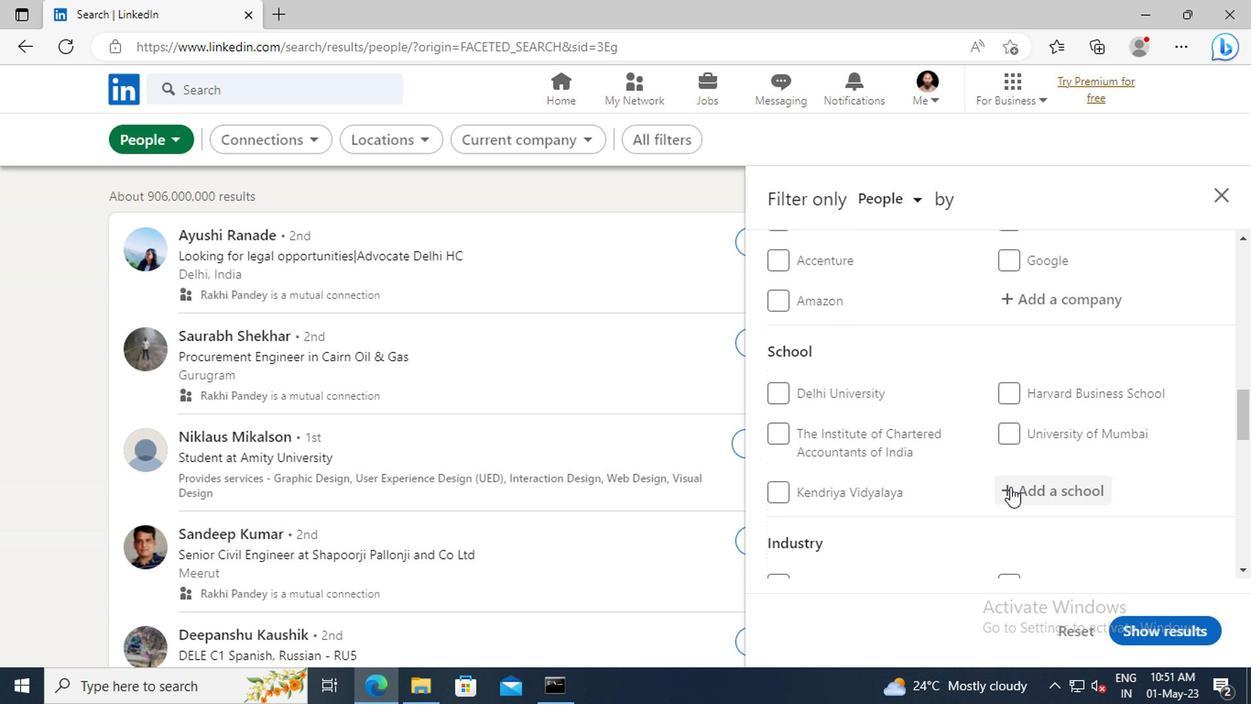
Action: Mouse pressed left at (1011, 488)
Screenshot: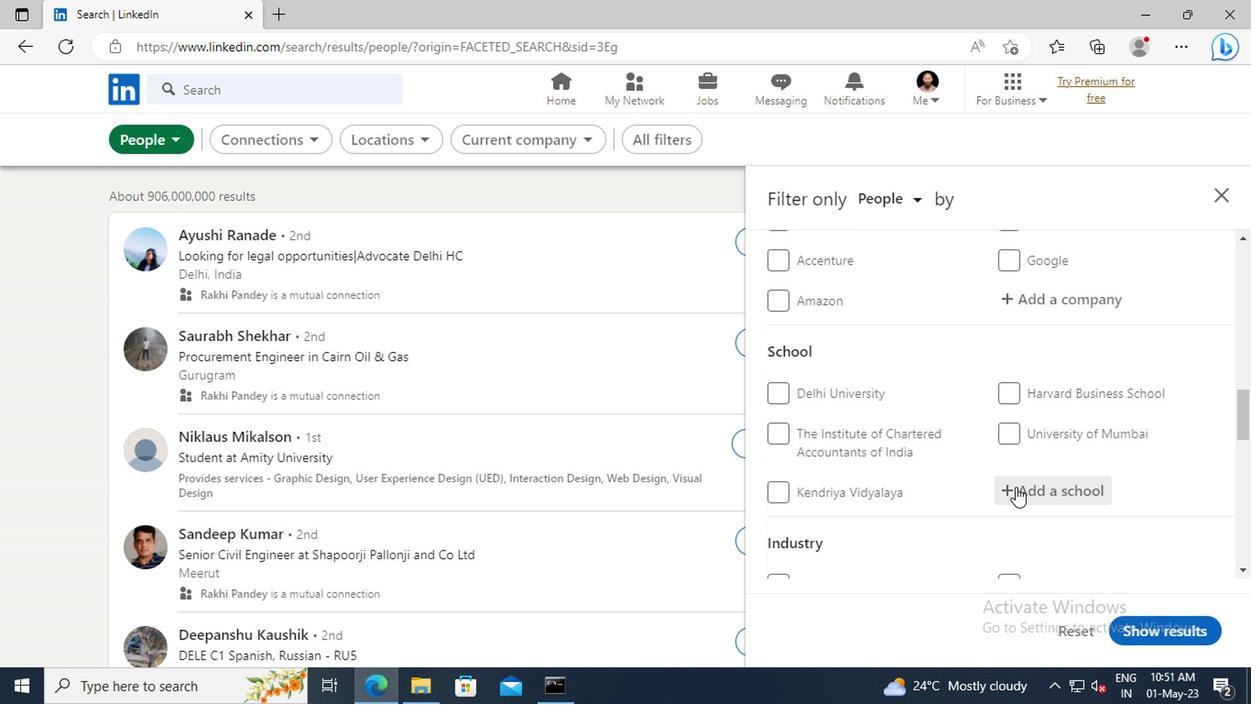 
Action: Key pressed <Key.shift>LALIT<Key.space><Key.shift>NARA
Screenshot: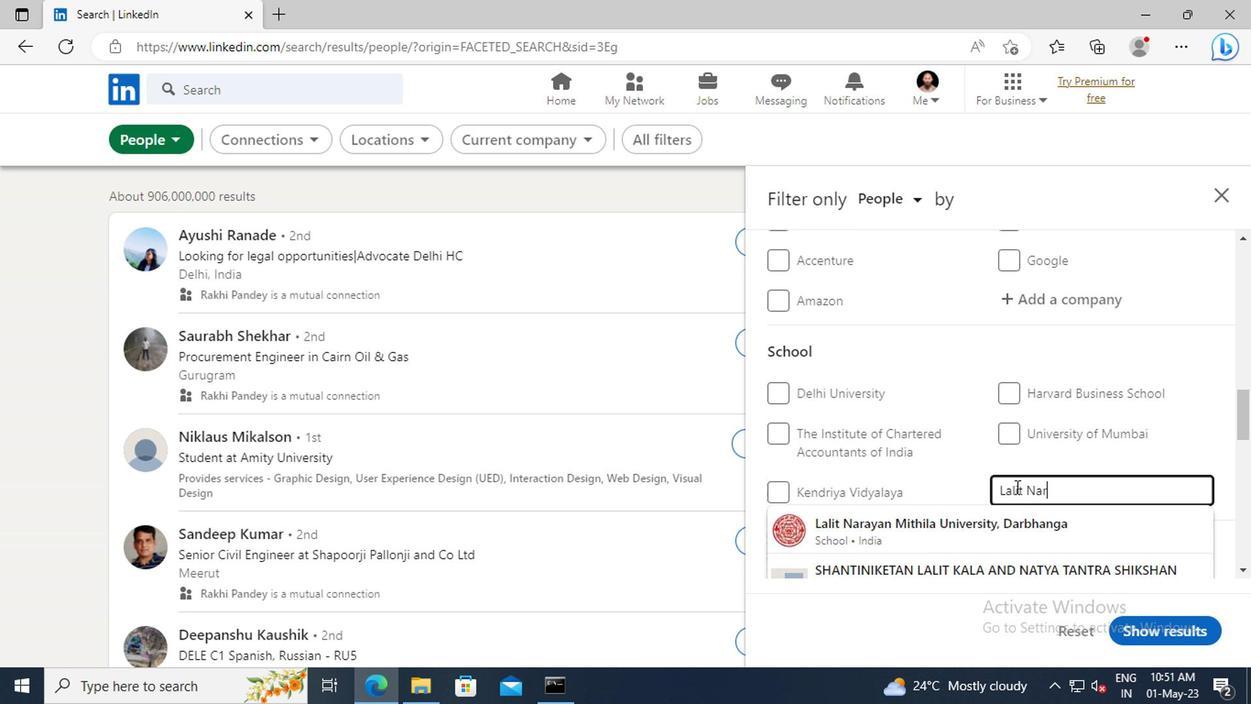 
Action: Mouse moved to (1009, 525)
Screenshot: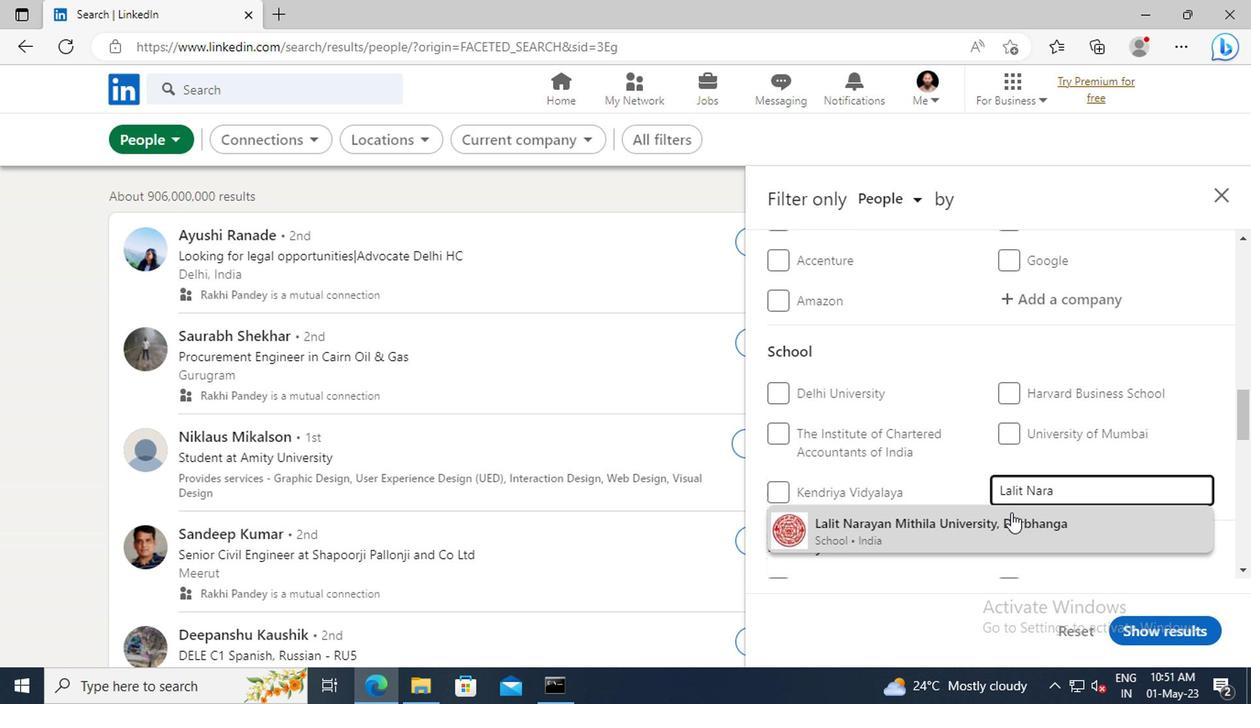 
Action: Mouse pressed left at (1009, 525)
Screenshot: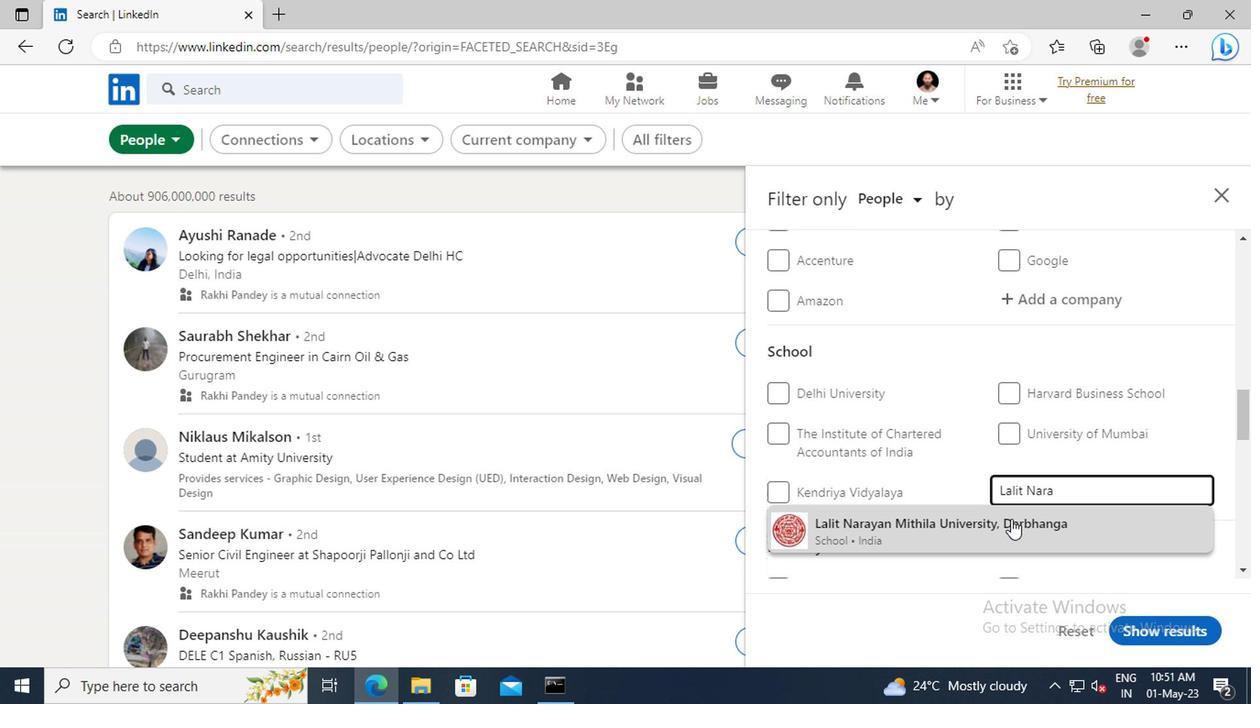 
Action: Mouse scrolled (1009, 524) with delta (0, 0)
Screenshot: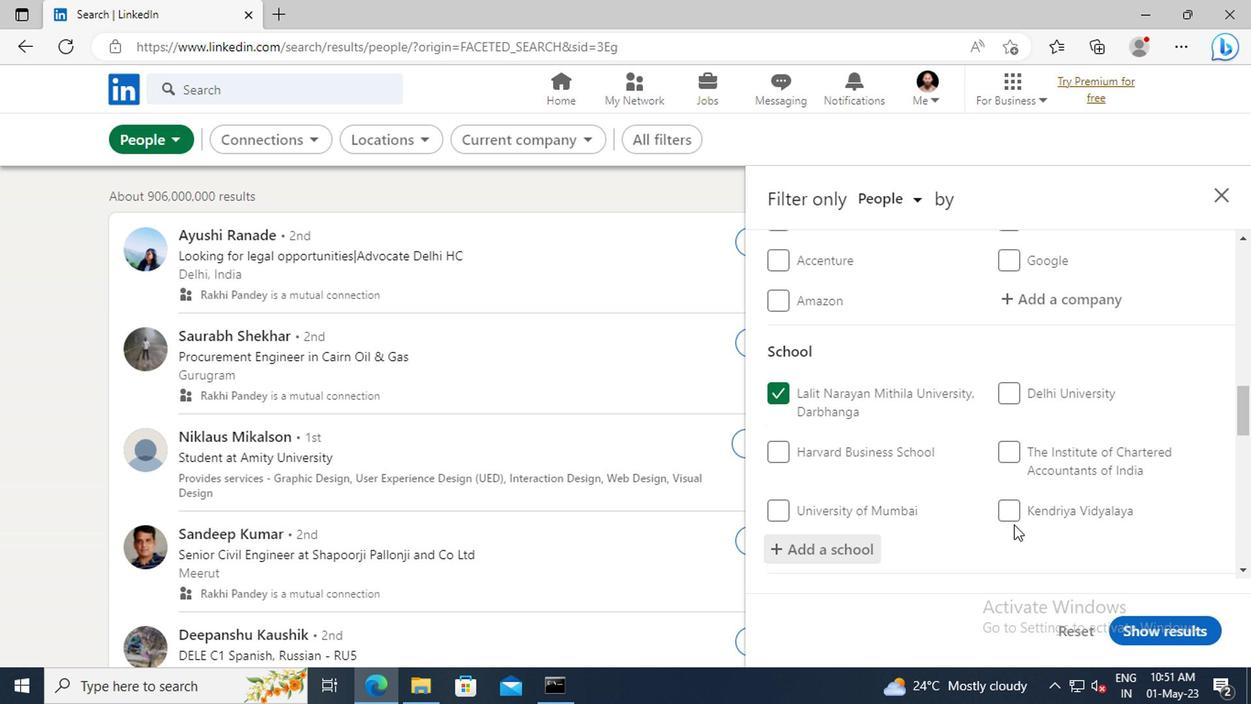 
Action: Mouse scrolled (1009, 524) with delta (0, 0)
Screenshot: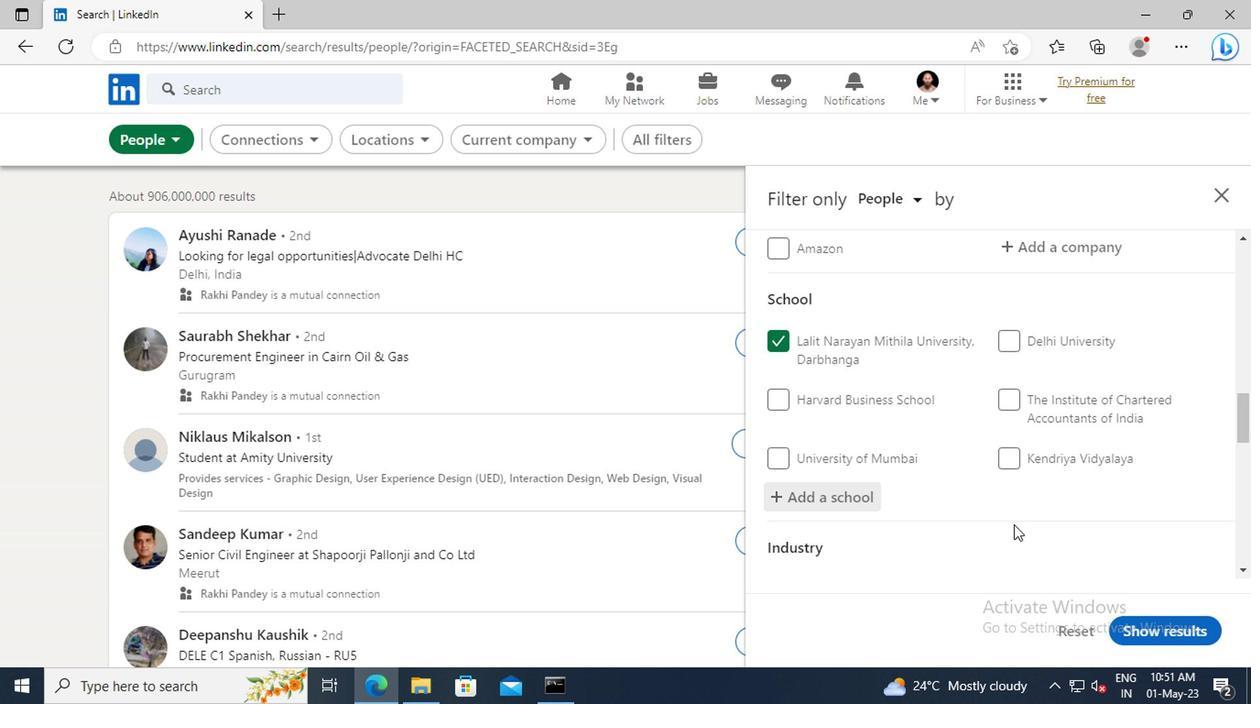 
Action: Mouse scrolled (1009, 524) with delta (0, 0)
Screenshot: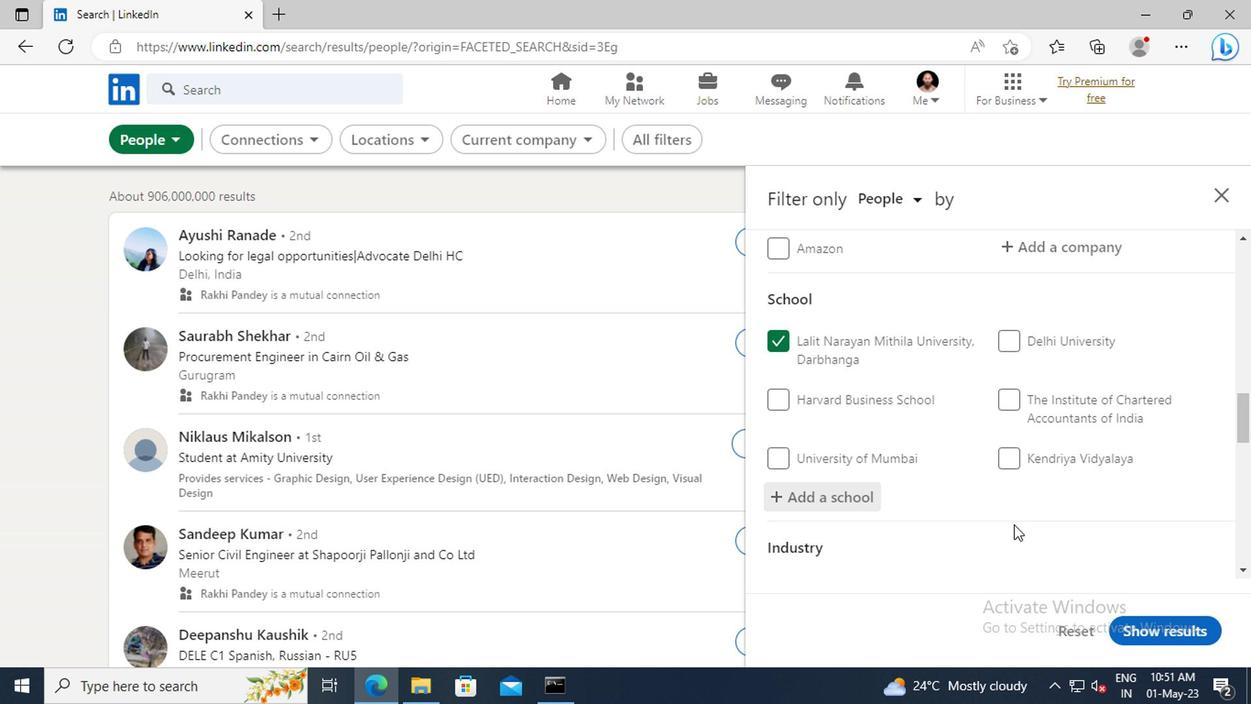 
Action: Mouse scrolled (1009, 524) with delta (0, 0)
Screenshot: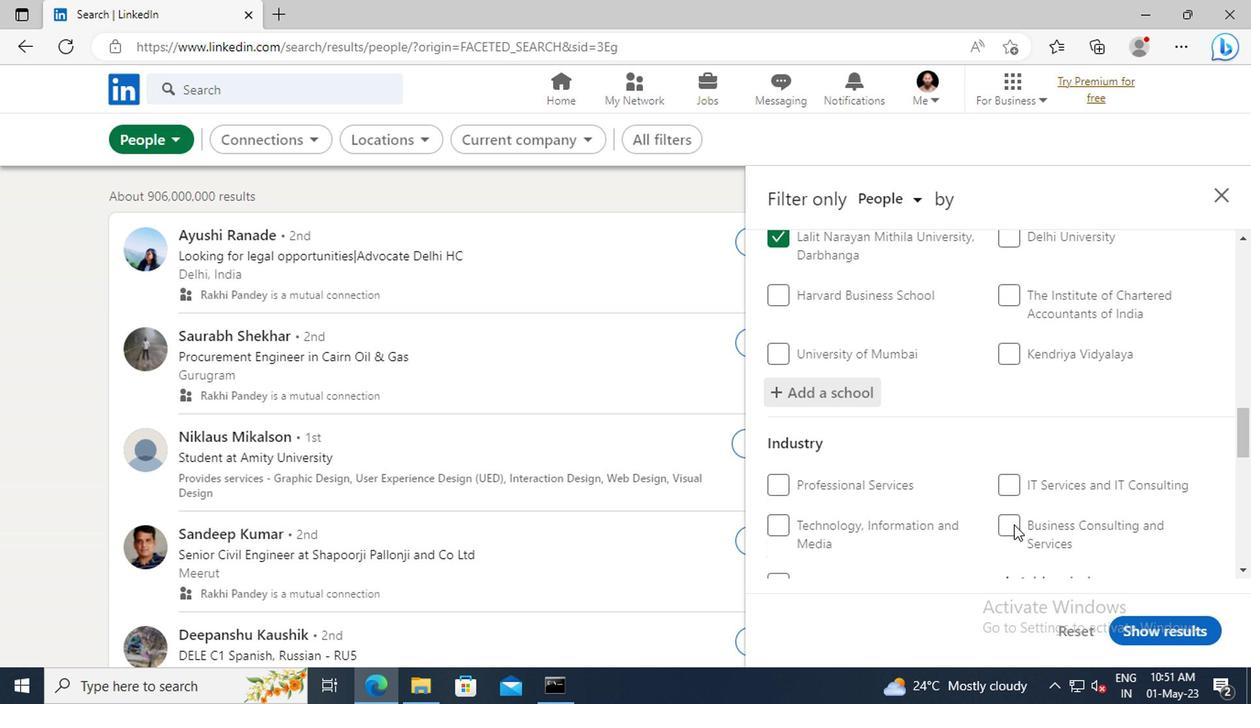 
Action: Mouse moved to (1024, 532)
Screenshot: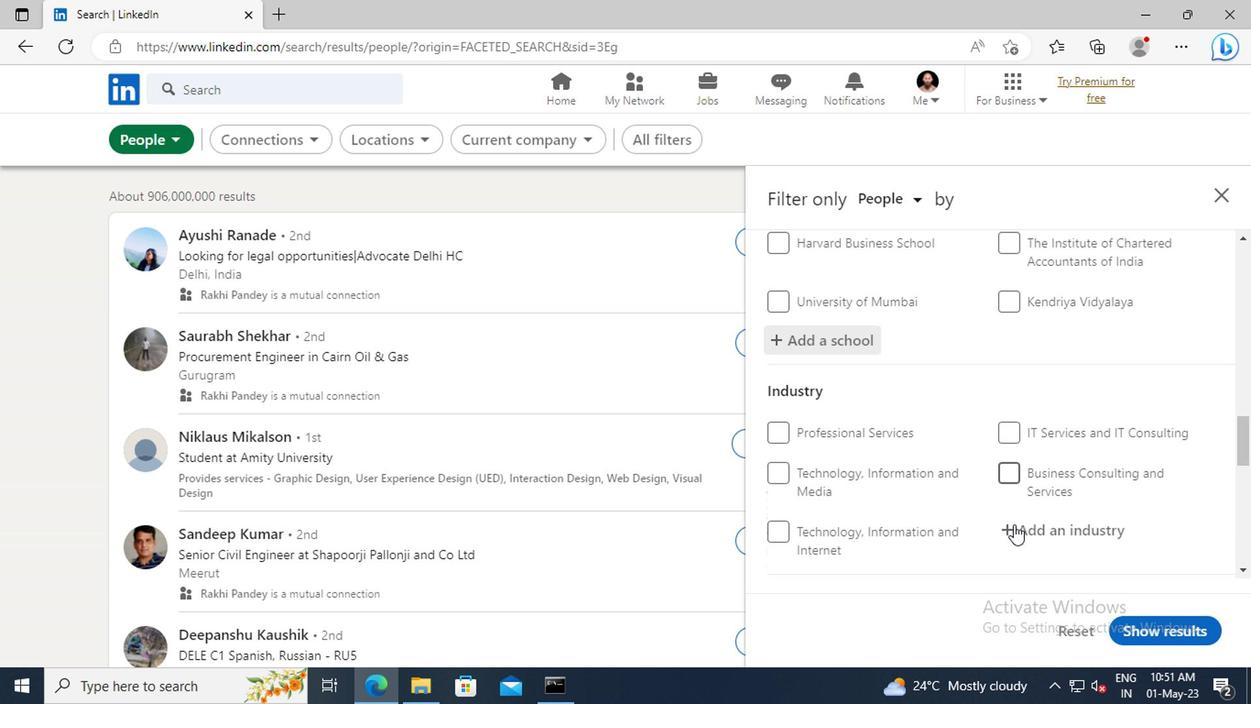 
Action: Mouse pressed left at (1024, 532)
Screenshot: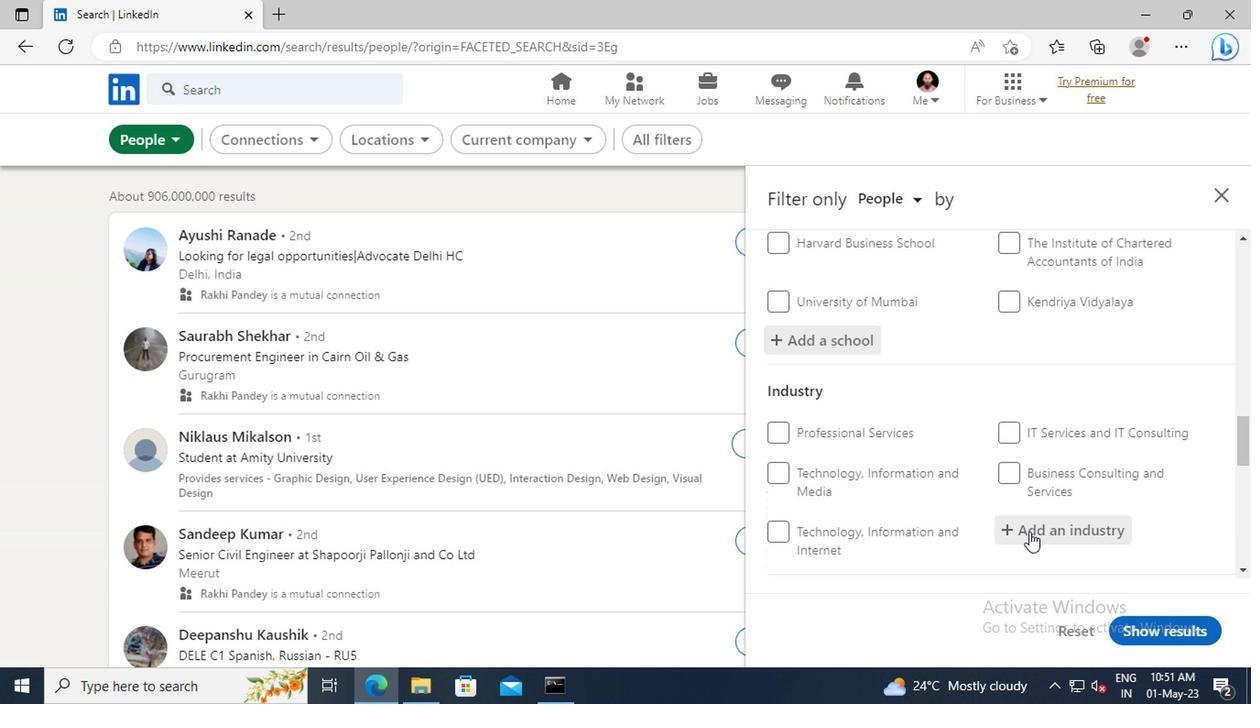 
Action: Key pressed <Key.shift>DESIGN<Key.space>
Screenshot: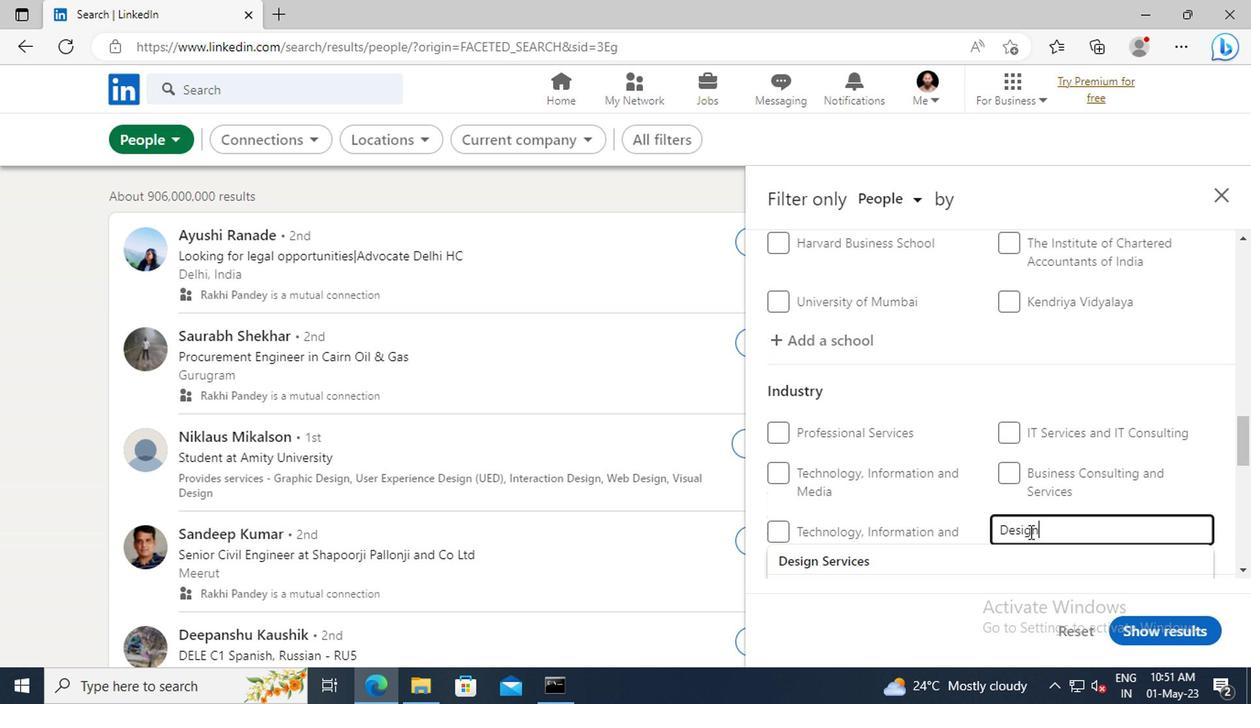 
Action: Mouse moved to (963, 554)
Screenshot: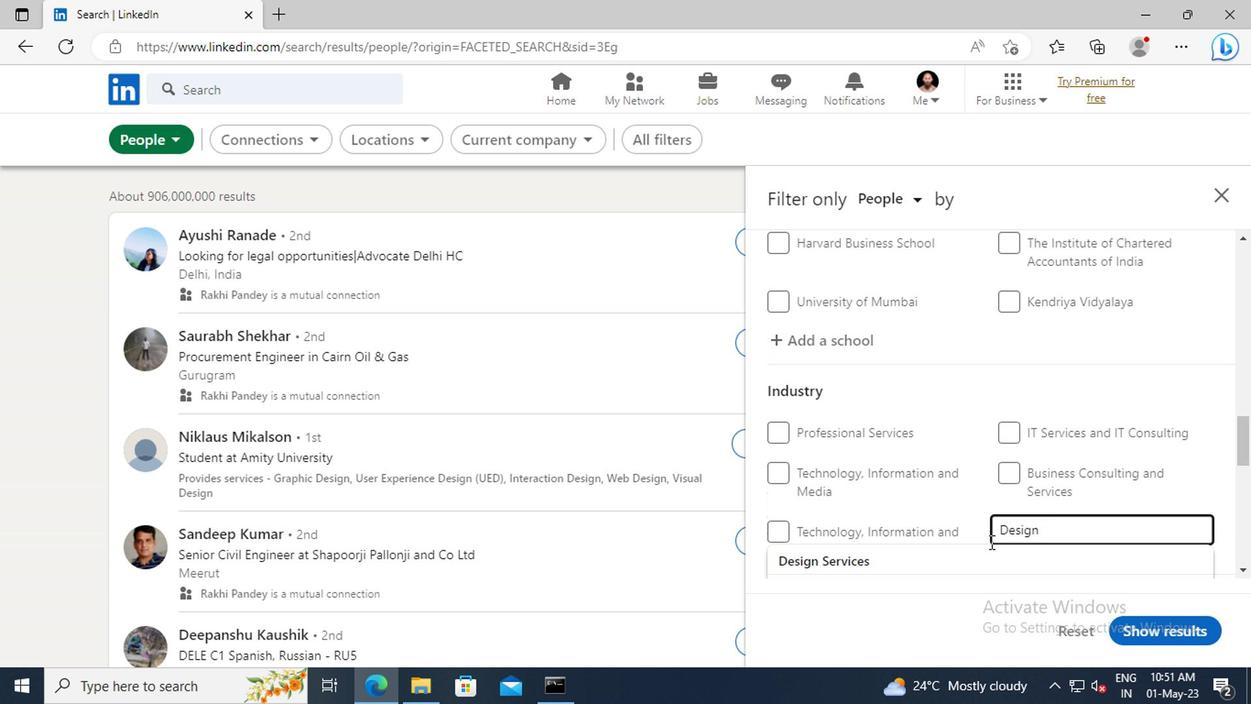 
Action: Mouse pressed left at (963, 554)
Screenshot: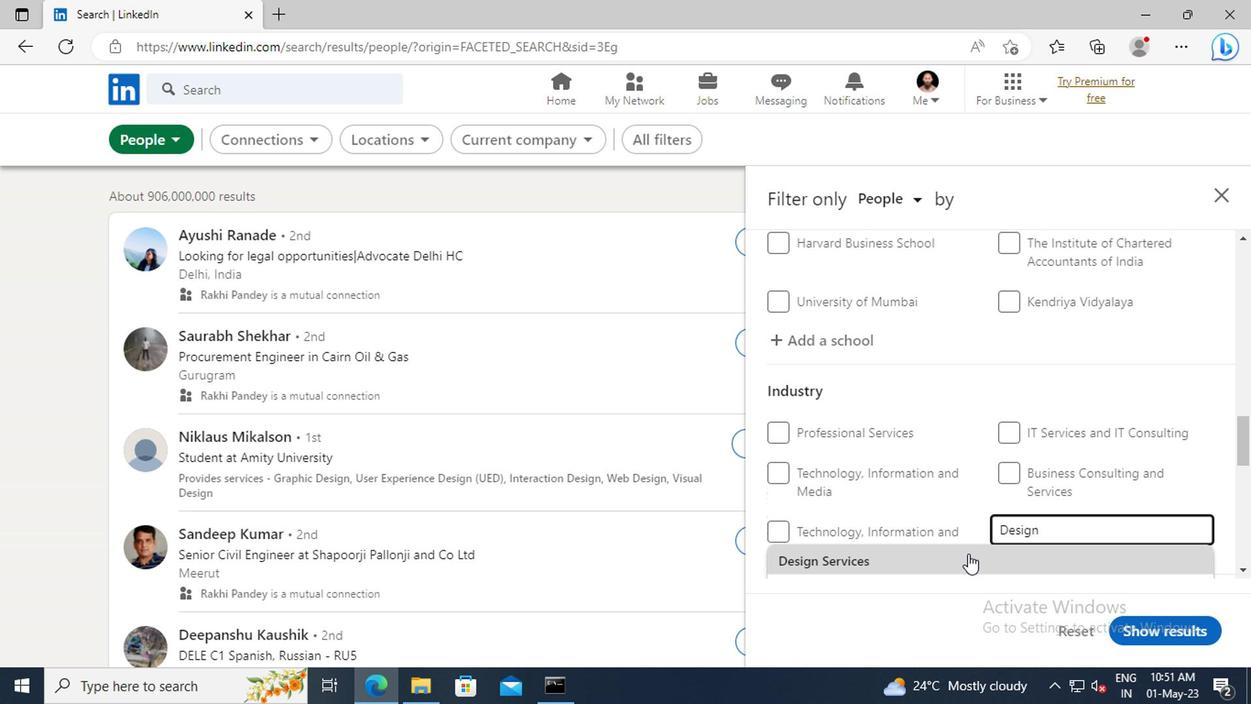 
Action: Mouse moved to (962, 549)
Screenshot: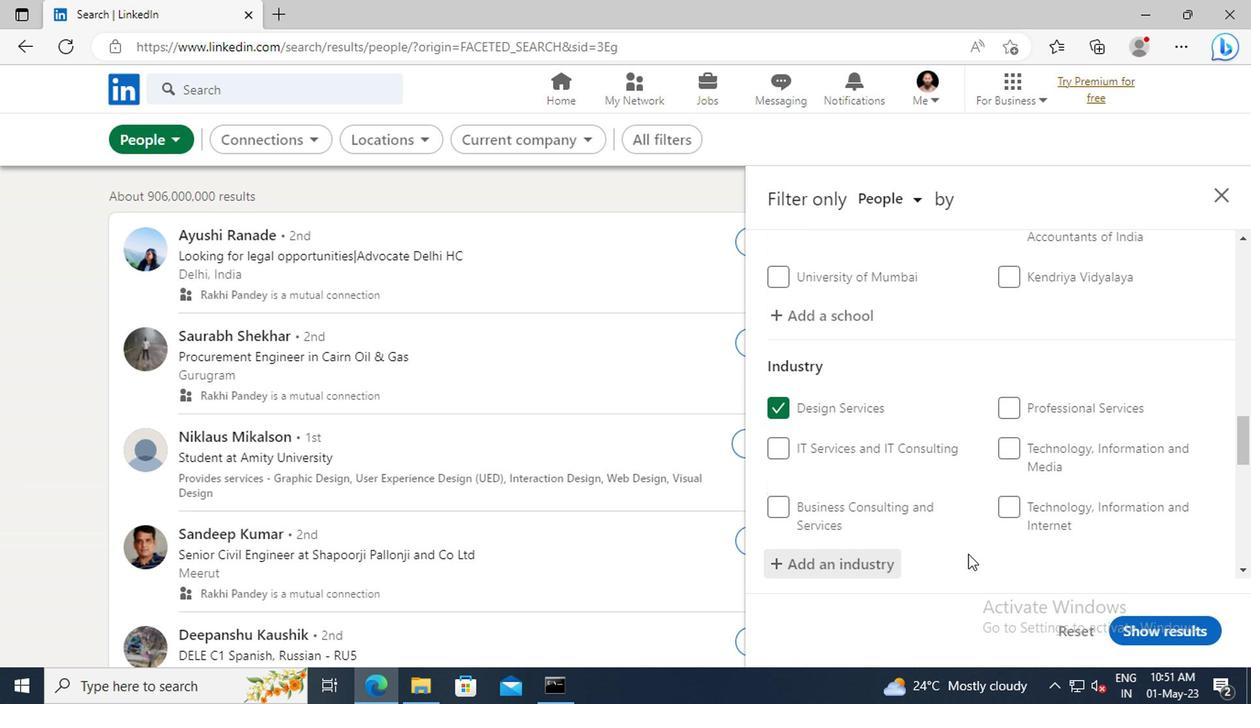 
Action: Mouse scrolled (962, 548) with delta (0, -1)
Screenshot: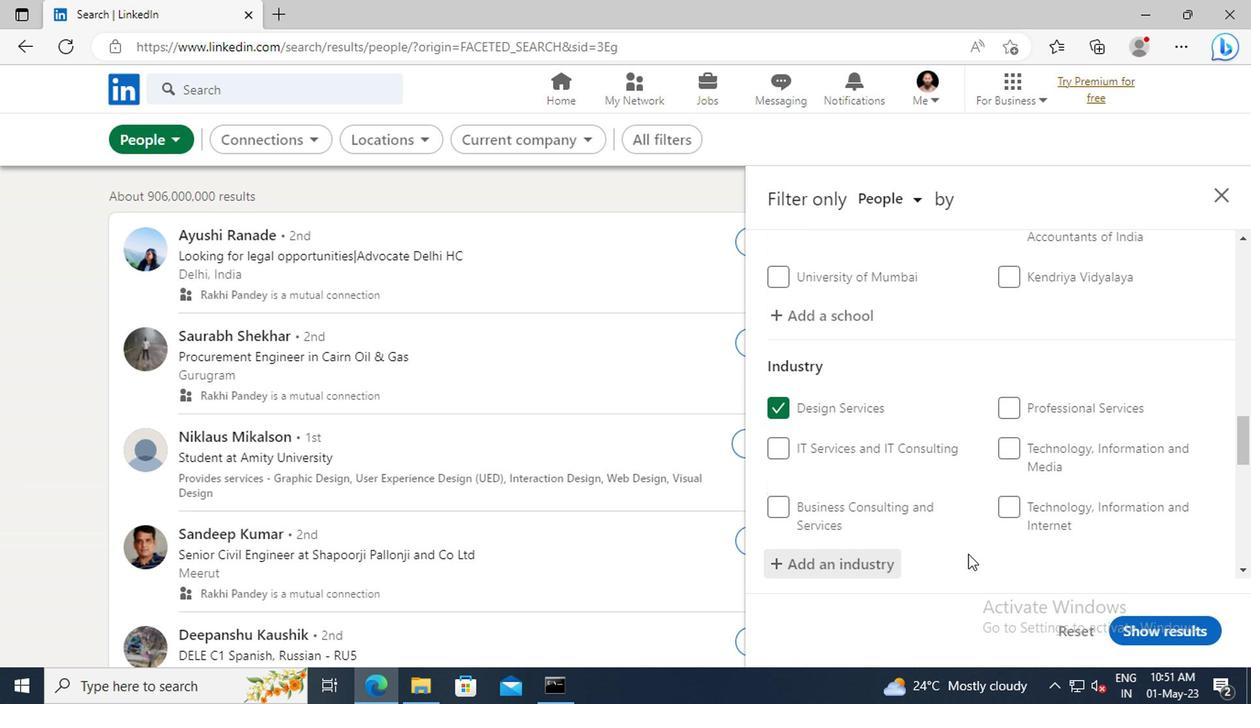 
Action: Mouse scrolled (962, 548) with delta (0, -1)
Screenshot: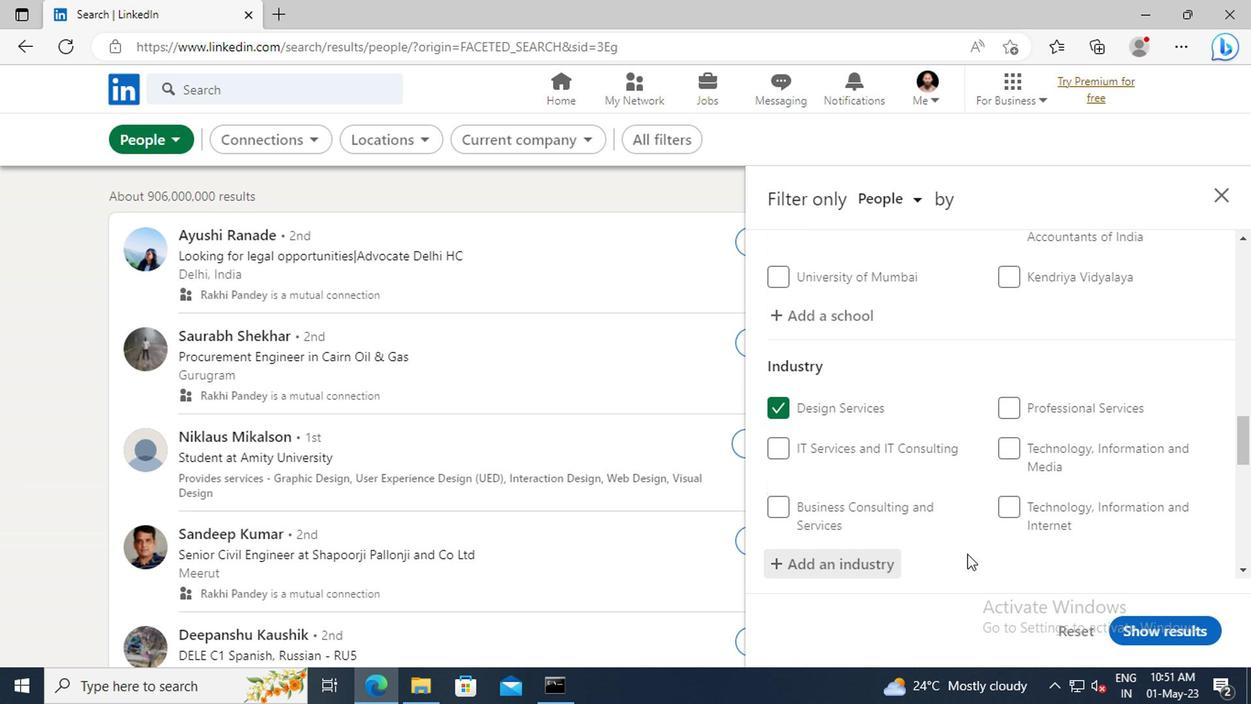 
Action: Mouse scrolled (962, 548) with delta (0, -1)
Screenshot: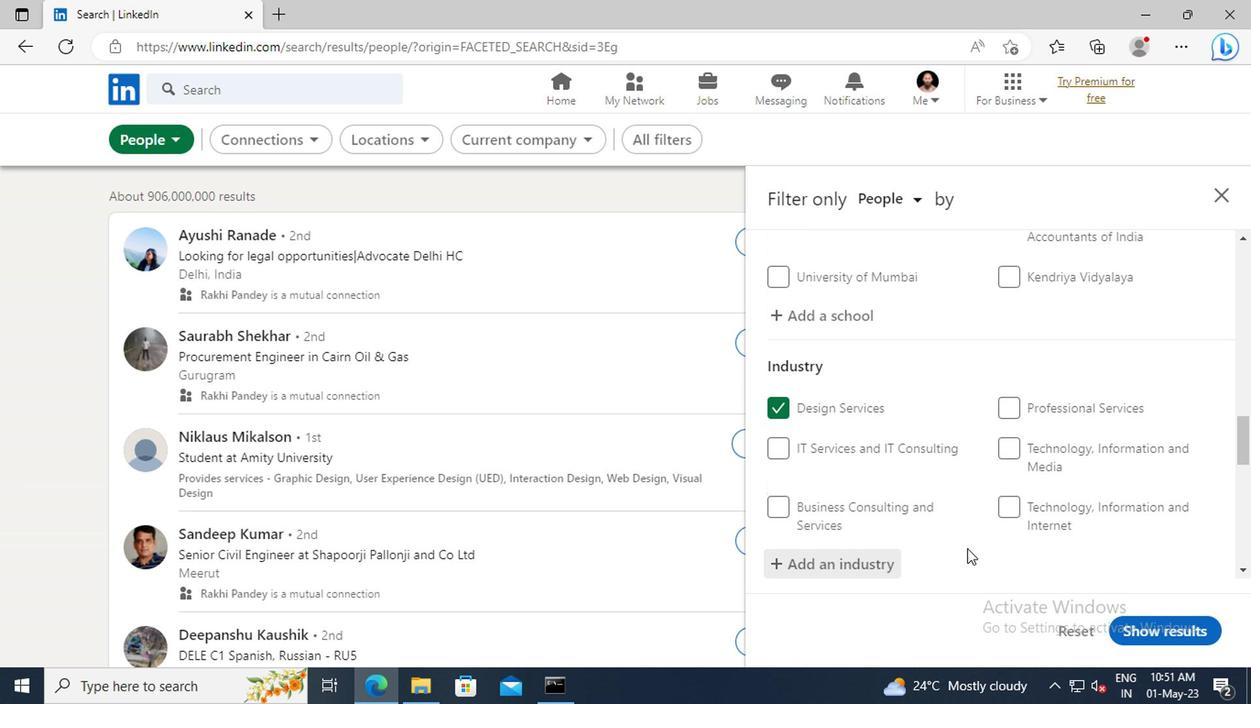 
Action: Mouse moved to (988, 443)
Screenshot: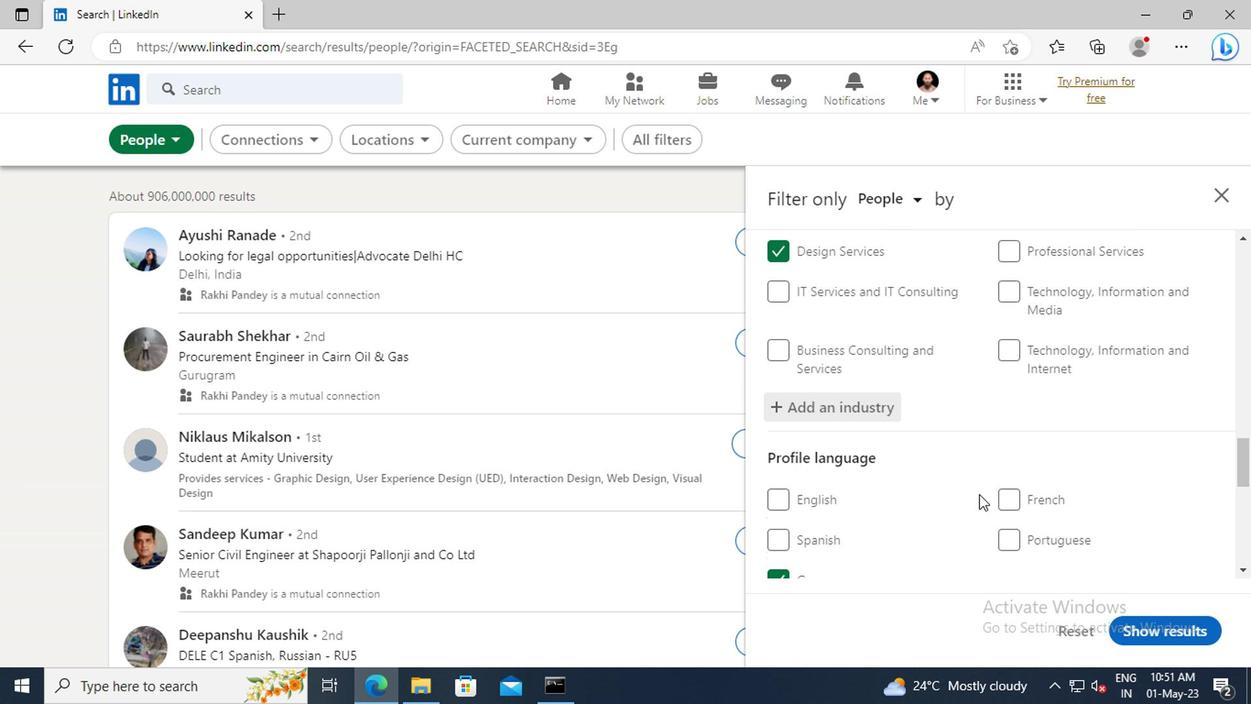 
Action: Mouse scrolled (988, 441) with delta (0, -1)
Screenshot: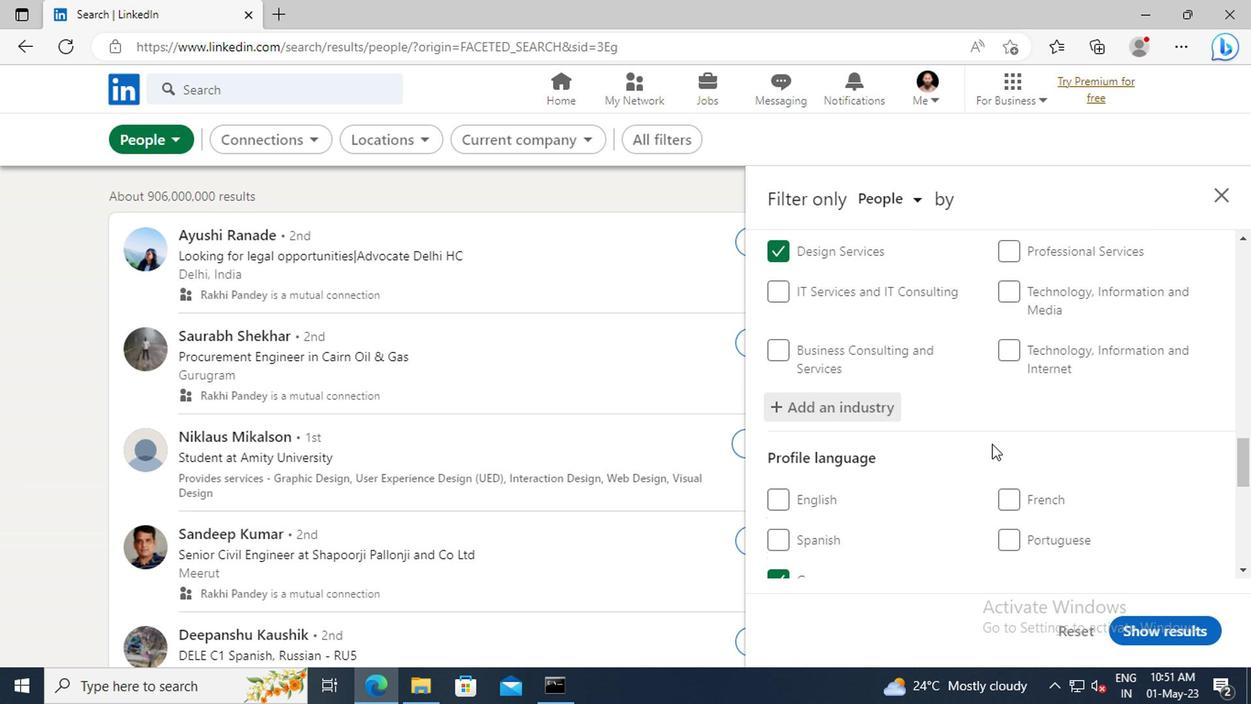 
Action: Mouse scrolled (988, 441) with delta (0, -1)
Screenshot: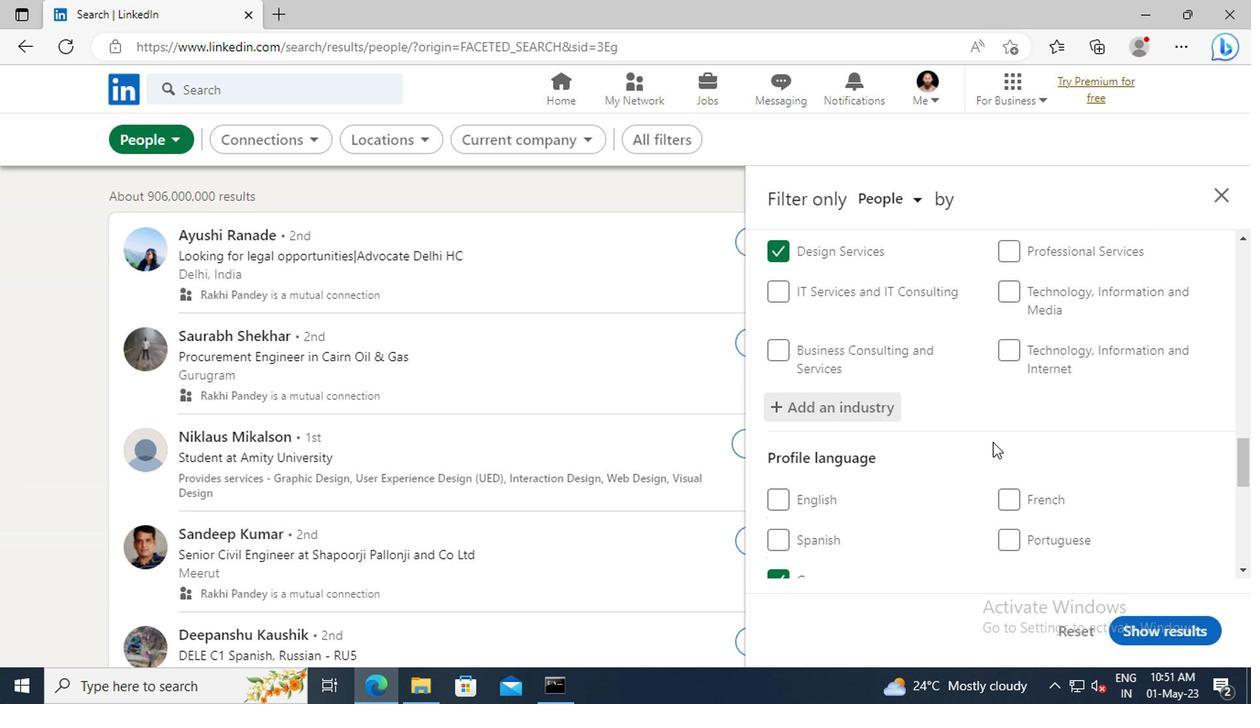 
Action: Mouse moved to (988, 443)
Screenshot: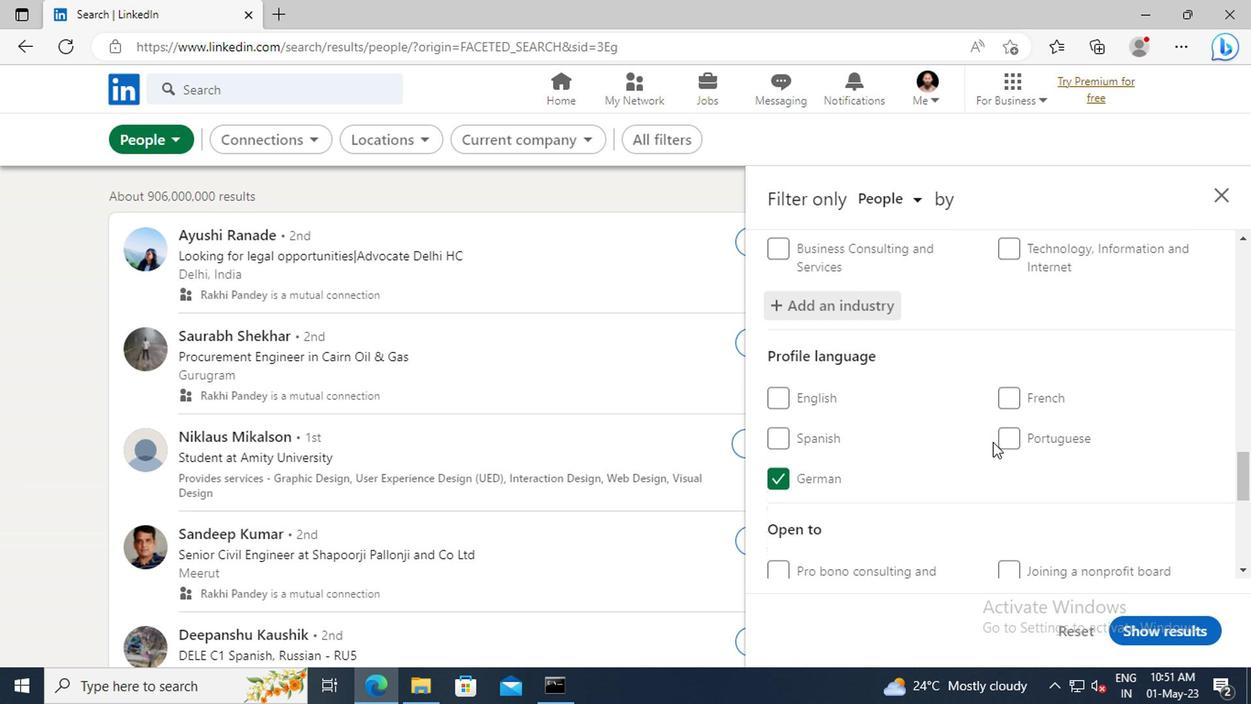 
Action: Mouse scrolled (988, 441) with delta (0, -1)
Screenshot: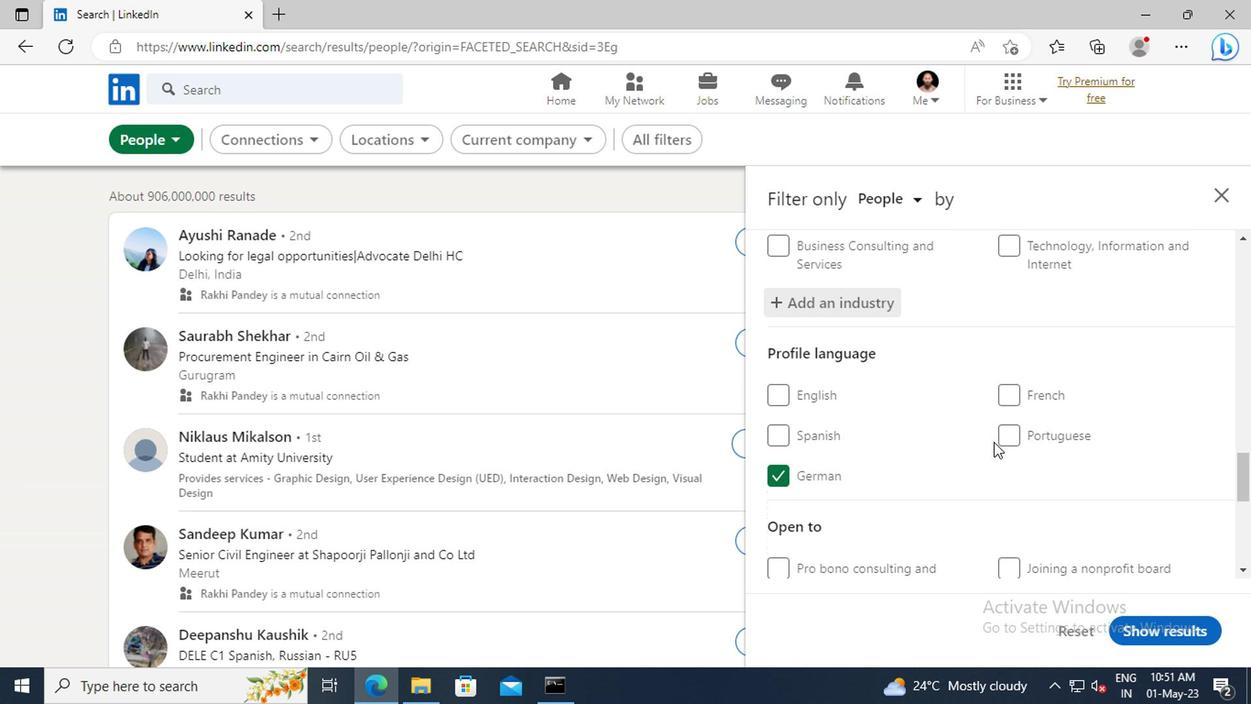 
Action: Mouse moved to (994, 418)
Screenshot: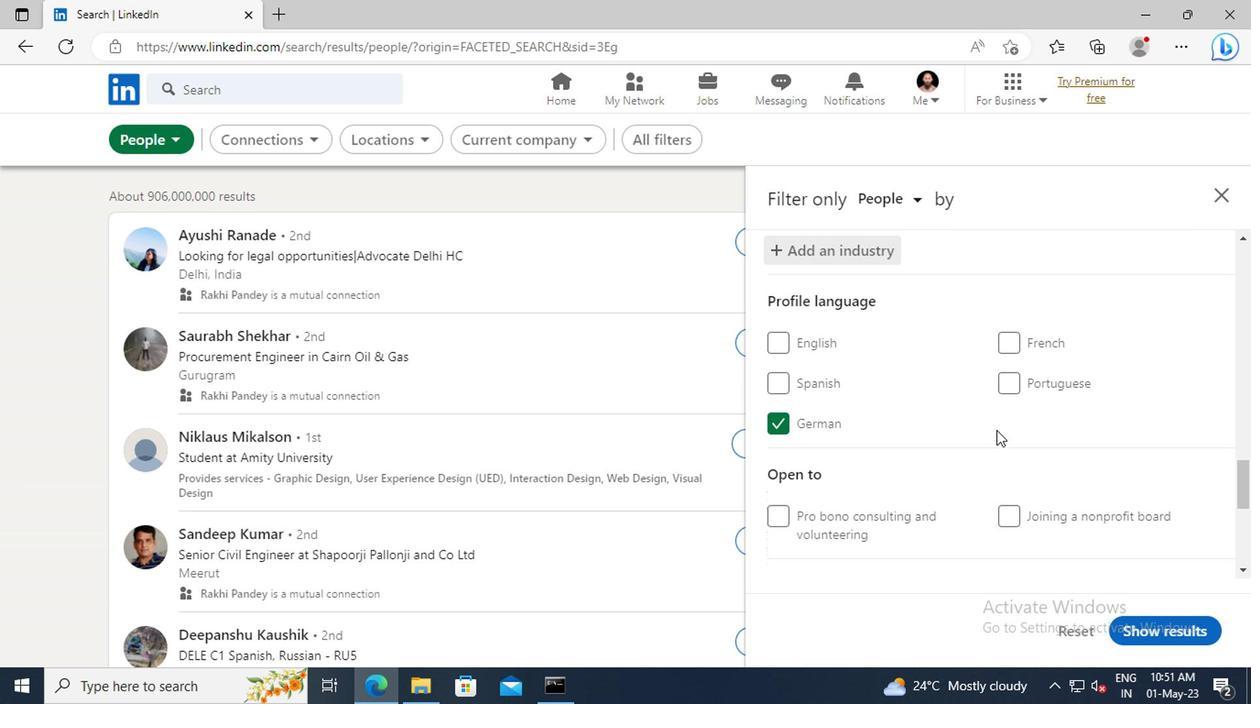 
Action: Mouse scrolled (994, 417) with delta (0, -1)
Screenshot: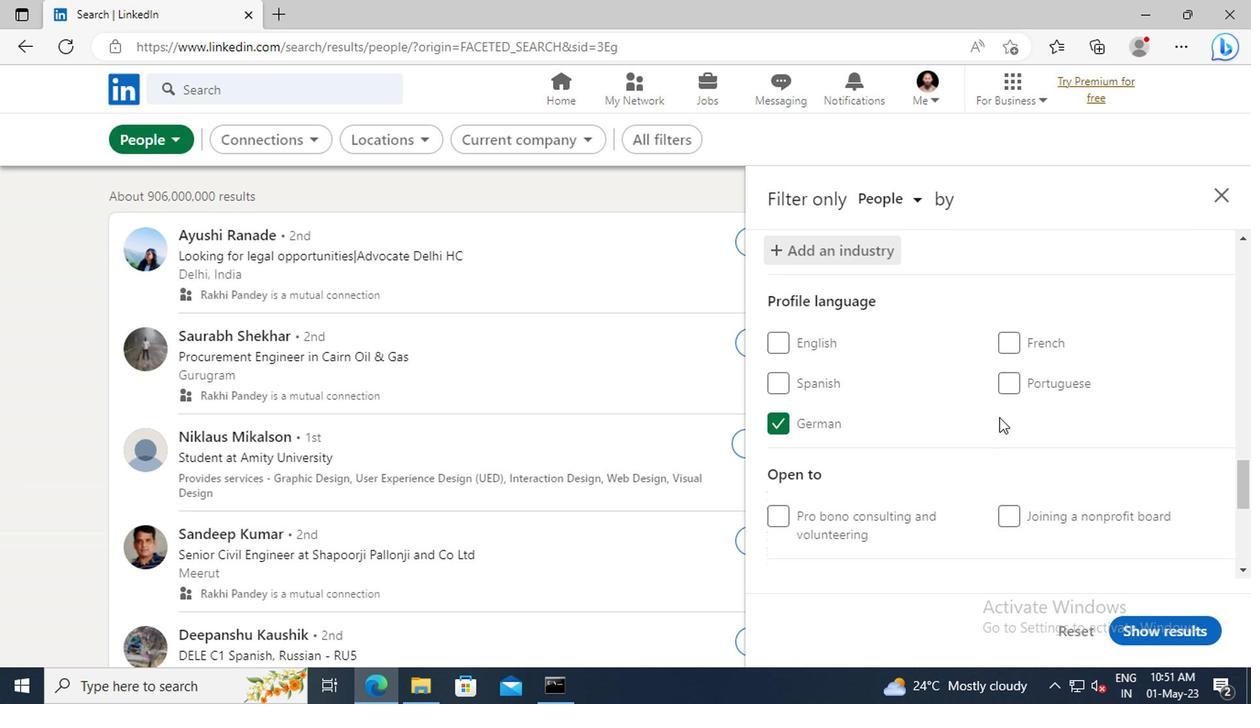 
Action: Mouse scrolled (994, 417) with delta (0, -1)
Screenshot: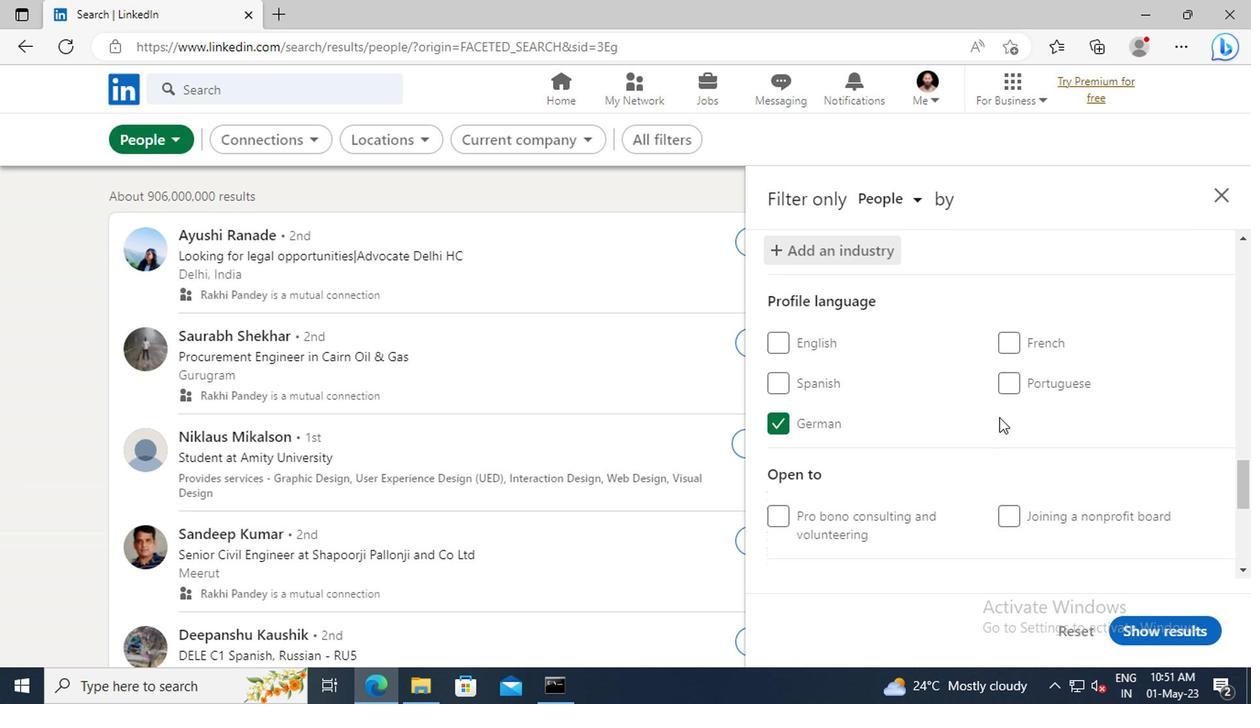 
Action: Mouse scrolled (994, 417) with delta (0, -1)
Screenshot: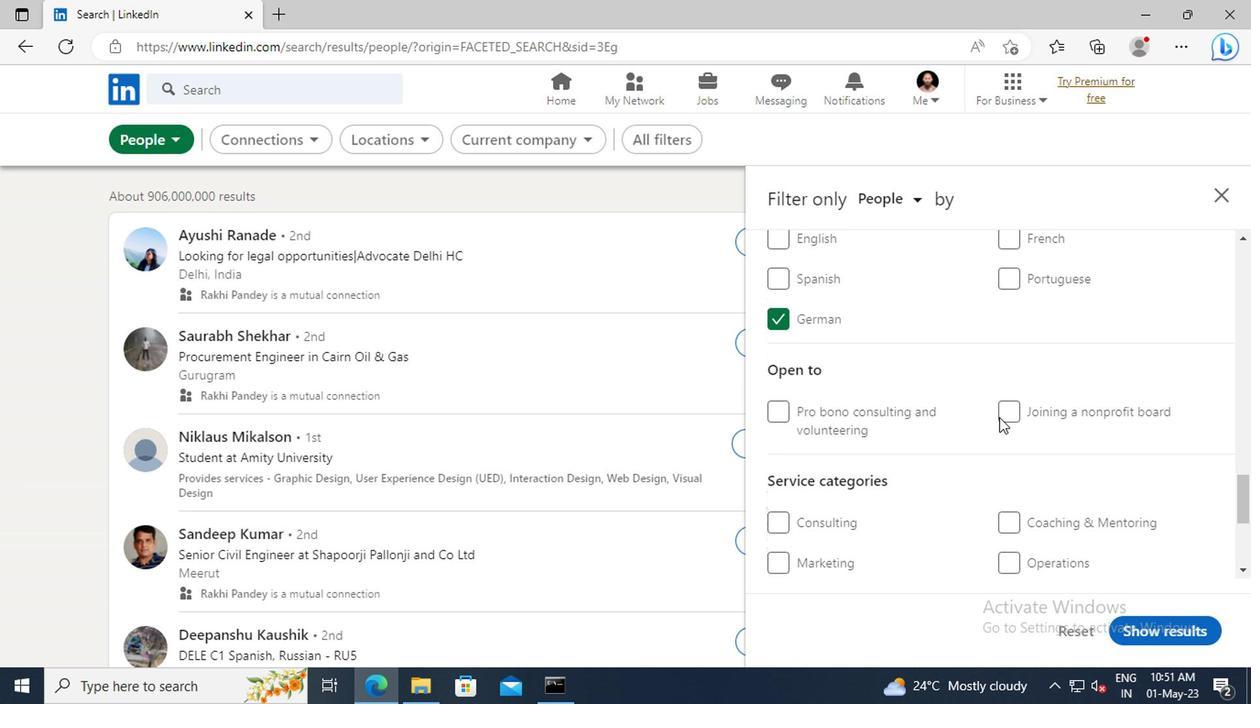 
Action: Mouse scrolled (994, 417) with delta (0, -1)
Screenshot: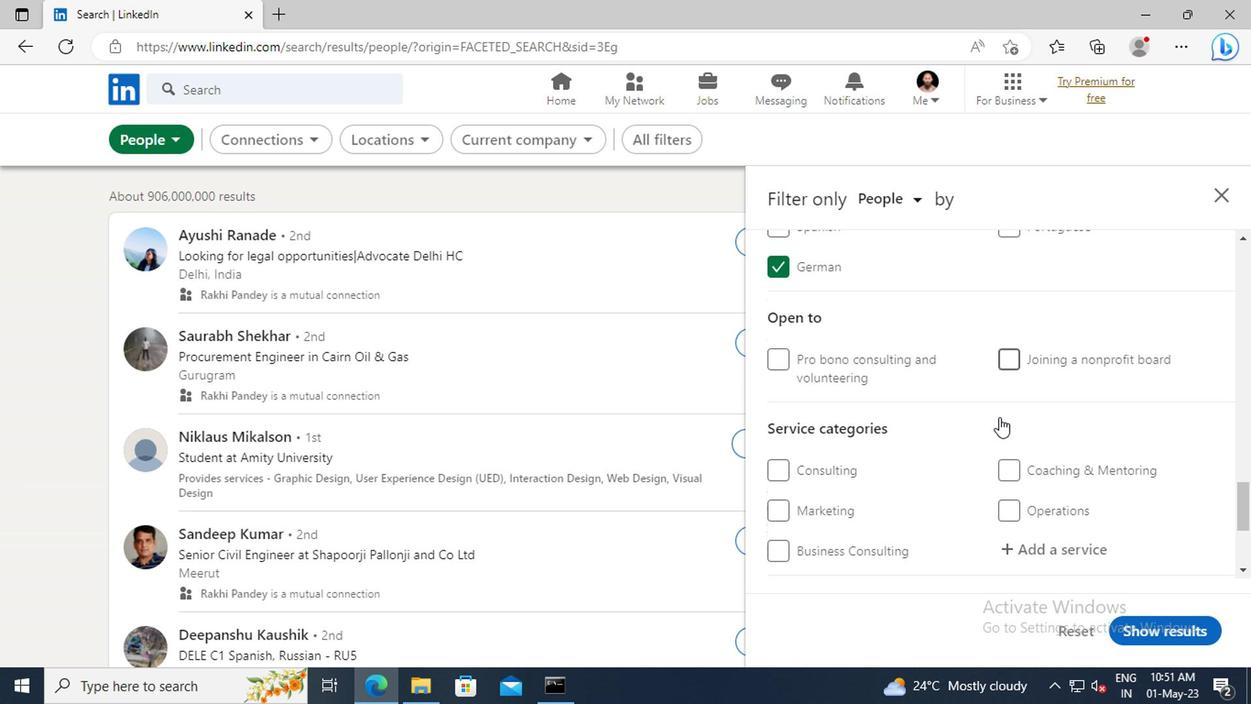 
Action: Mouse scrolled (994, 417) with delta (0, -1)
Screenshot: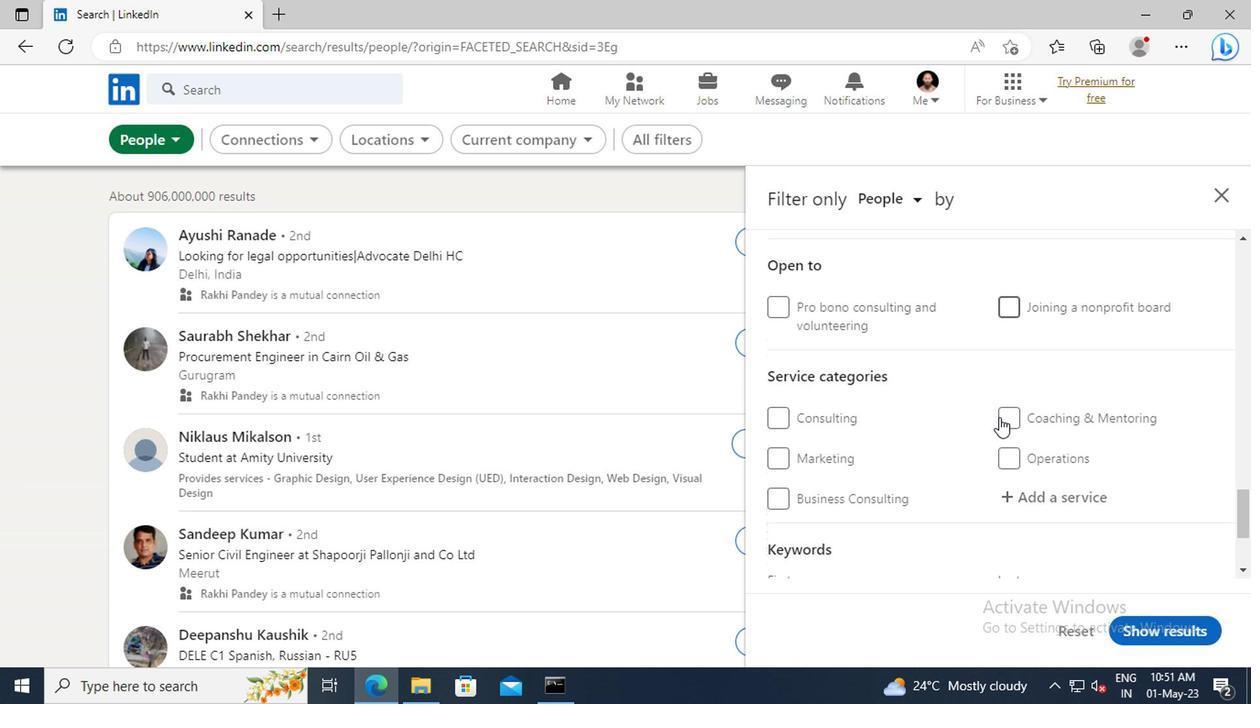 
Action: Mouse moved to (1010, 441)
Screenshot: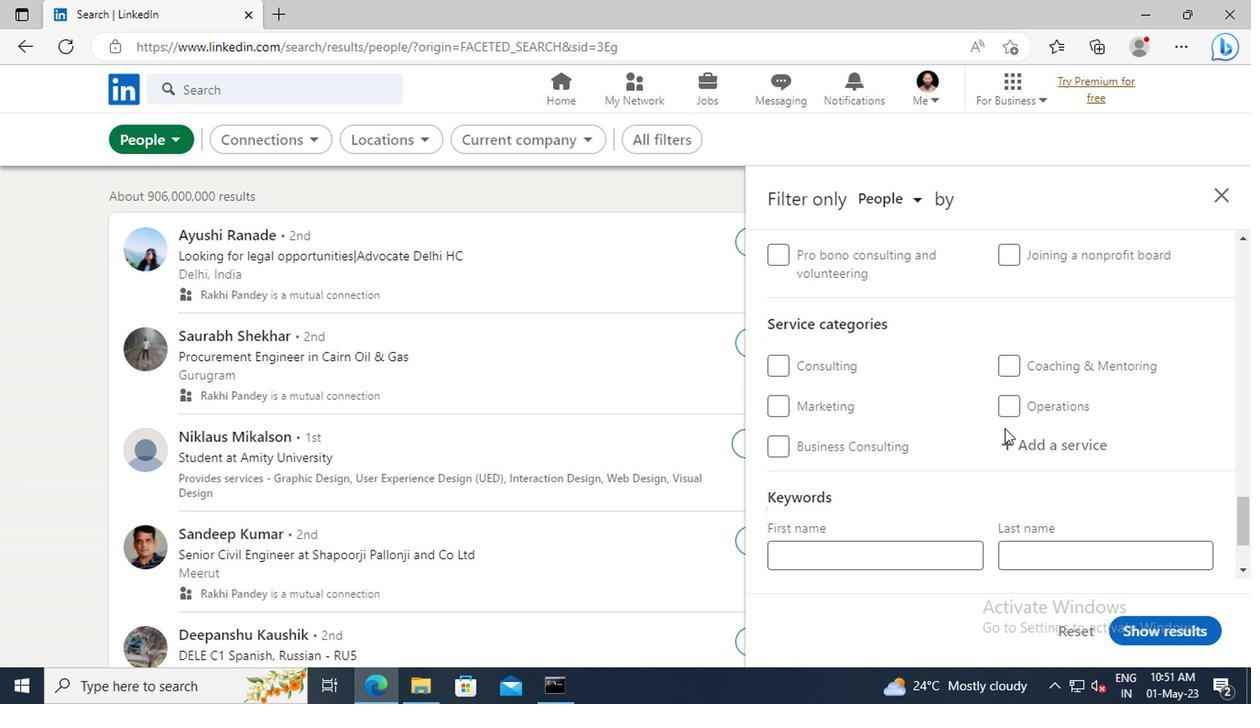 
Action: Mouse pressed left at (1010, 441)
Screenshot: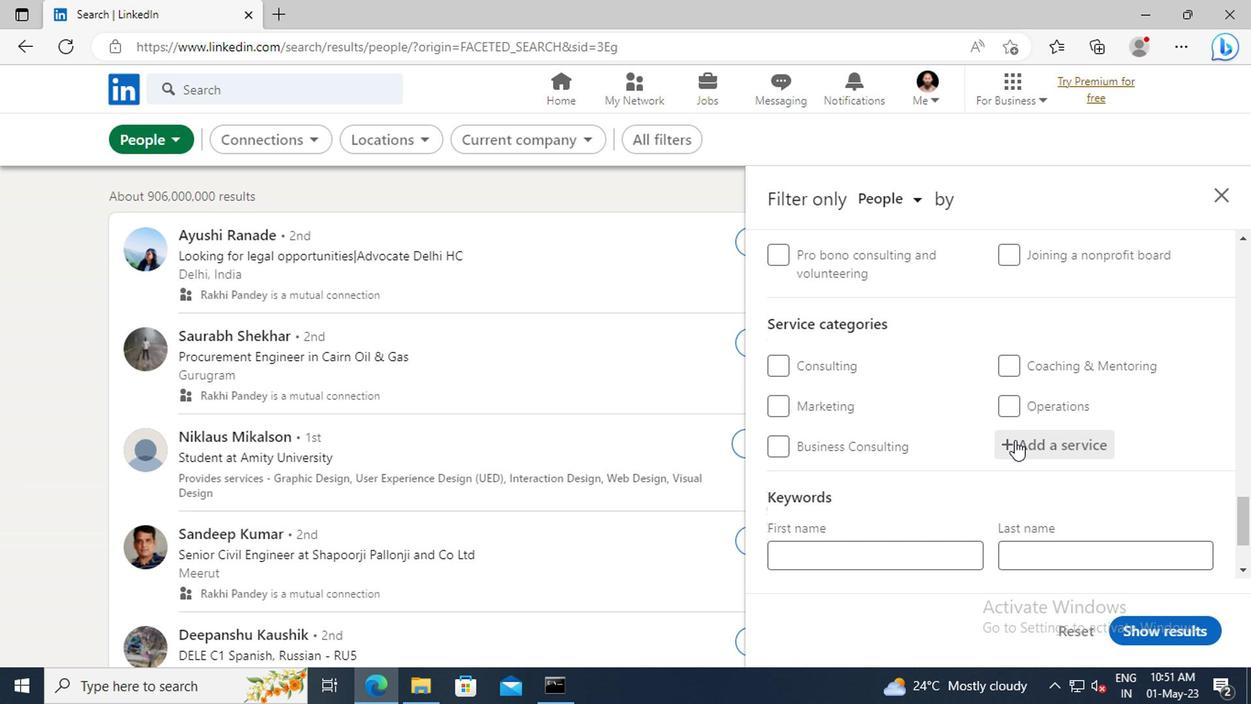 
Action: Key pressed <Key.shift>REAL<Key.space><Key.shift>ESTATE<Key.space><Key.shift>APP
Screenshot: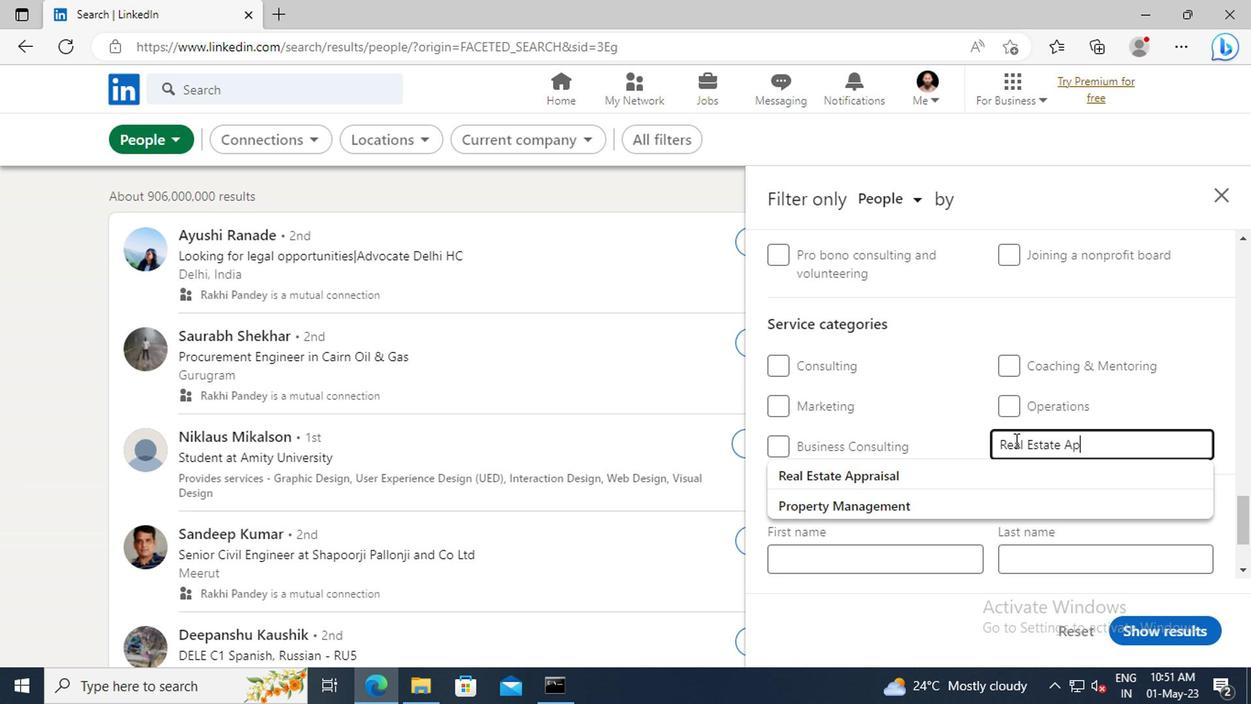
Action: Mouse moved to (999, 470)
Screenshot: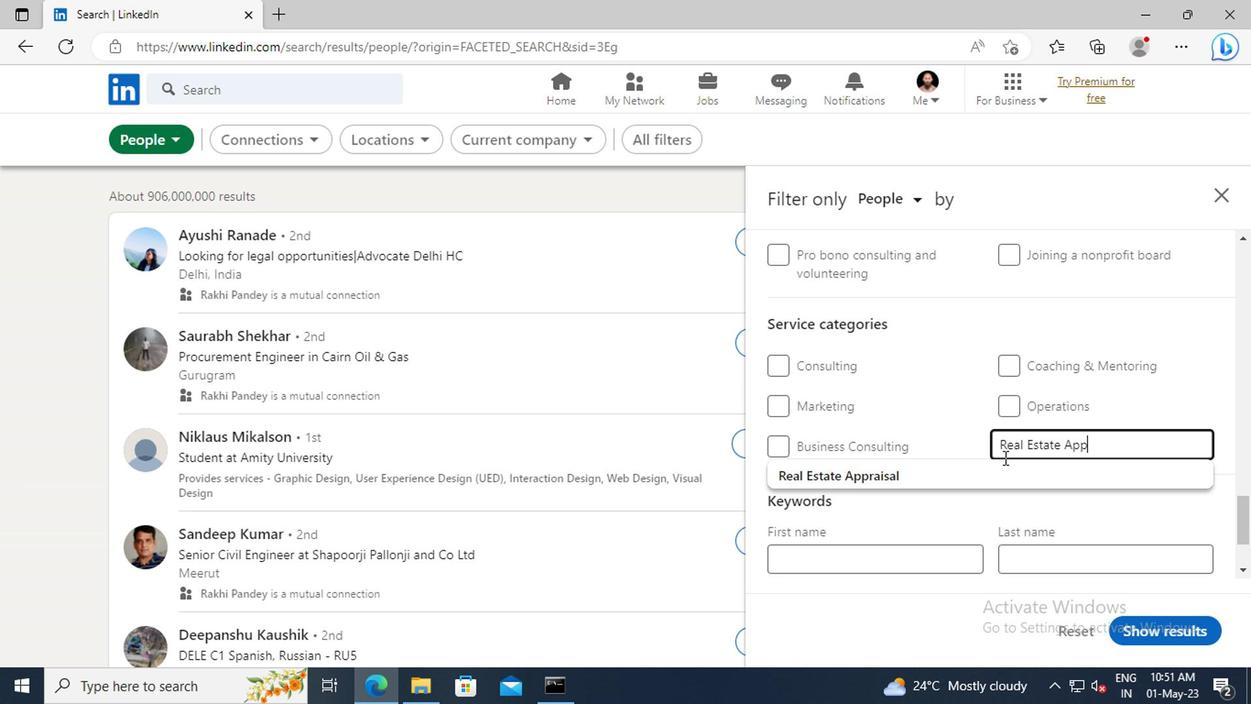 
Action: Mouse pressed left at (999, 470)
Screenshot: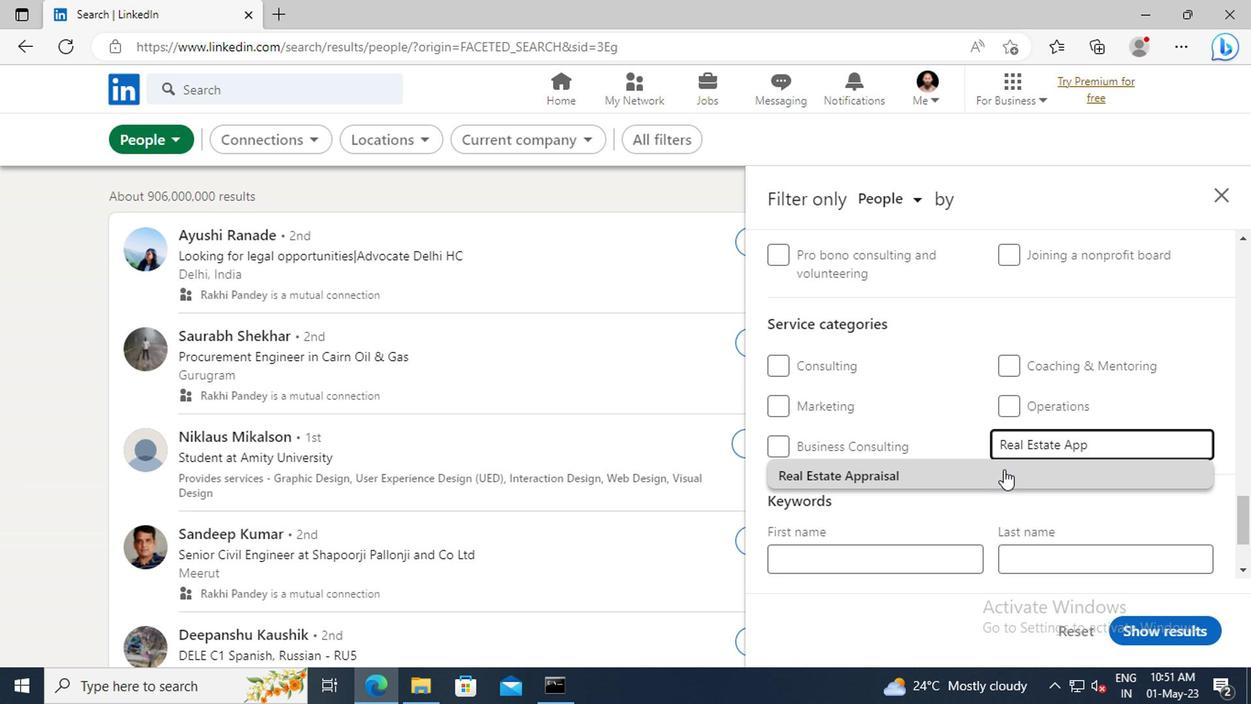 
Action: Mouse scrolled (999, 469) with delta (0, -1)
Screenshot: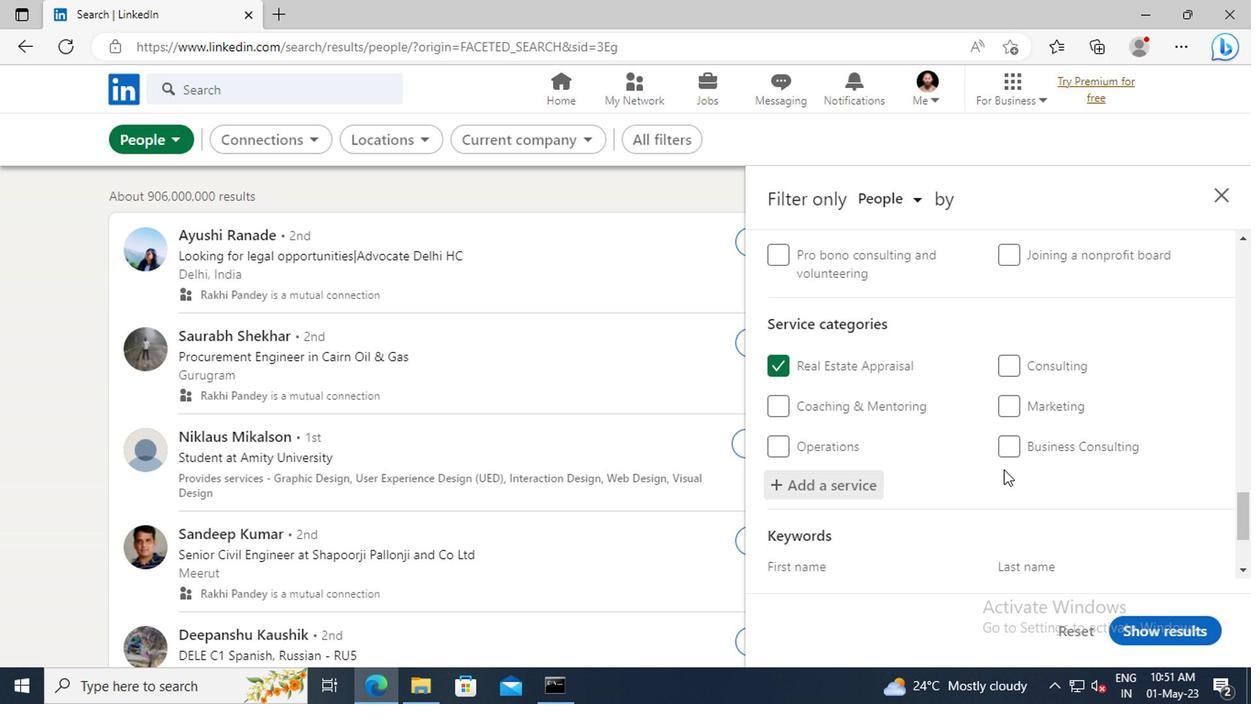 
Action: Mouse scrolled (999, 469) with delta (0, -1)
Screenshot: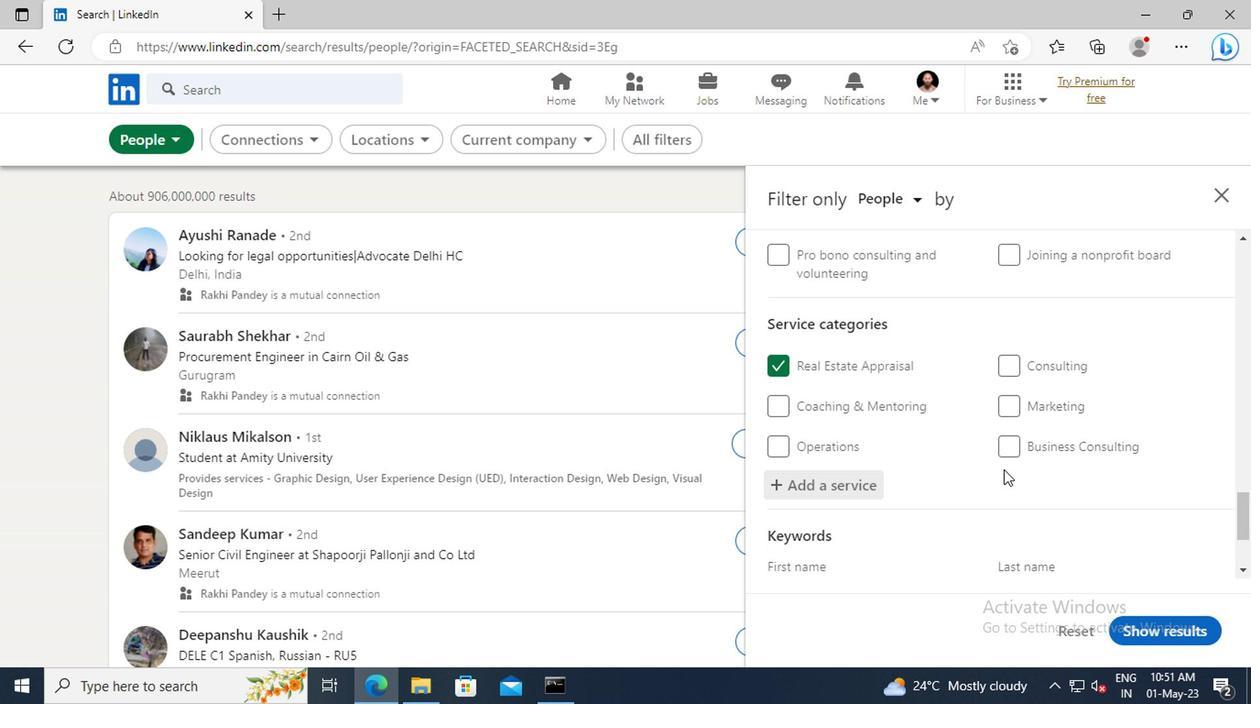 
Action: Mouse scrolled (999, 469) with delta (0, -1)
Screenshot: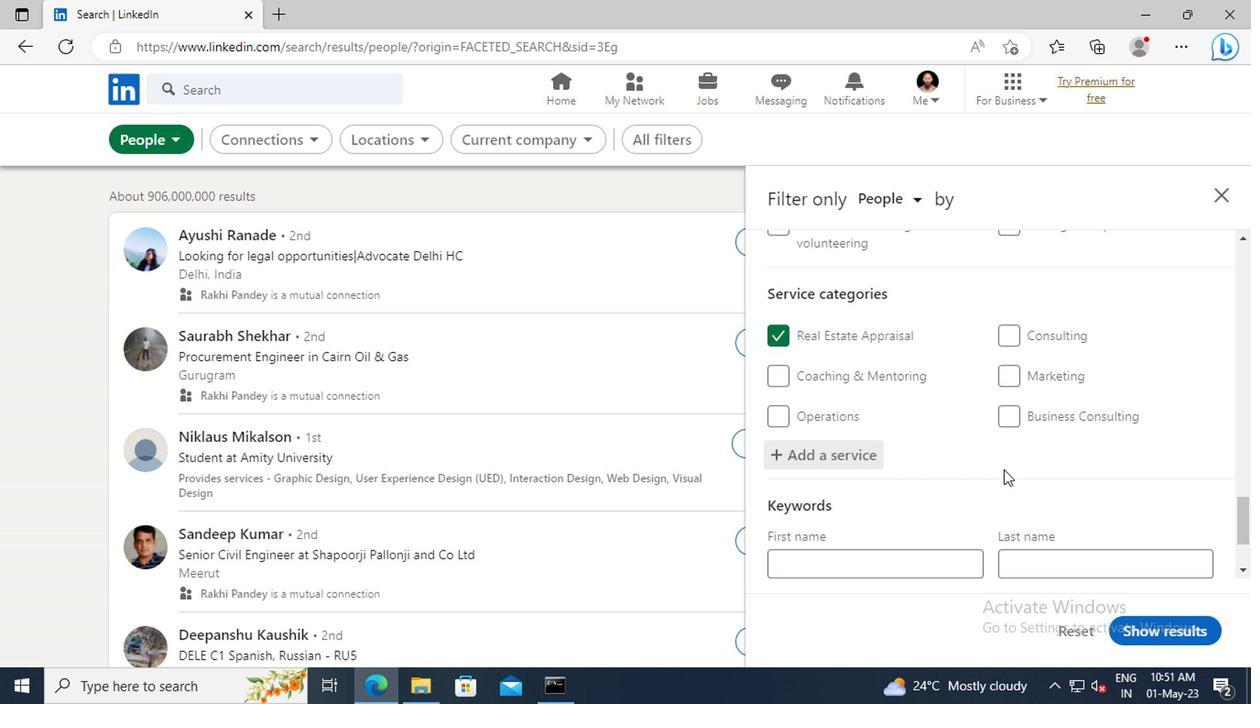 
Action: Mouse moved to (847, 509)
Screenshot: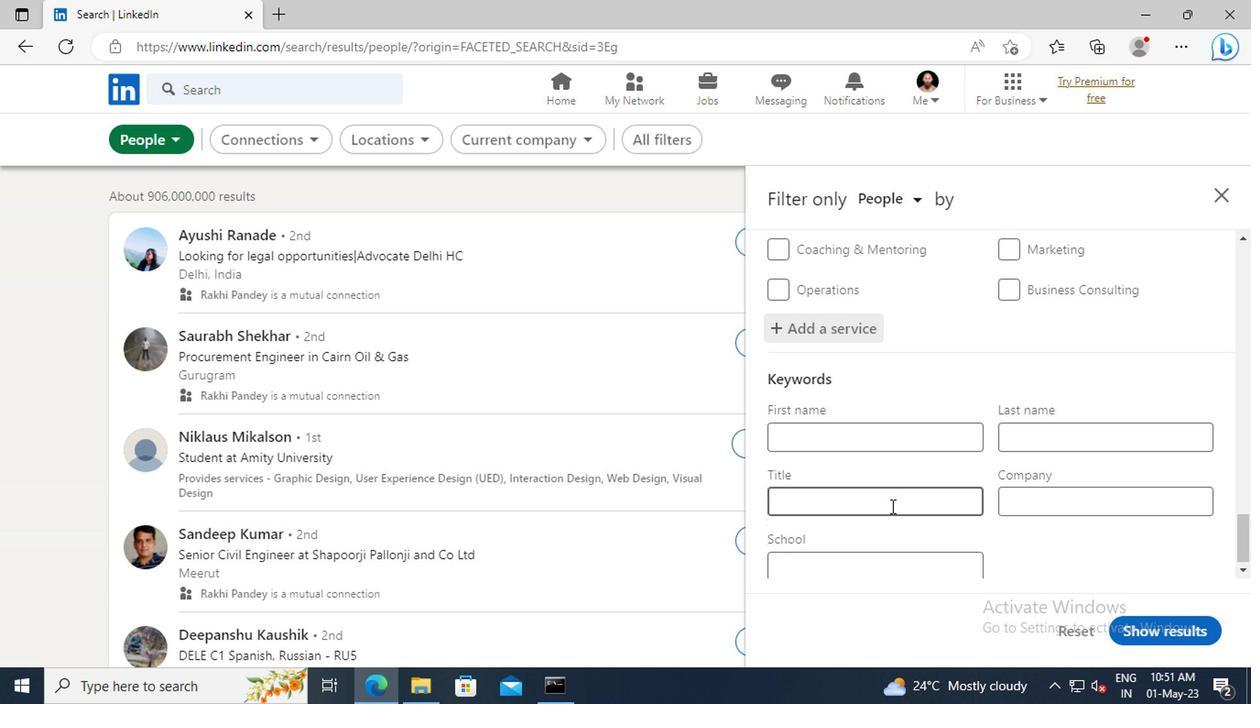
Action: Mouse pressed left at (847, 509)
Screenshot: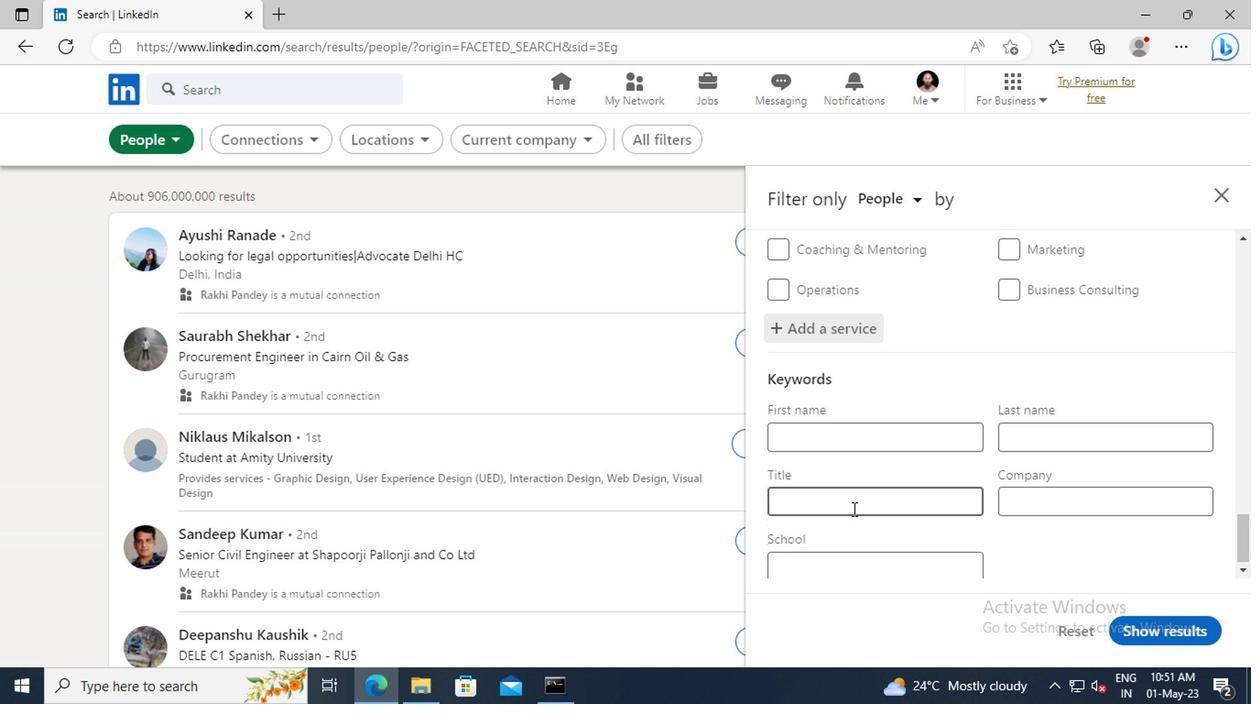 
Action: Key pressed <Key.shift>FOUNDER<Key.enter>
Screenshot: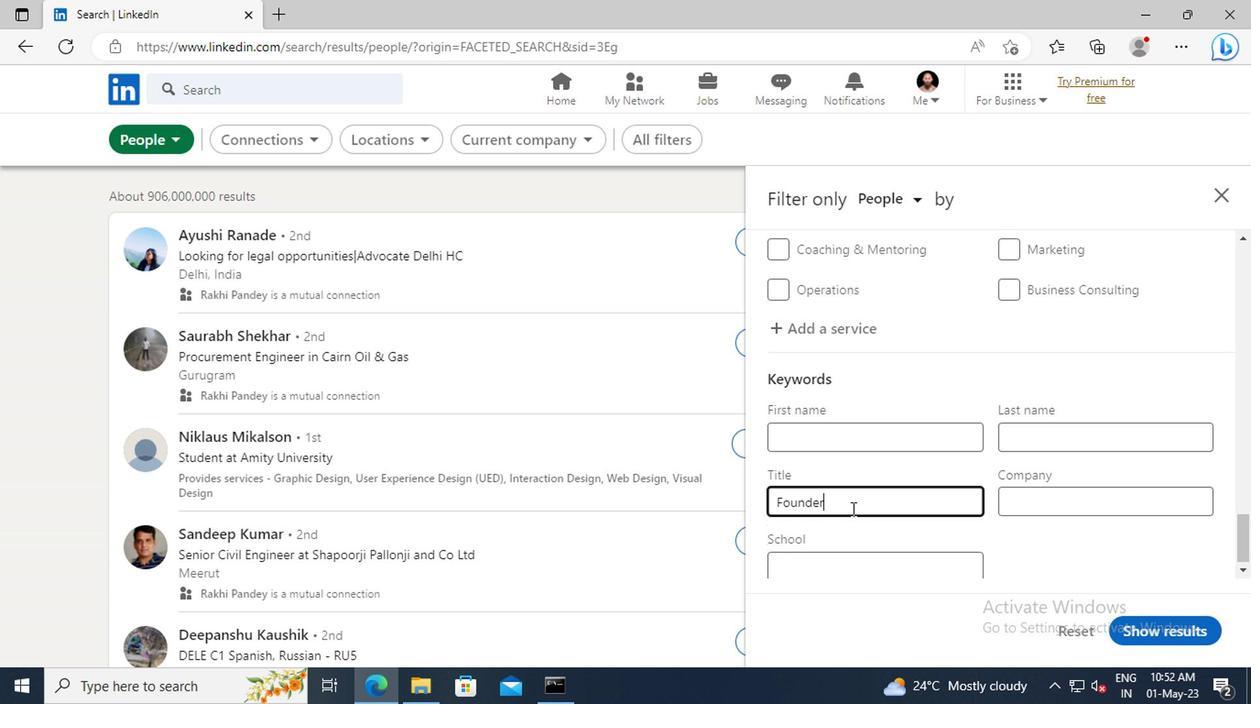 
Action: Mouse moved to (1134, 634)
Screenshot: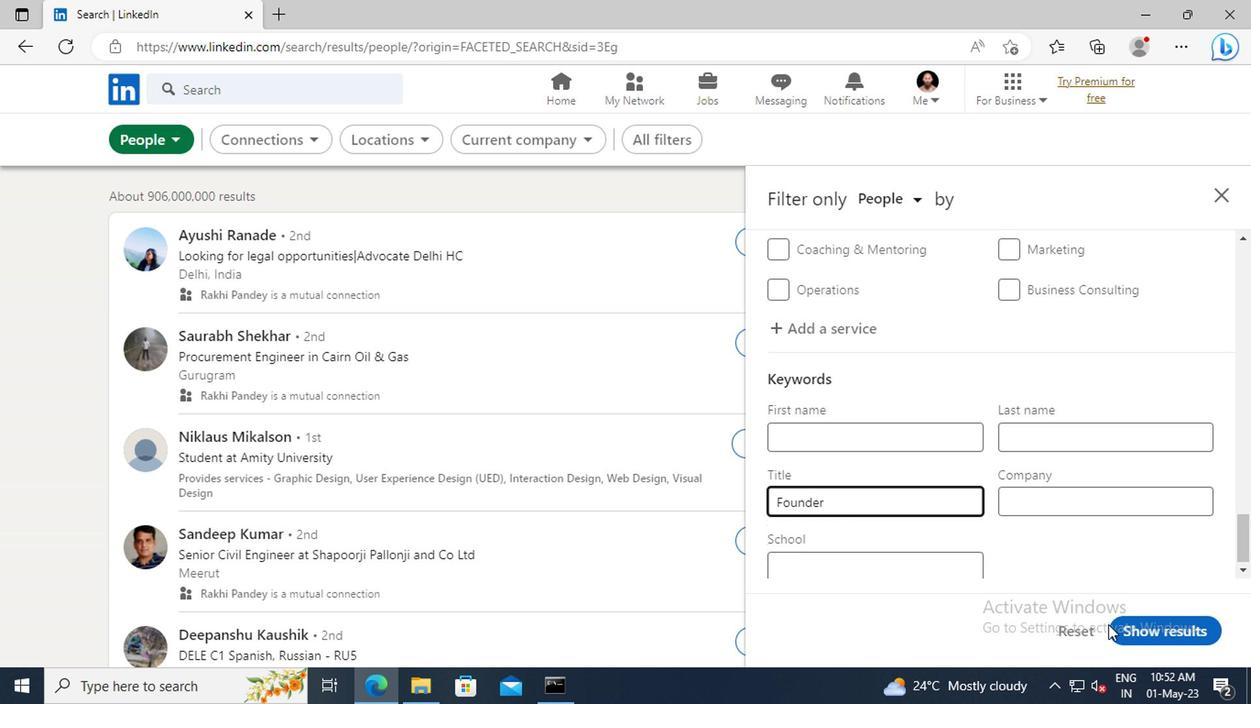 
Action: Mouse pressed left at (1134, 634)
Screenshot: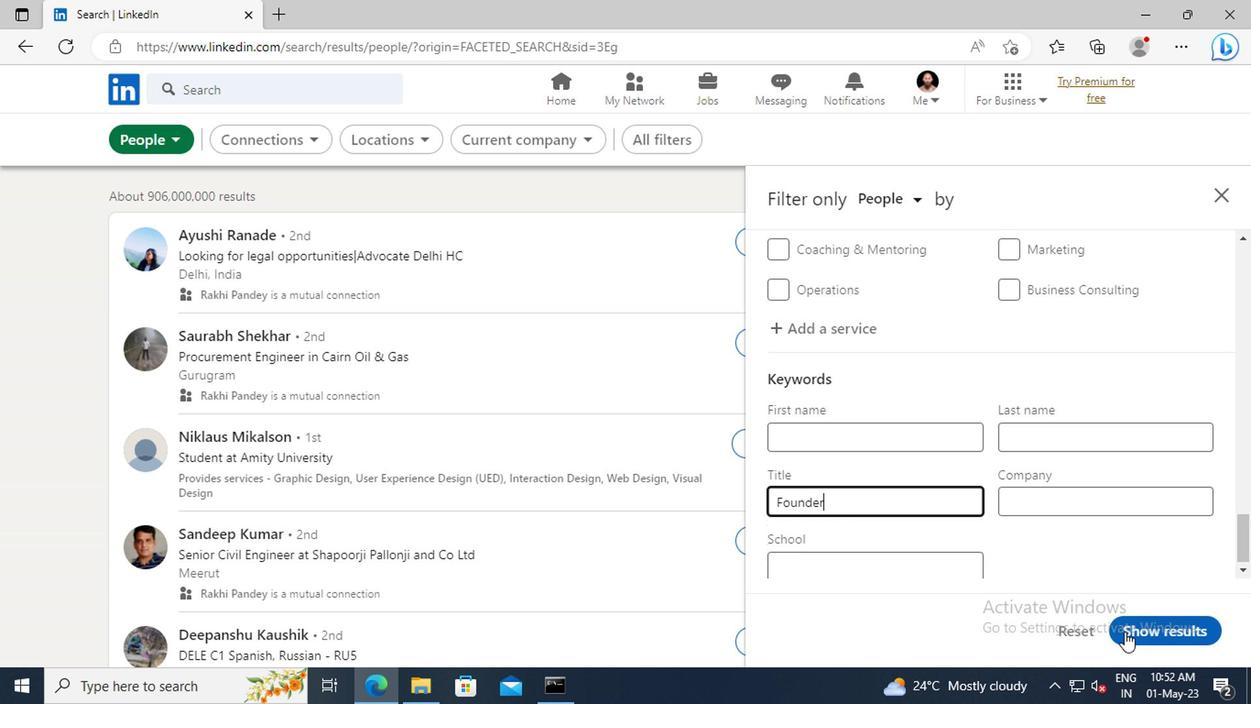 
